 Task: Find connections with filter location Bareilly with filter topic #technologywith filter profile language Potuguese with filter current company Celonis with filter school Uttar pradesh jobs and careers with filter industry Dentists with filter service category AssistanceAdvertising with filter keywords title Chief Information Officer (CIO)
Action: Mouse moved to (583, 82)
Screenshot: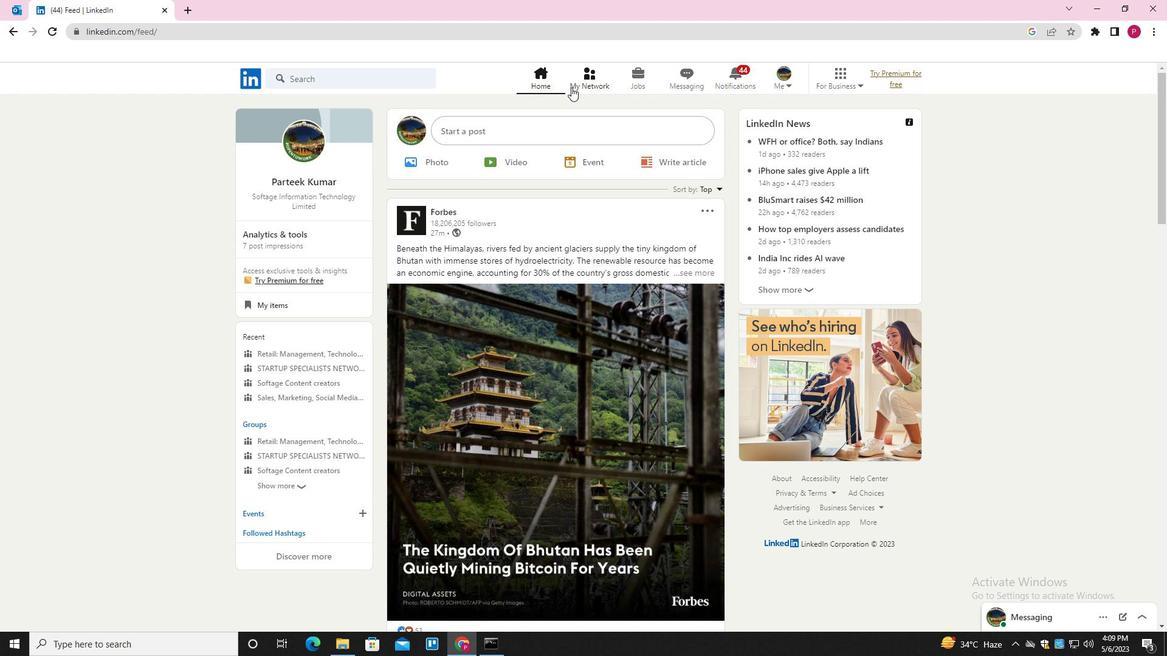 
Action: Mouse pressed left at (583, 82)
Screenshot: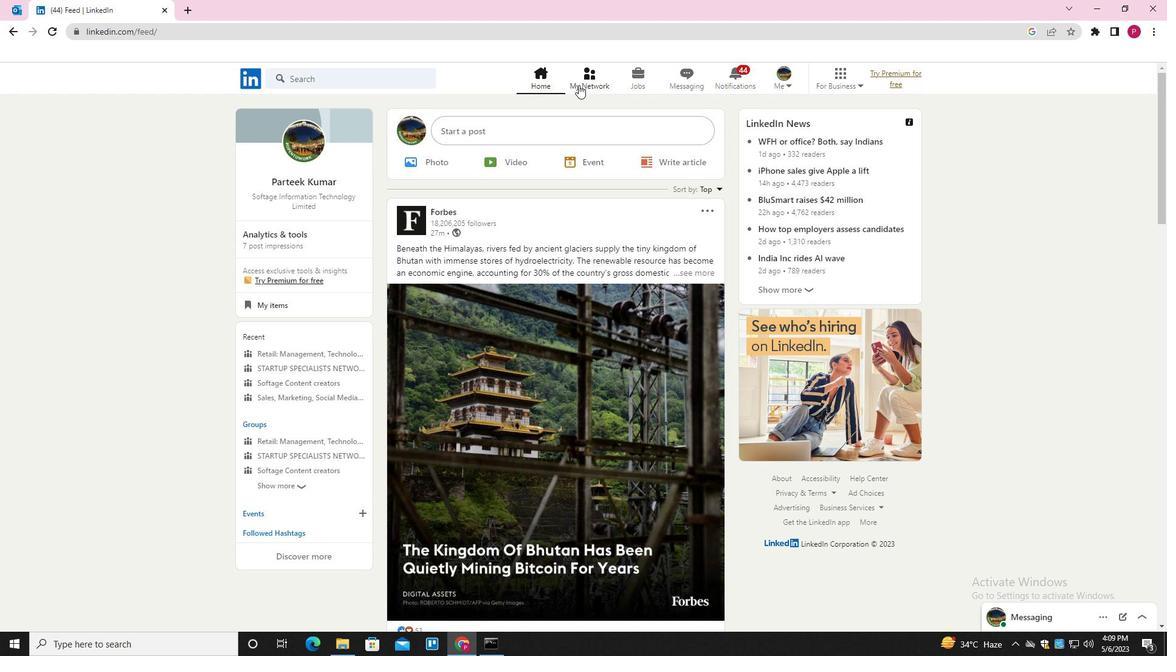 
Action: Mouse moved to (370, 145)
Screenshot: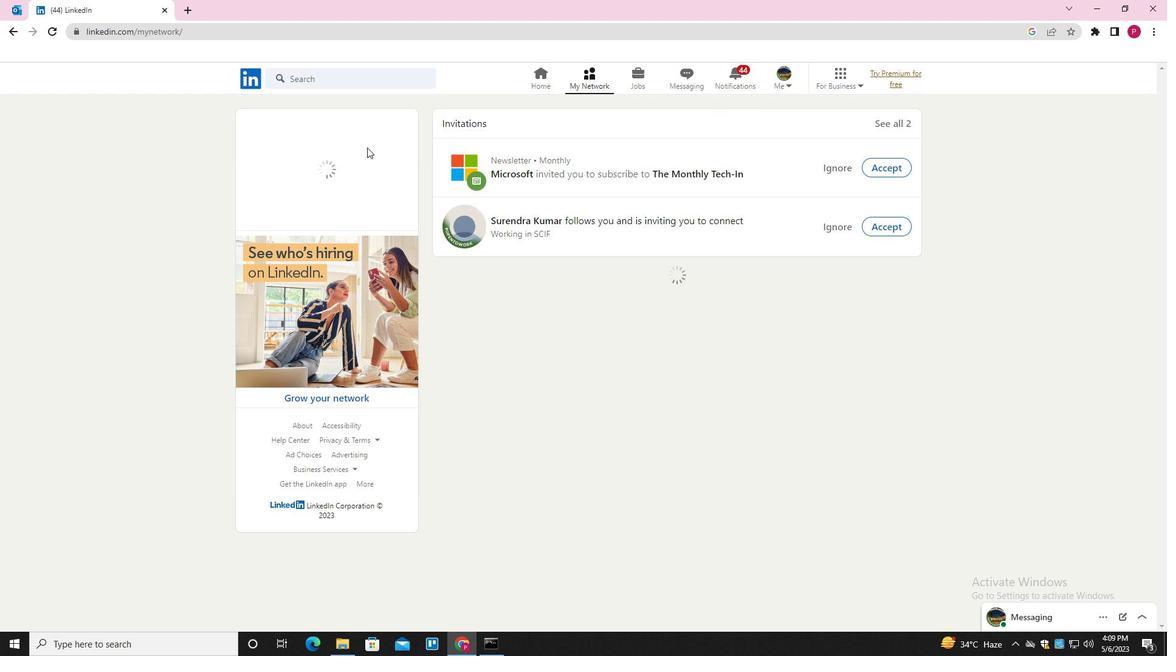 
Action: Mouse pressed left at (370, 145)
Screenshot: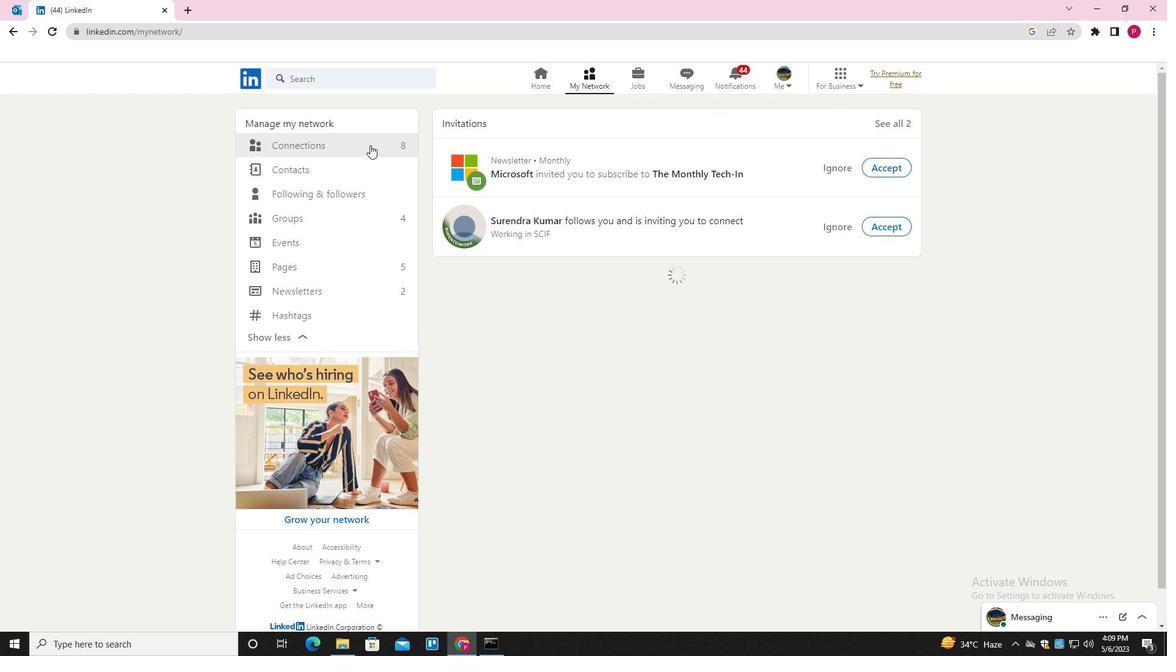
Action: Mouse moved to (667, 144)
Screenshot: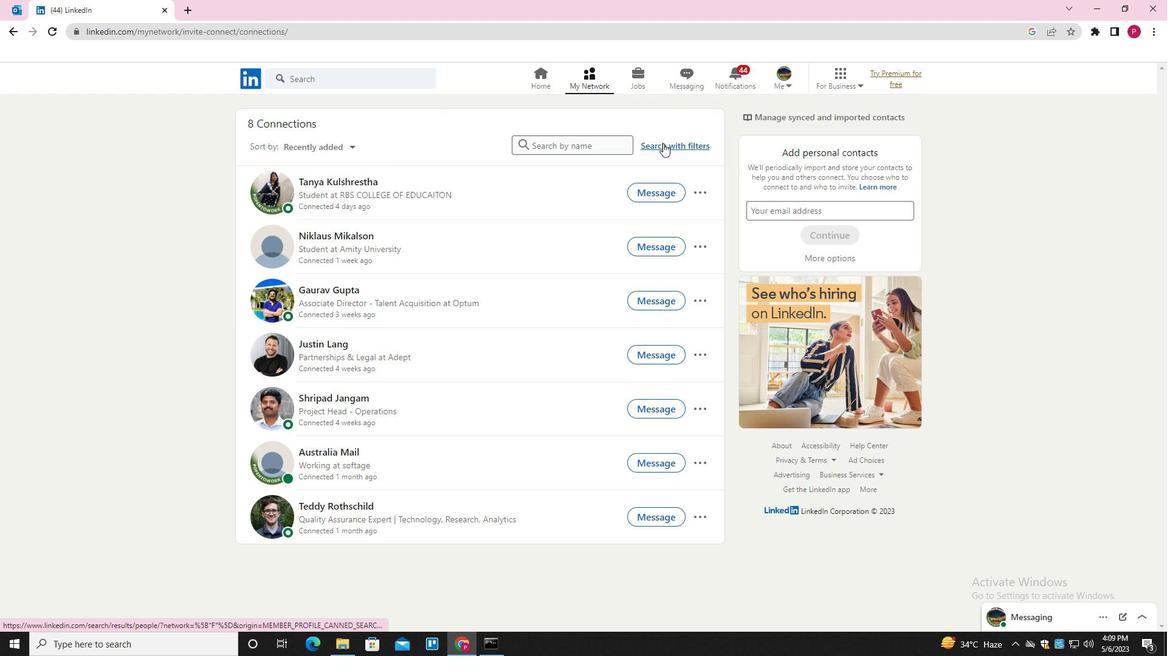 
Action: Mouse pressed left at (667, 144)
Screenshot: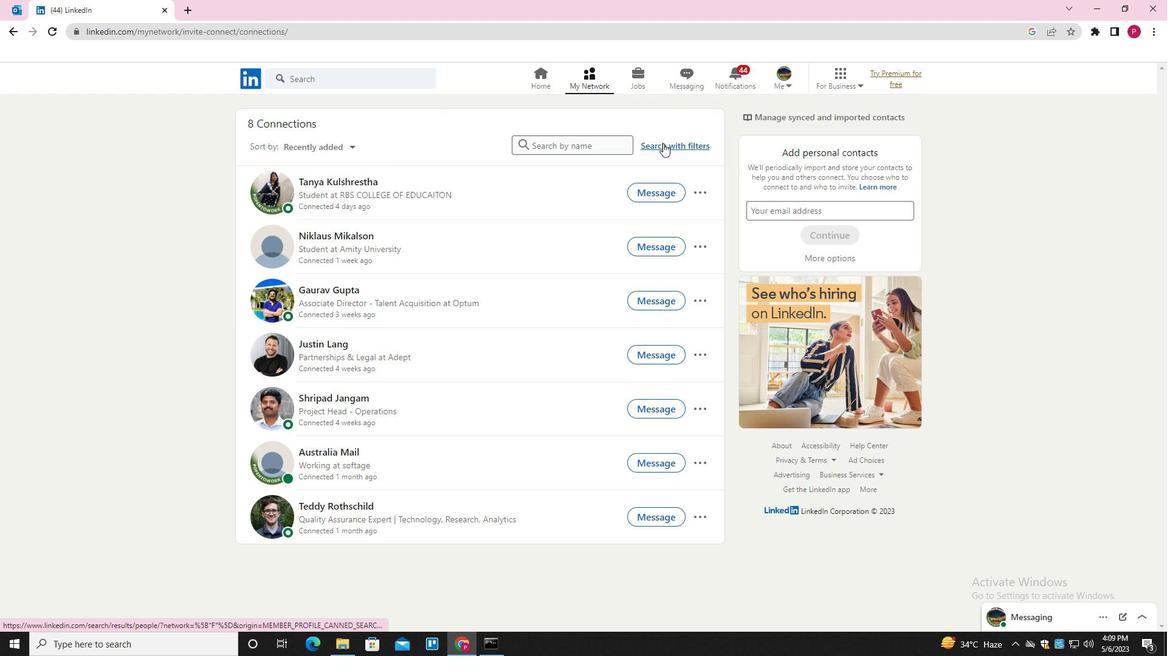 
Action: Mouse moved to (625, 109)
Screenshot: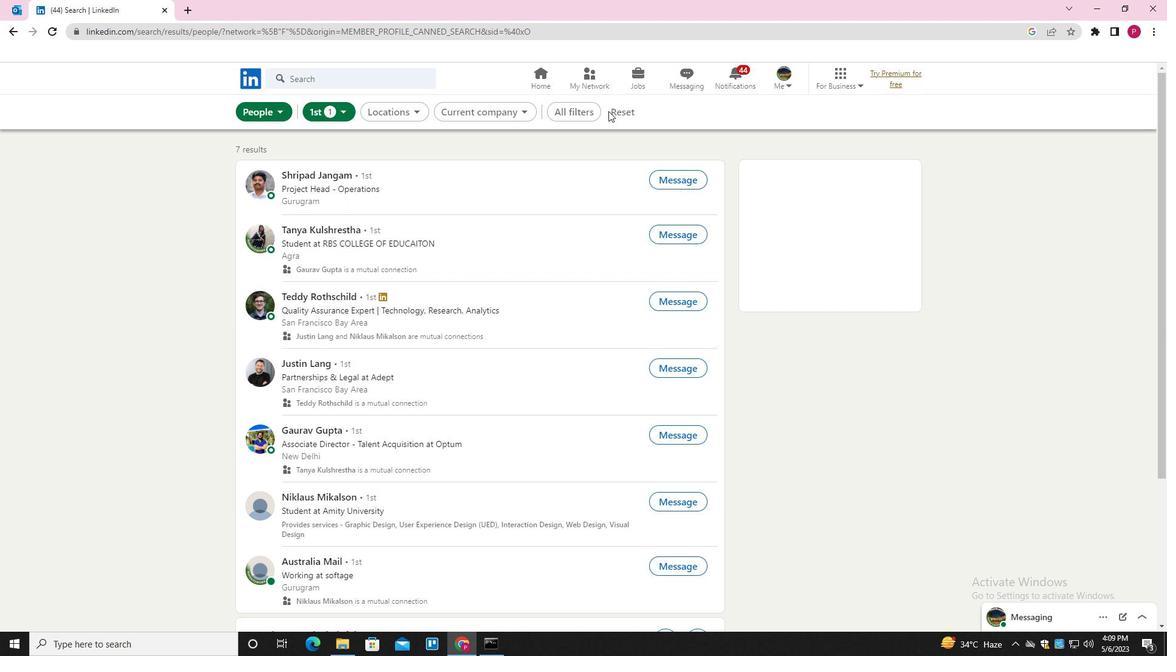 
Action: Mouse pressed left at (625, 109)
Screenshot: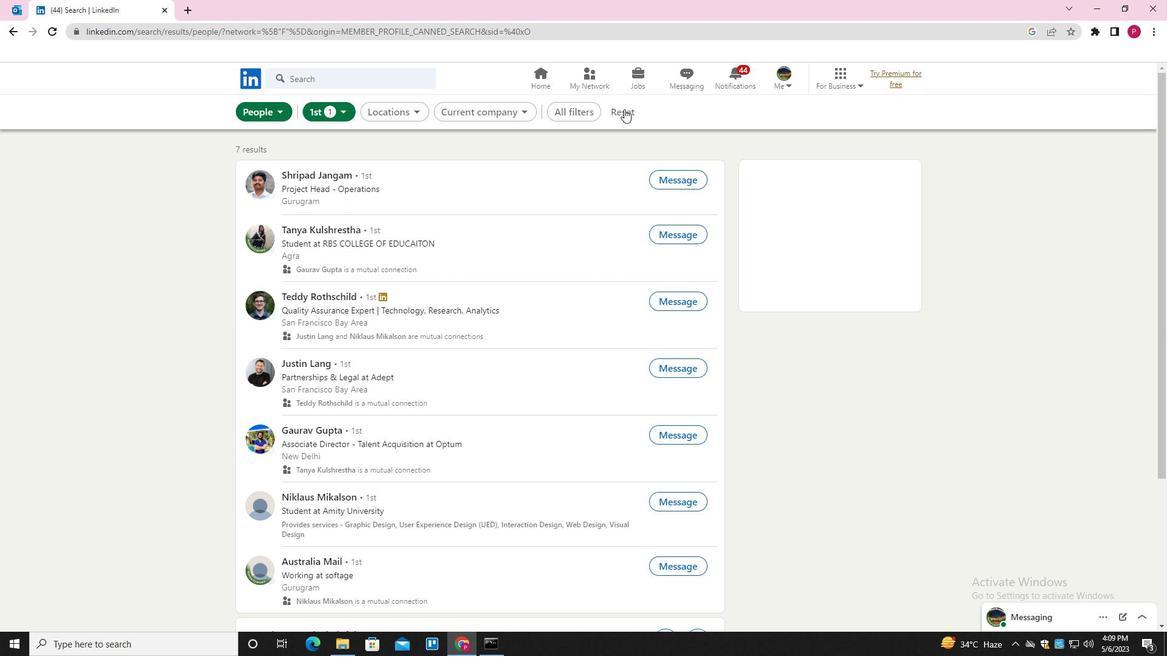
Action: Mouse moved to (593, 111)
Screenshot: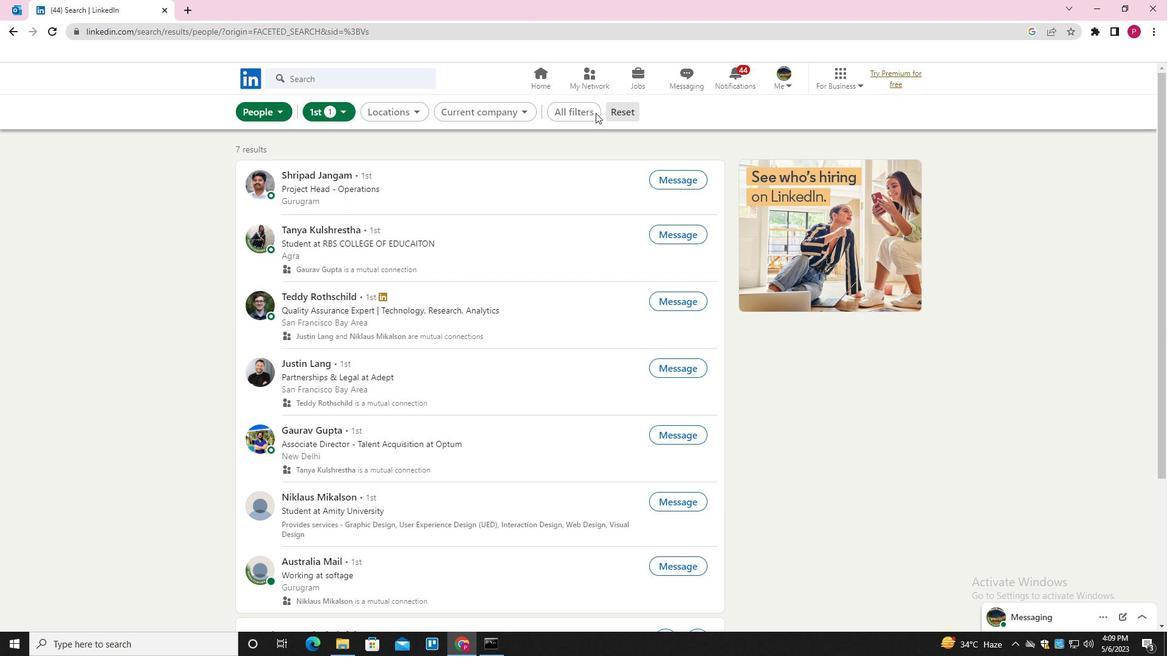 
Action: Mouse pressed left at (593, 111)
Screenshot: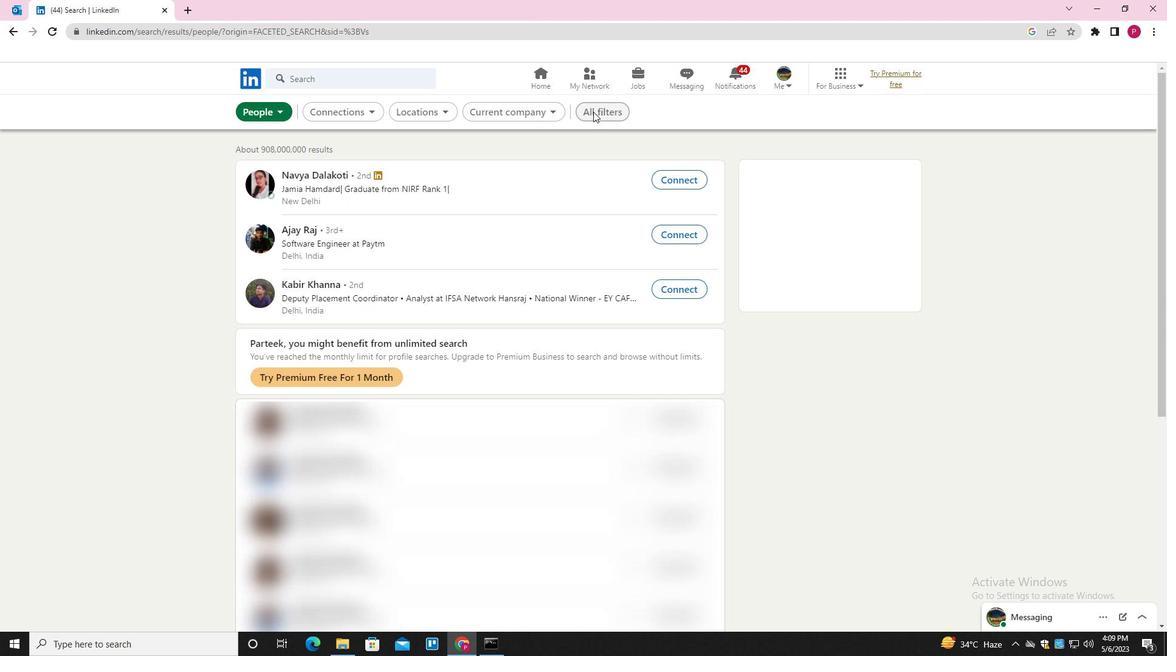 
Action: Mouse moved to (962, 308)
Screenshot: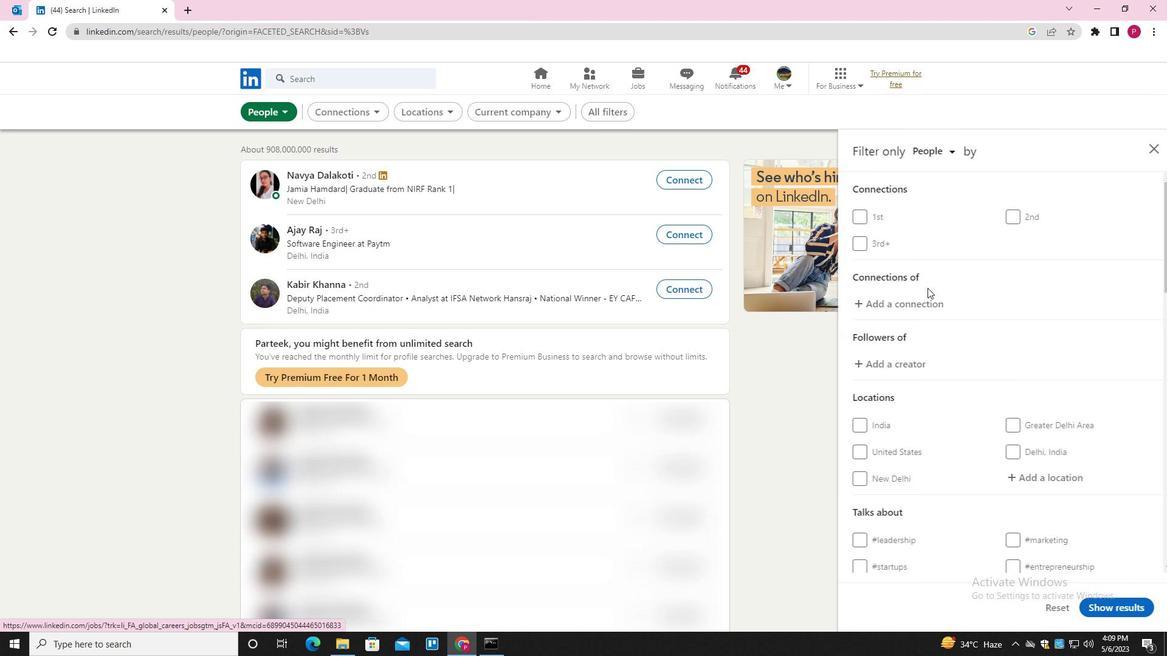 
Action: Mouse scrolled (962, 307) with delta (0, 0)
Screenshot: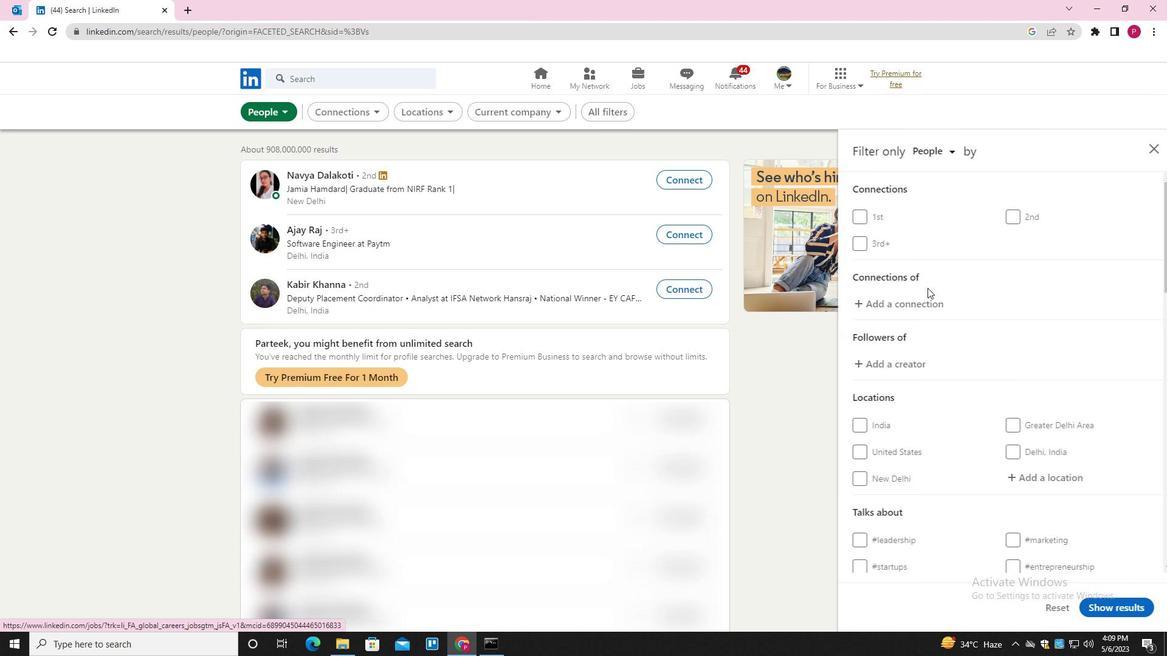 
Action: Mouse moved to (965, 311)
Screenshot: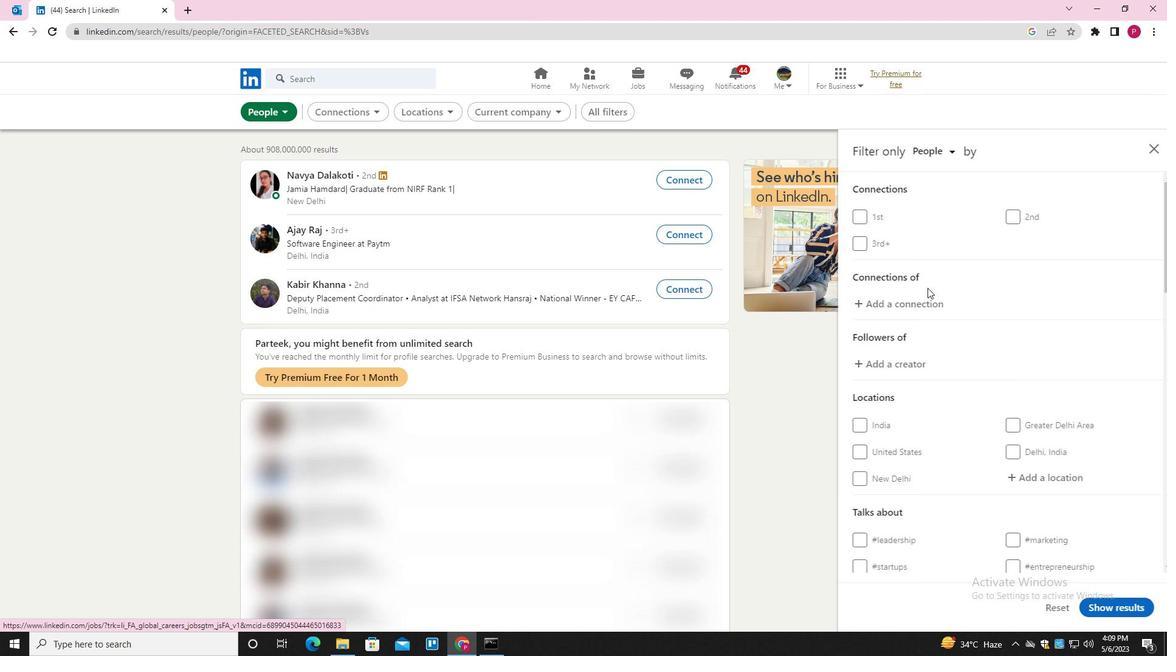 
Action: Mouse scrolled (965, 310) with delta (0, 0)
Screenshot: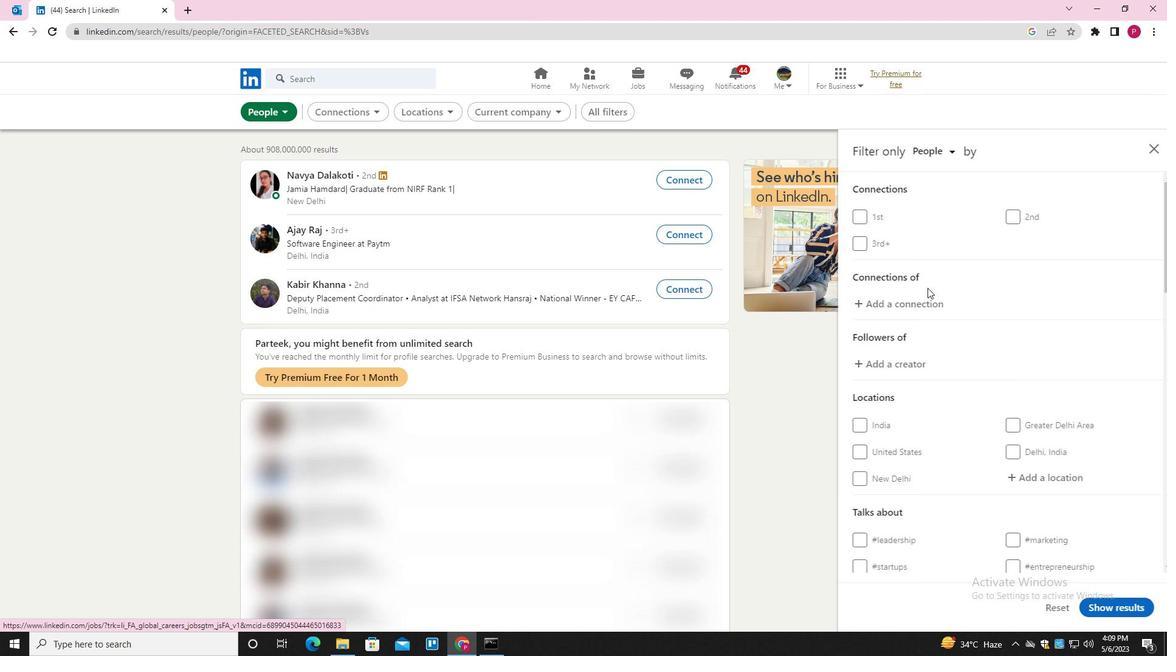 
Action: Mouse moved to (1049, 358)
Screenshot: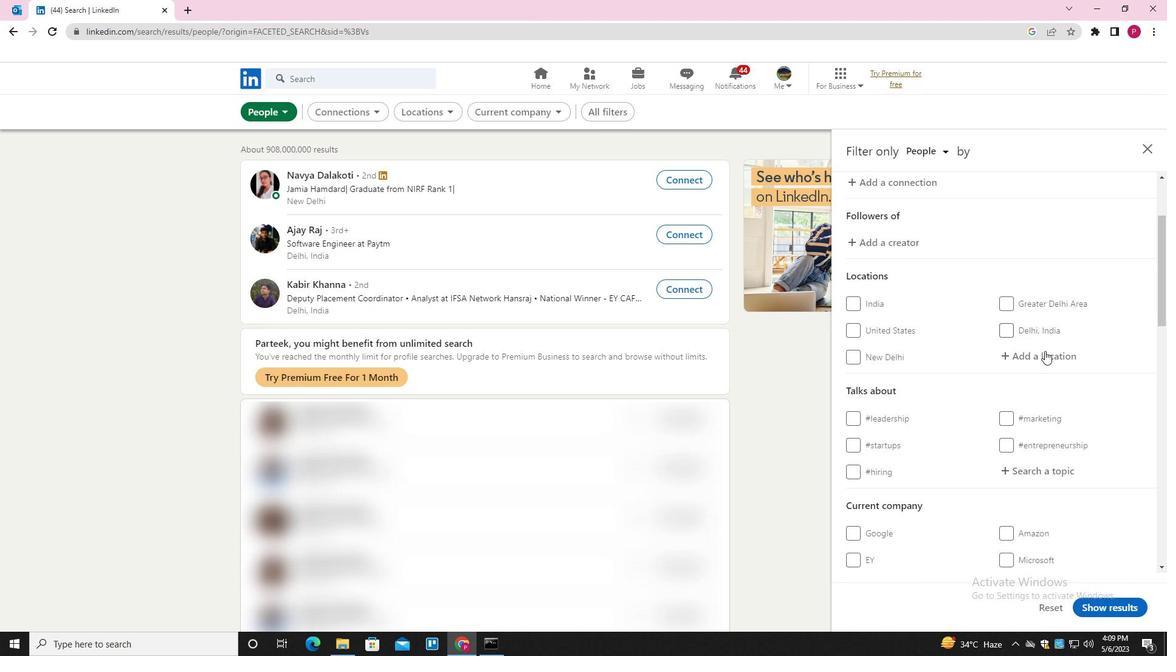 
Action: Mouse pressed left at (1049, 358)
Screenshot: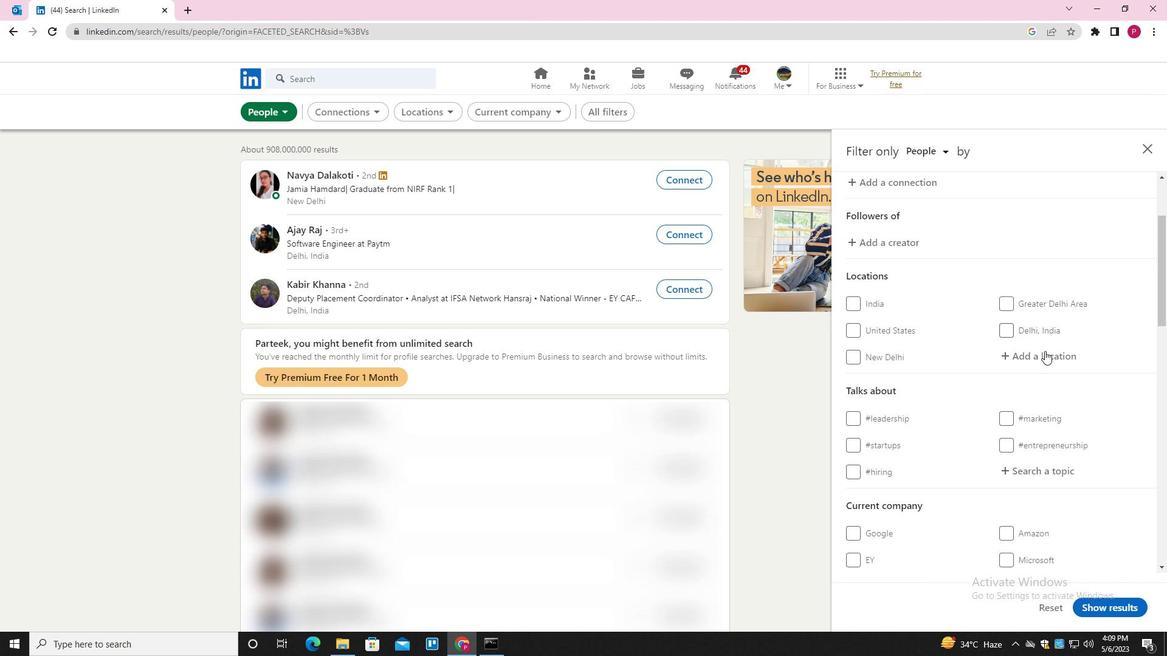 
Action: Mouse moved to (1047, 355)
Screenshot: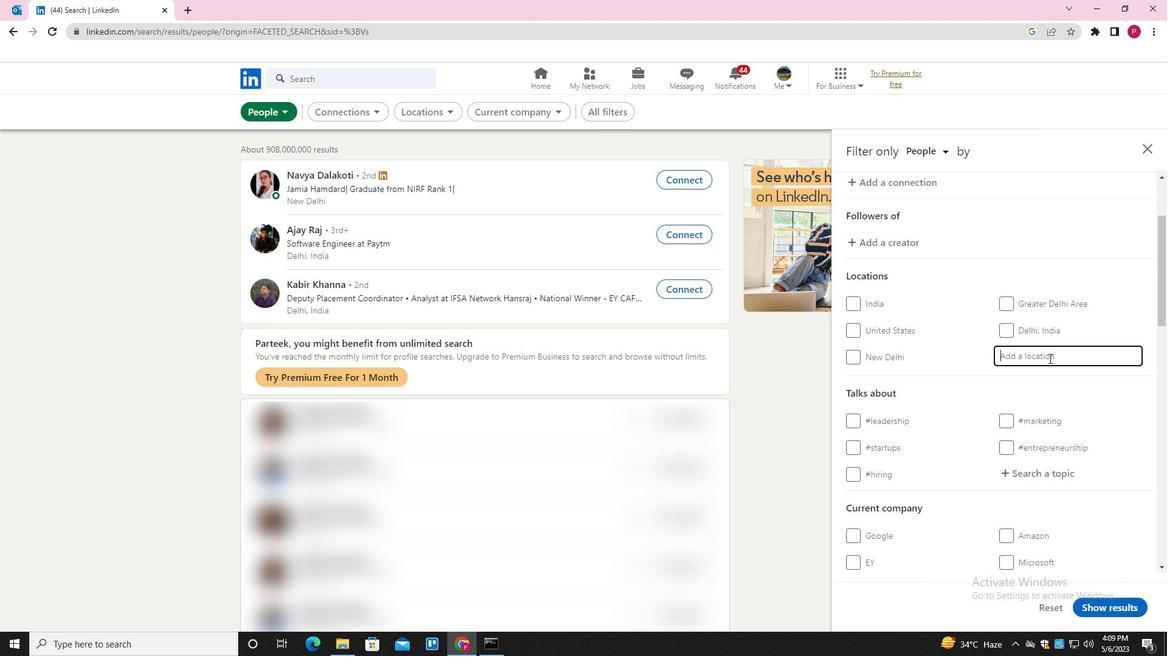 
Action: Key pressed <Key.shift>BARELLIY<Key.backspace><Key.backspace><Key.backspace><Key.backspace>ILLY<Key.down><Key.enter>
Screenshot: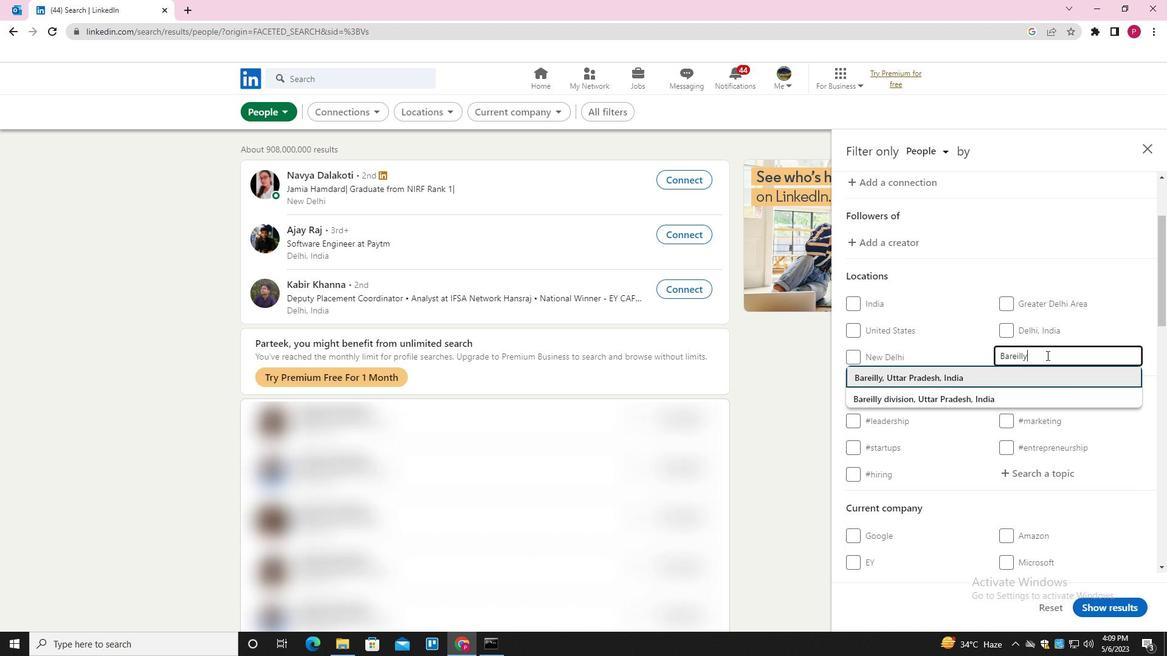 
Action: Mouse moved to (1037, 360)
Screenshot: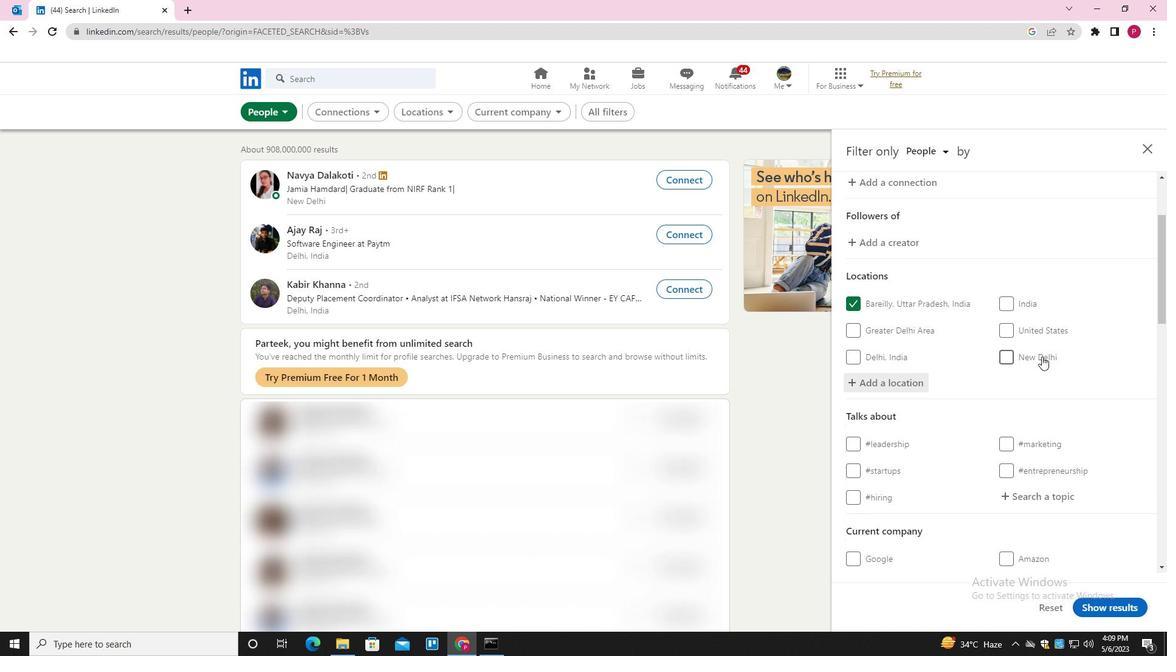 
Action: Mouse scrolled (1037, 360) with delta (0, 0)
Screenshot: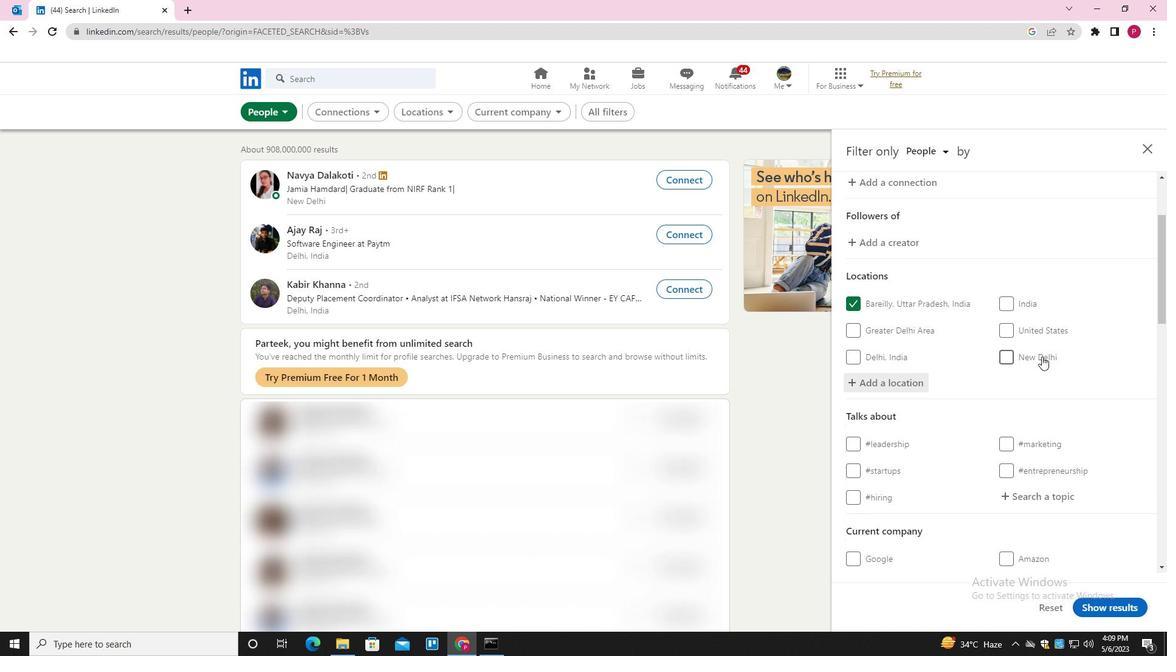 
Action: Mouse moved to (1035, 360)
Screenshot: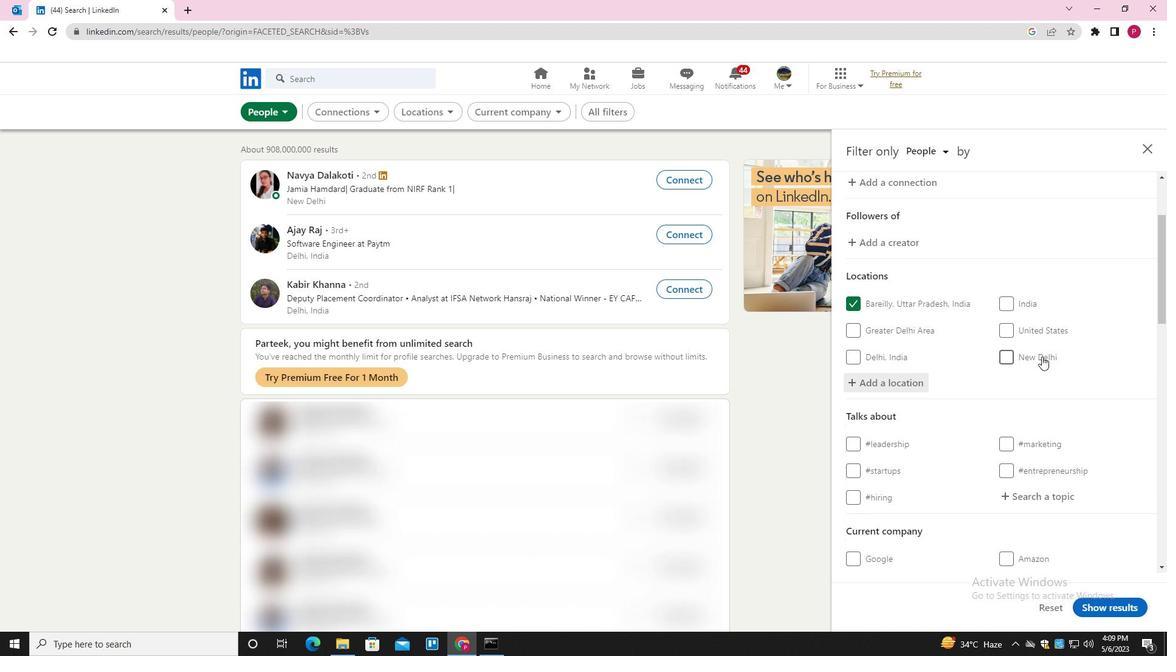 
Action: Mouse scrolled (1035, 360) with delta (0, 0)
Screenshot: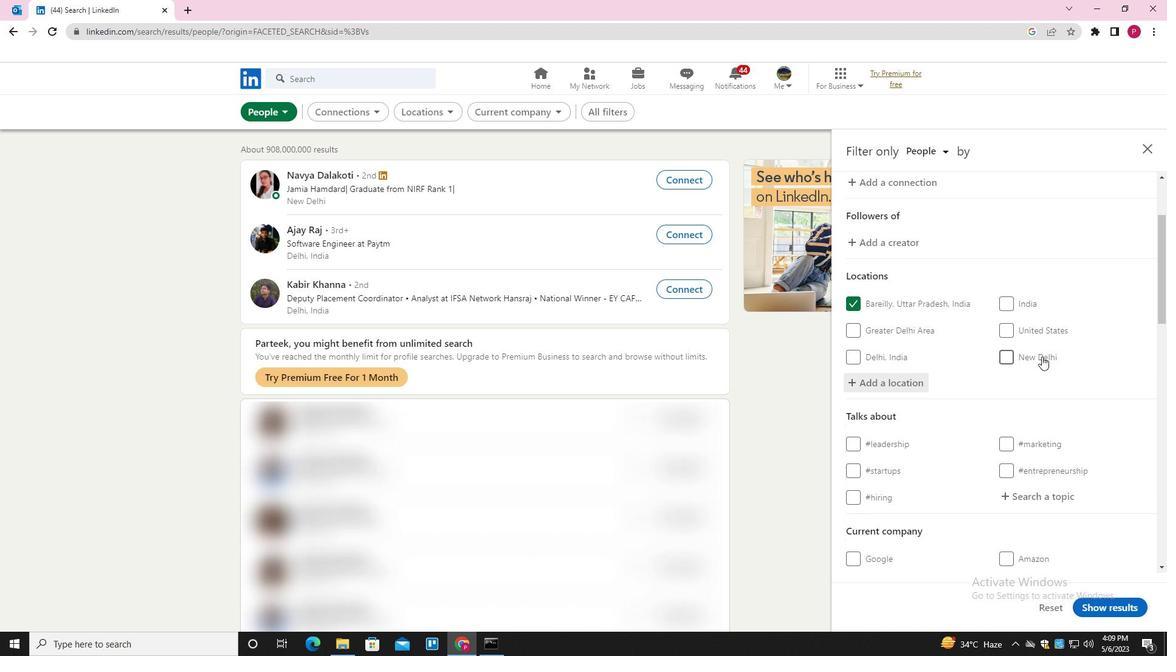 
Action: Mouse moved to (1035, 360)
Screenshot: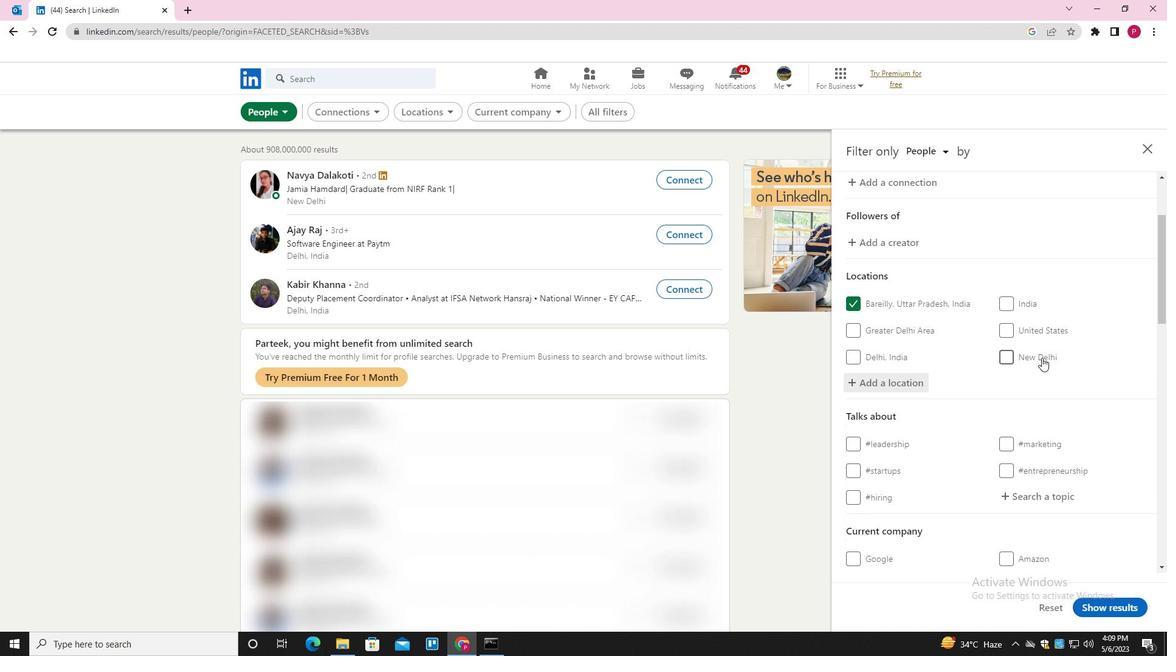 
Action: Mouse scrolled (1035, 360) with delta (0, 0)
Screenshot: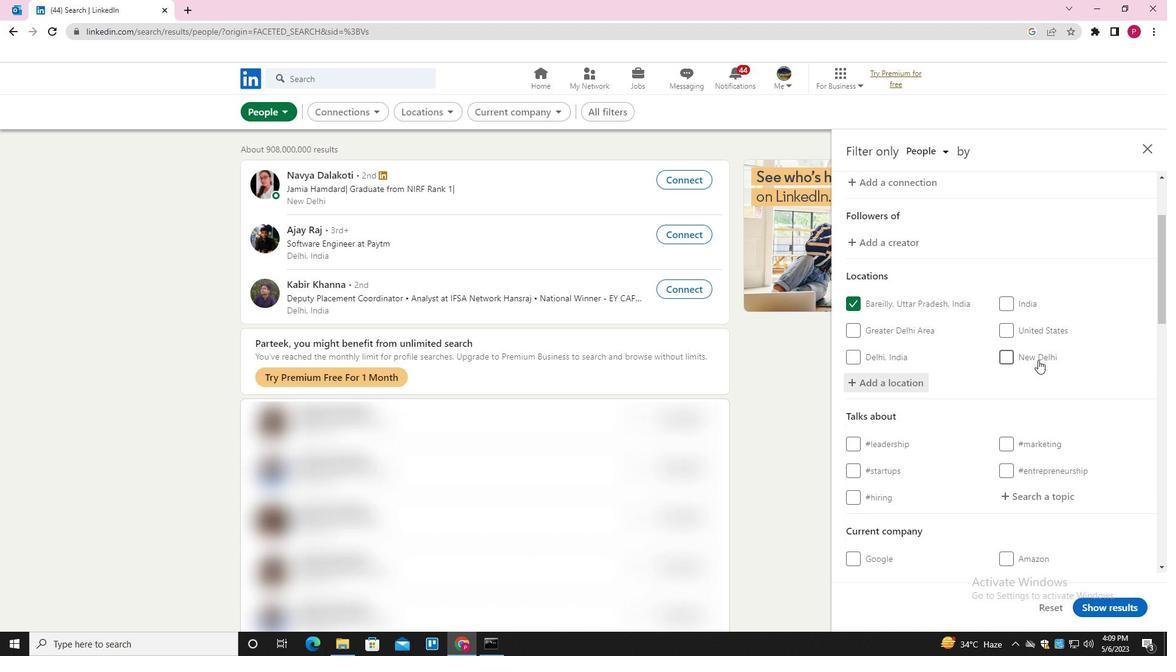 
Action: Mouse moved to (1028, 318)
Screenshot: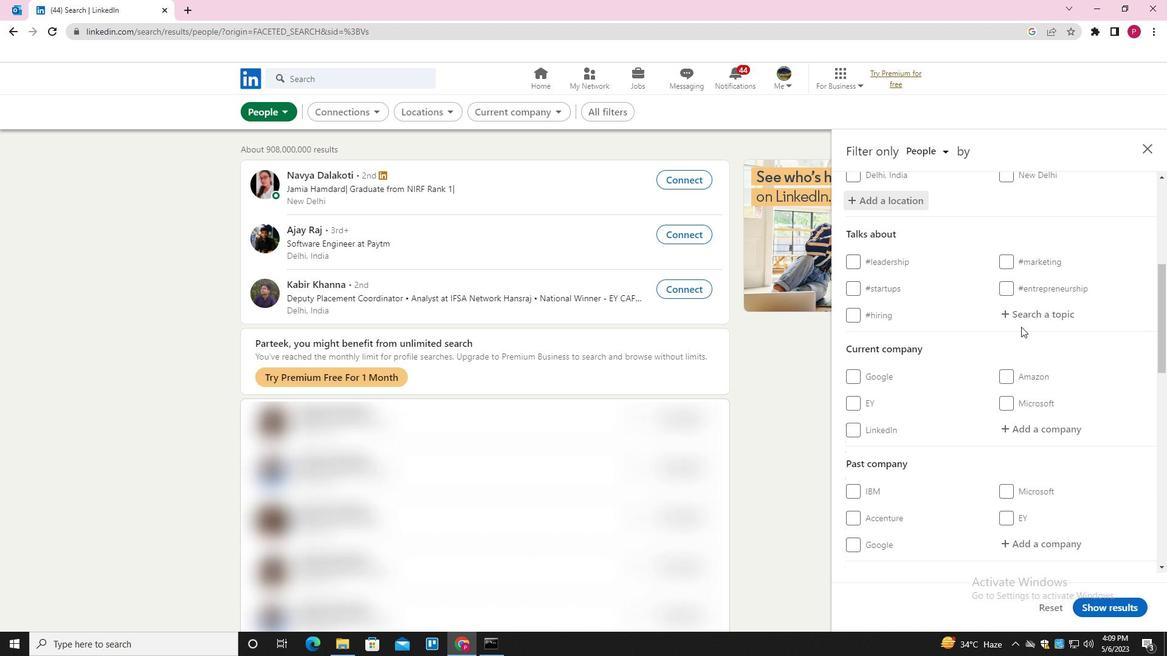 
Action: Mouse pressed left at (1028, 318)
Screenshot: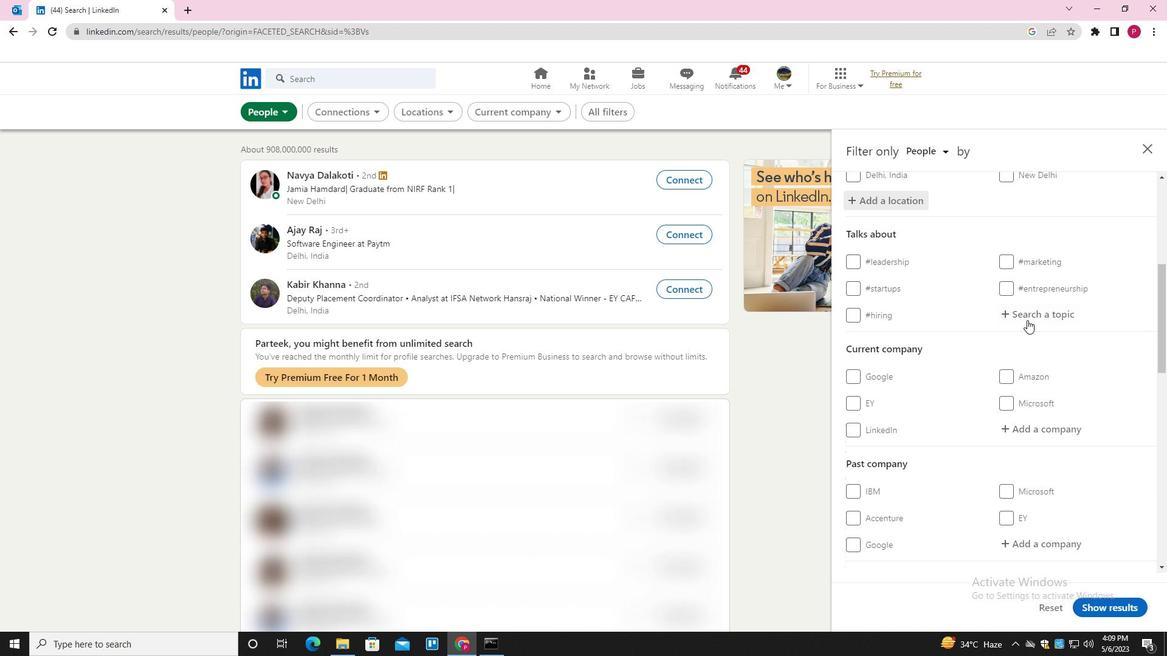 
Action: Key pressed TECHNOLOGY<Key.down><Key.enter>
Screenshot: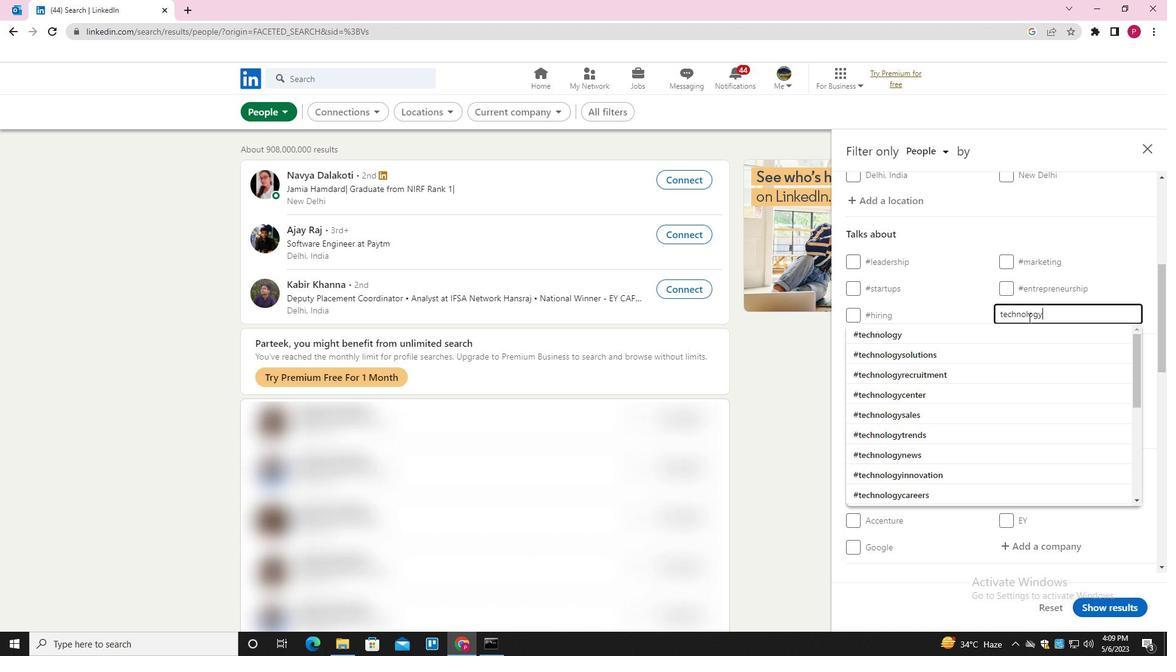 
Action: Mouse moved to (1018, 318)
Screenshot: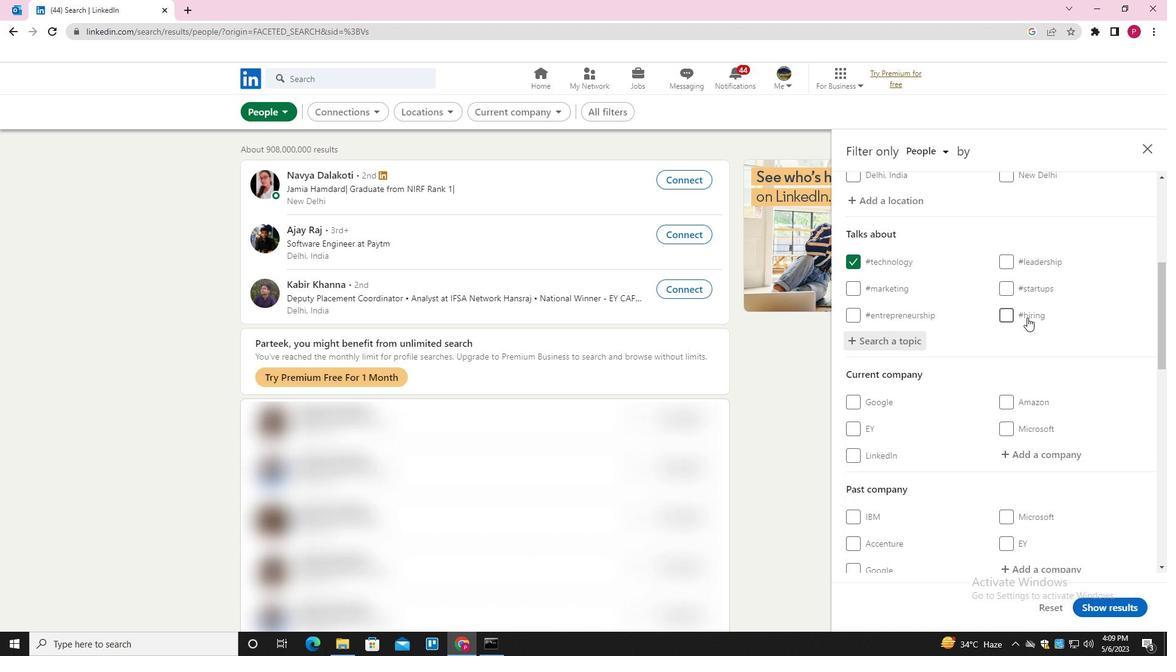 
Action: Mouse scrolled (1018, 318) with delta (0, 0)
Screenshot: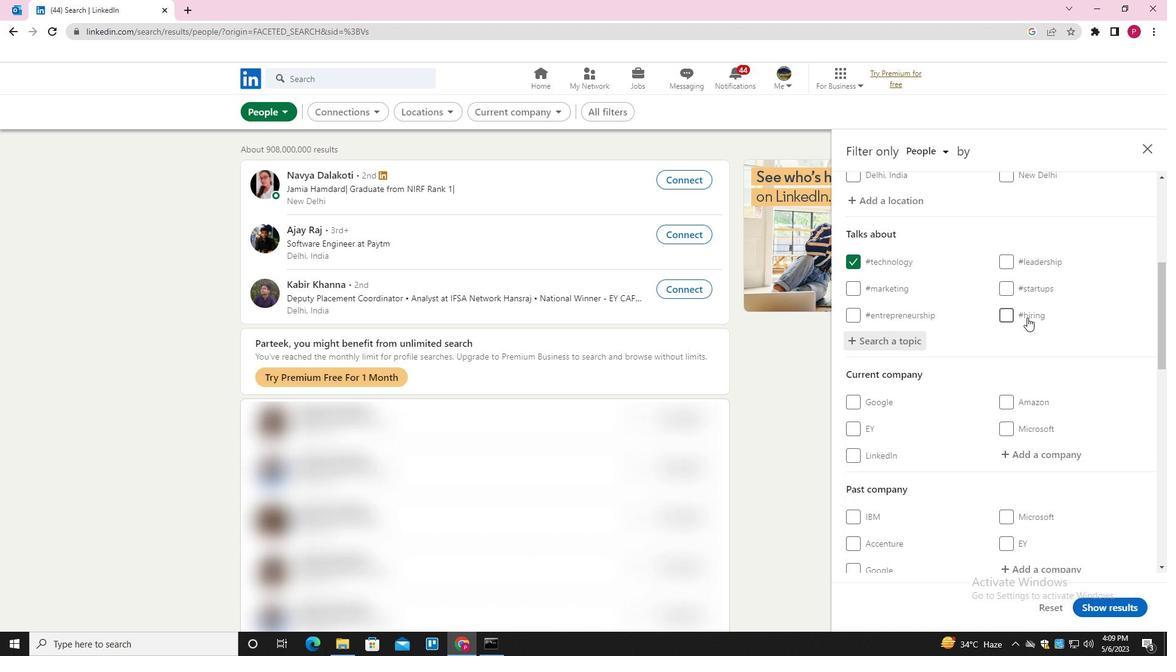 
Action: Mouse moved to (1016, 319)
Screenshot: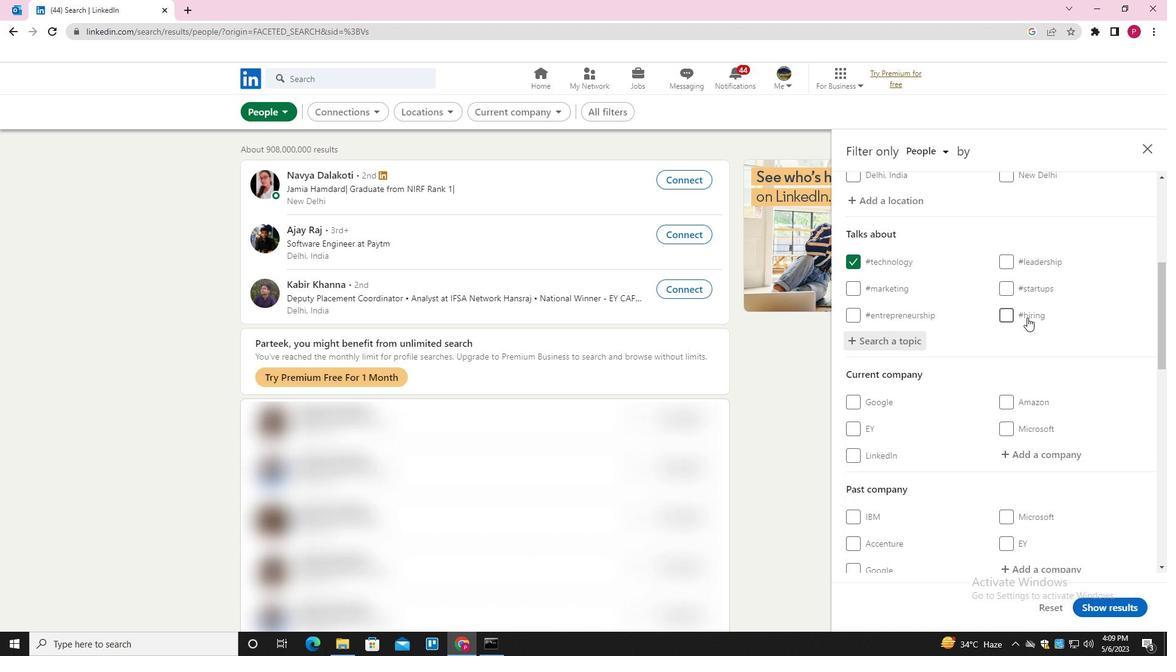 
Action: Mouse scrolled (1016, 318) with delta (0, 0)
Screenshot: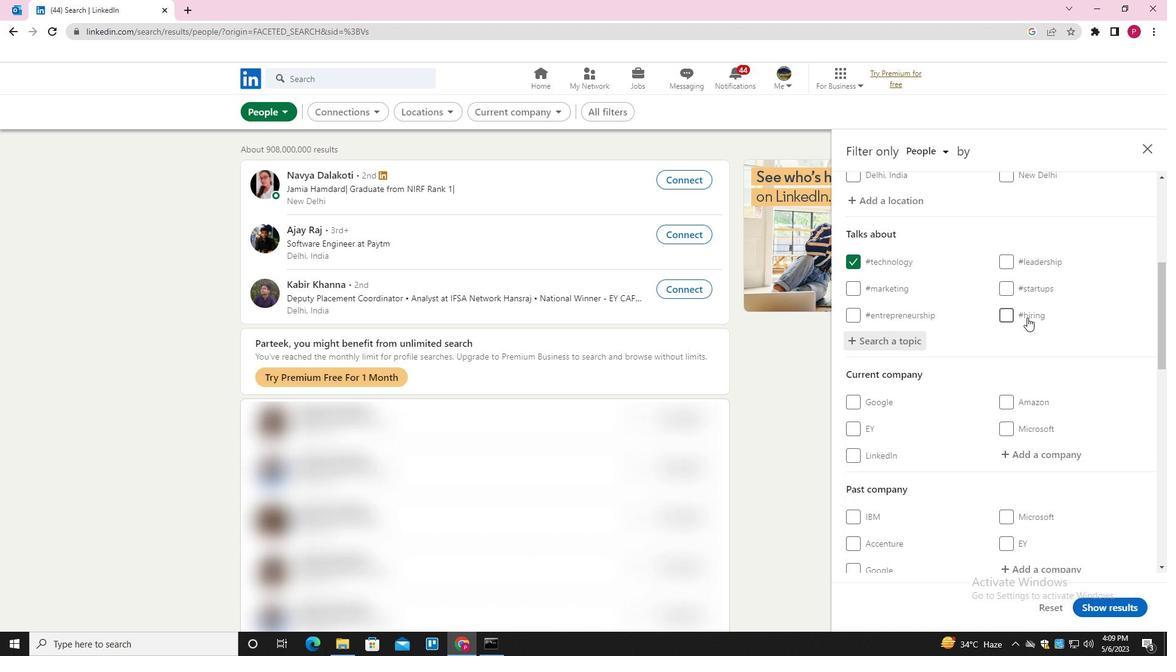 
Action: Mouse moved to (1013, 323)
Screenshot: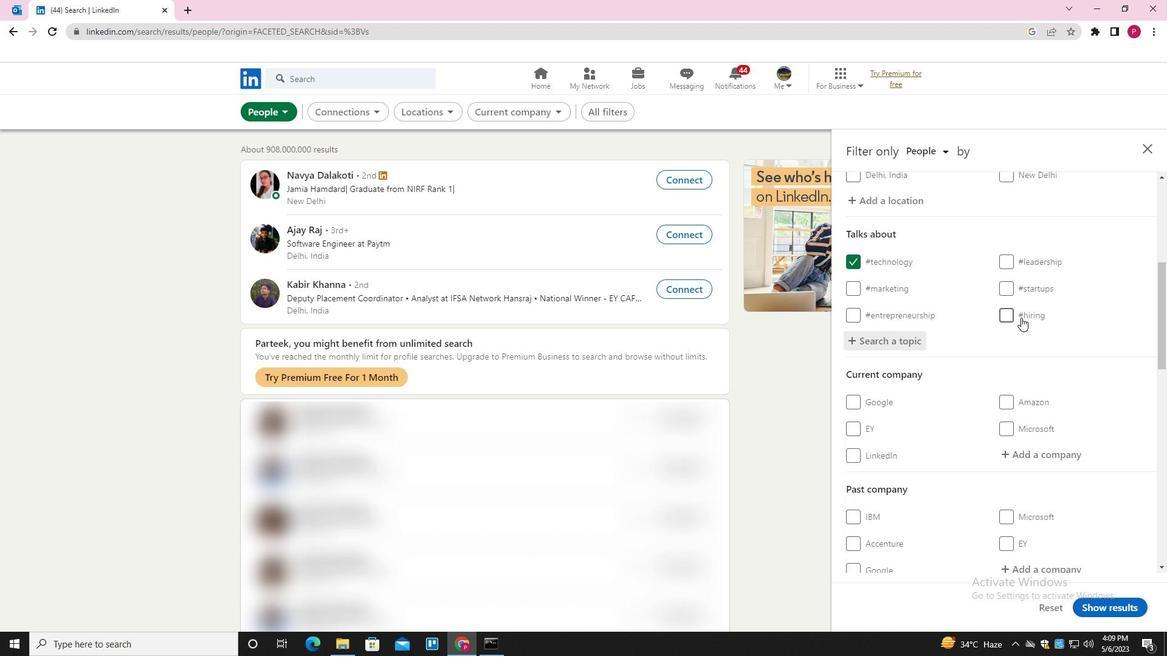 
Action: Mouse scrolled (1013, 322) with delta (0, 0)
Screenshot: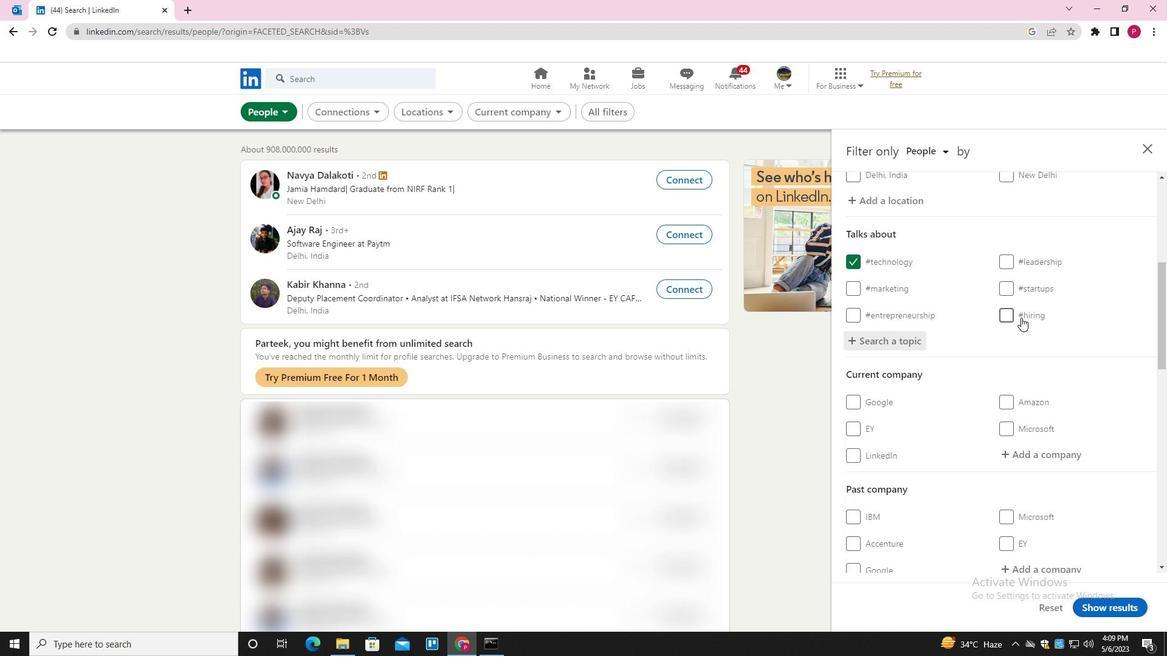 
Action: Mouse moved to (1010, 325)
Screenshot: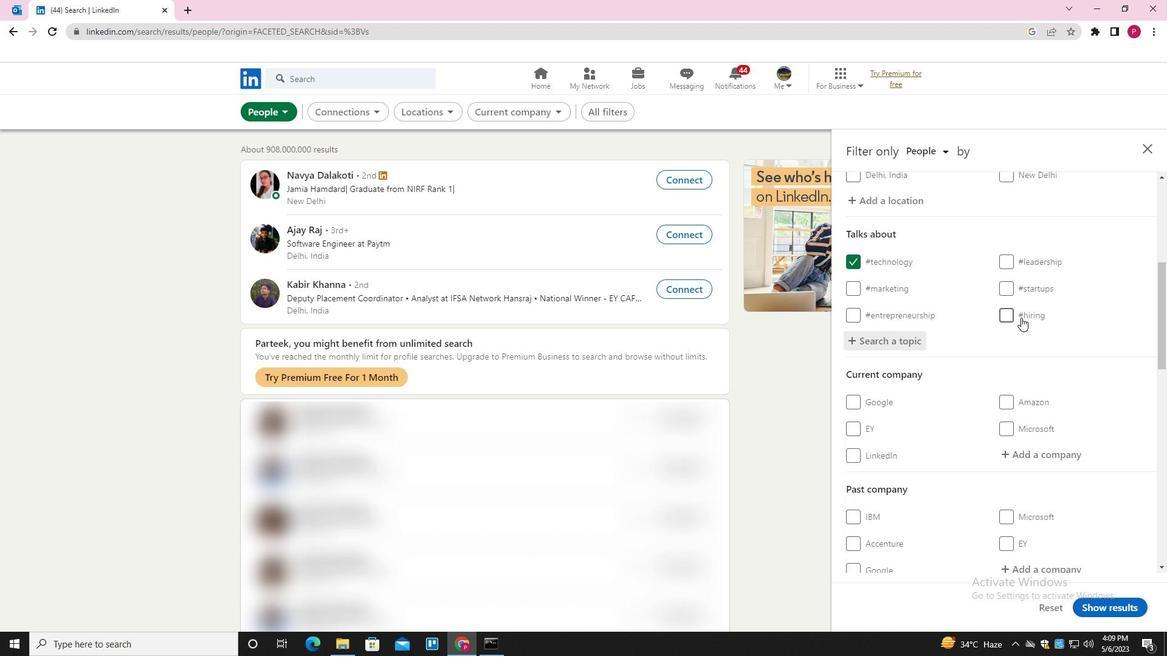 
Action: Mouse scrolled (1010, 324) with delta (0, 0)
Screenshot: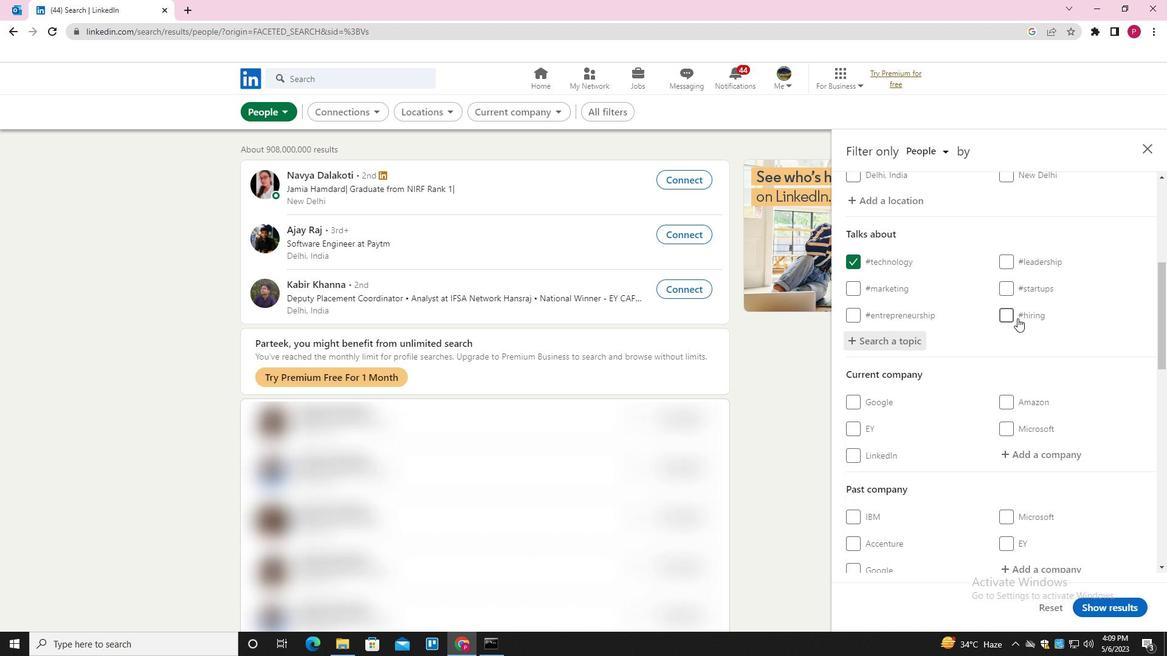 
Action: Mouse moved to (1010, 325)
Screenshot: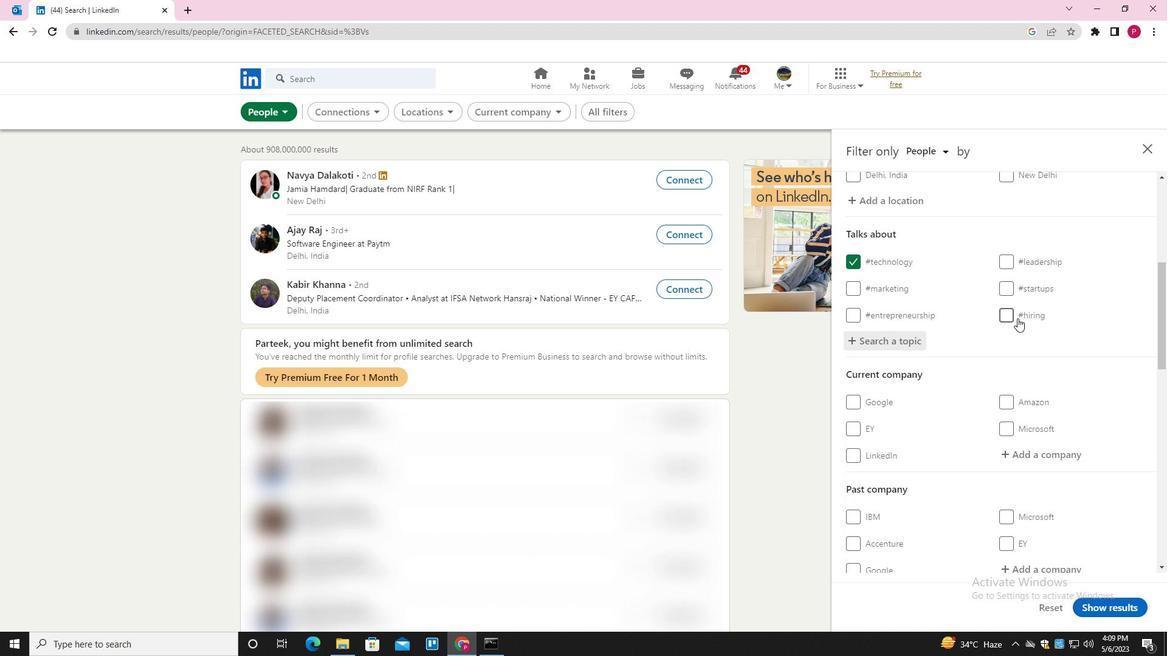 
Action: Mouse scrolled (1010, 325) with delta (0, 0)
Screenshot: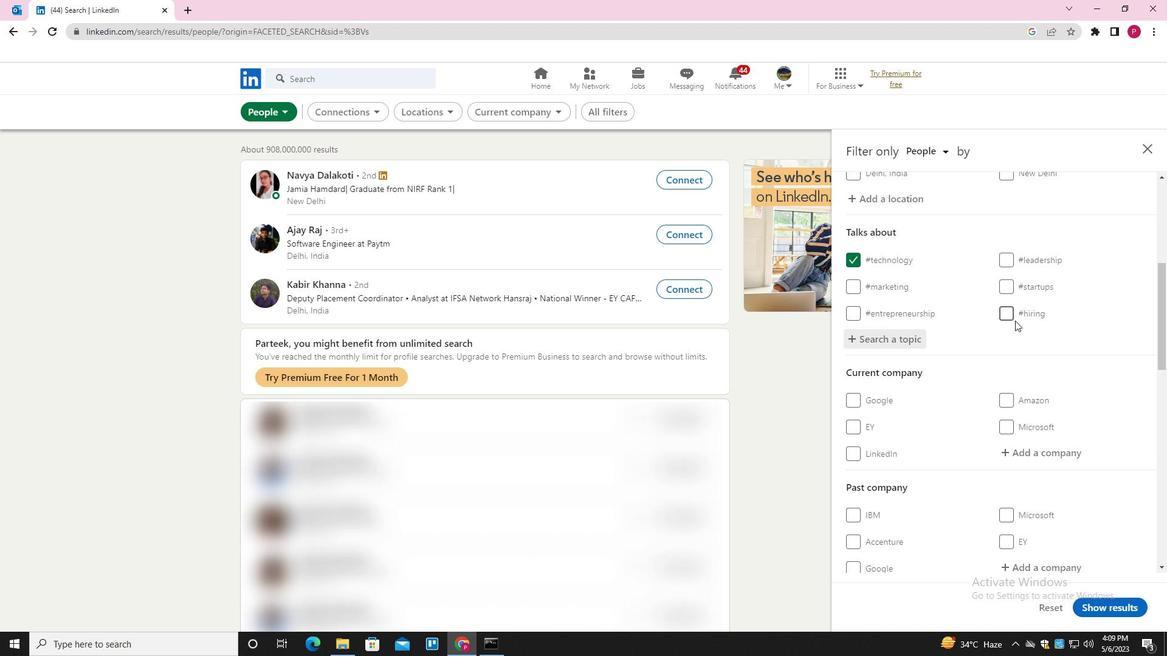 
Action: Mouse moved to (981, 337)
Screenshot: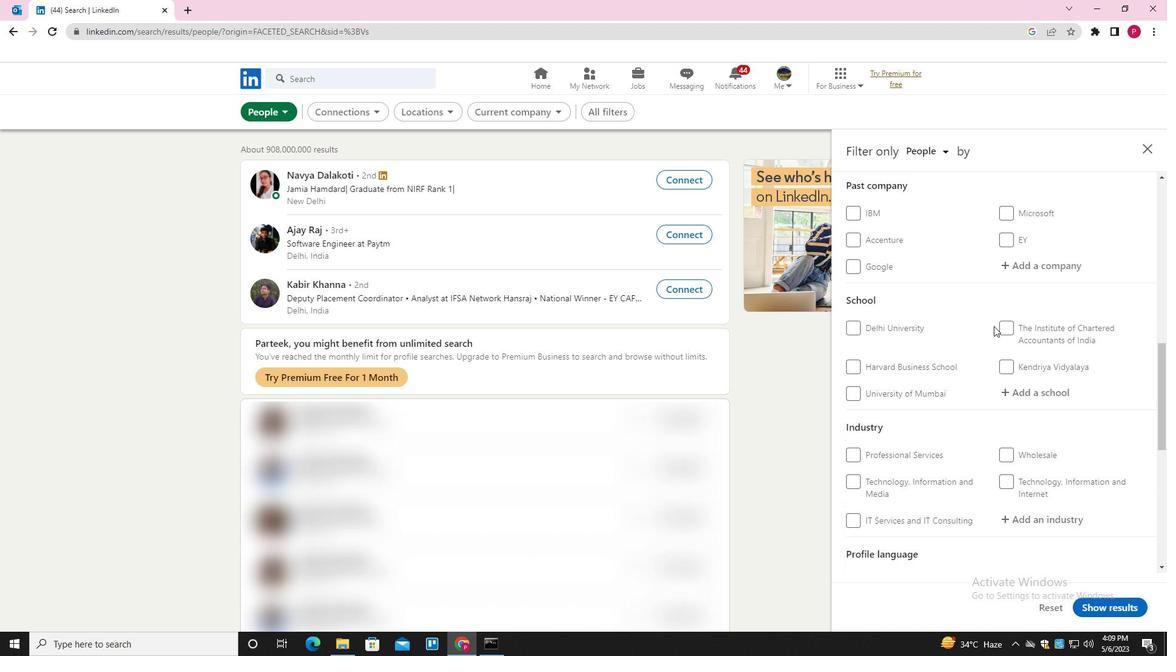 
Action: Mouse scrolled (981, 336) with delta (0, 0)
Screenshot: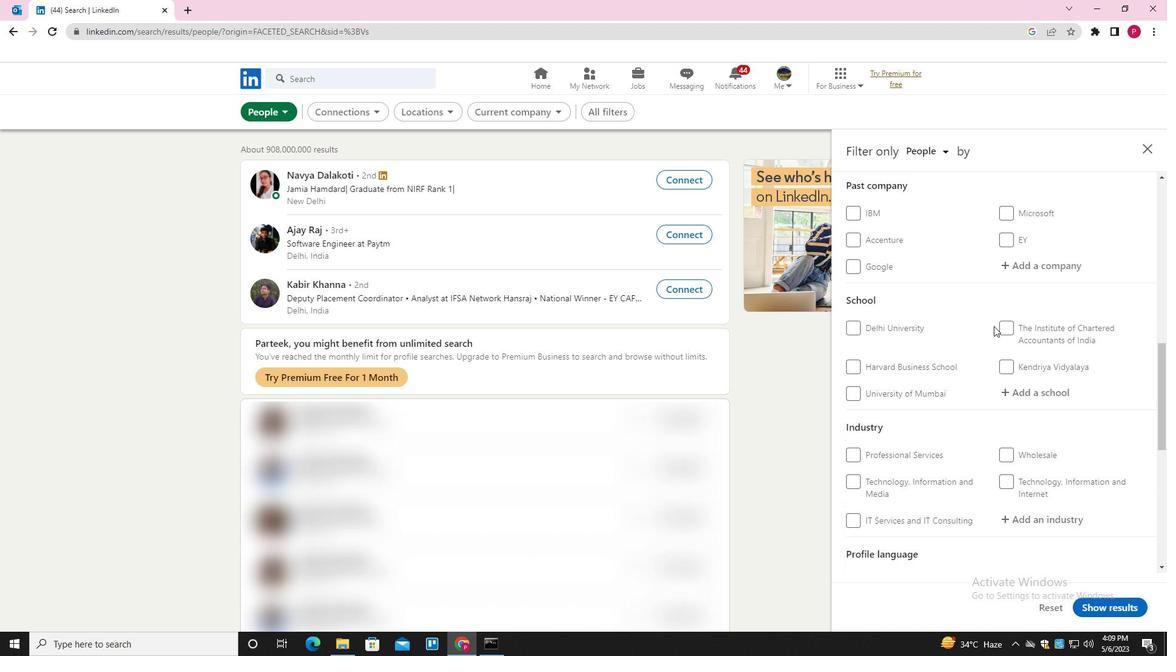 
Action: Mouse moved to (979, 341)
Screenshot: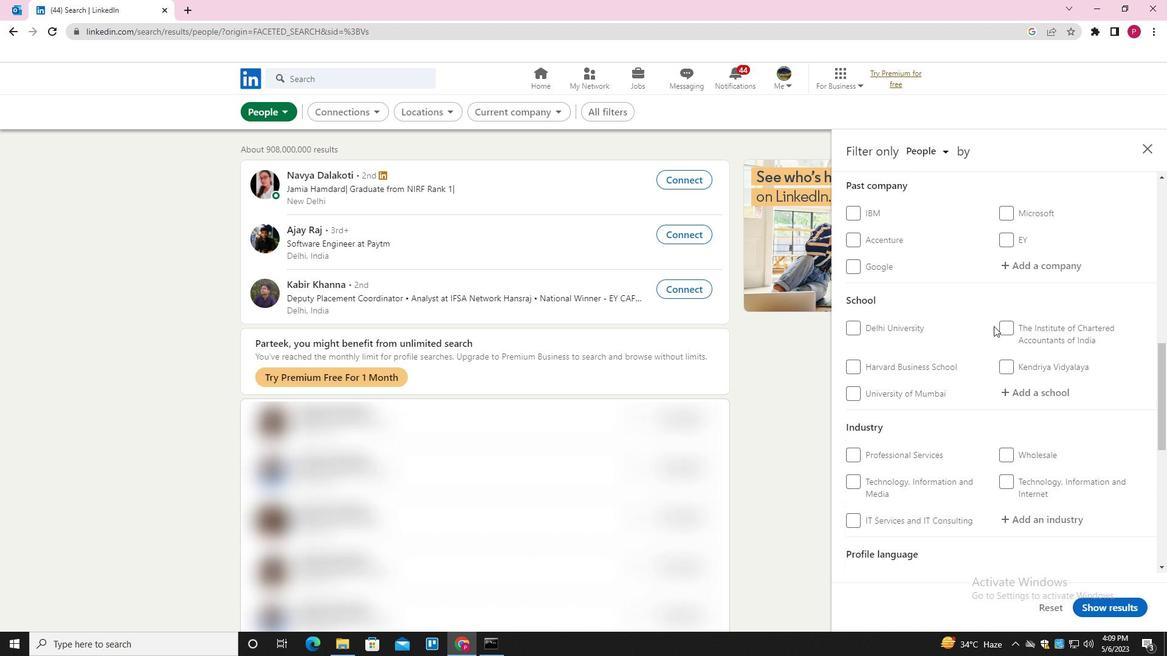 
Action: Mouse scrolled (979, 340) with delta (0, 0)
Screenshot: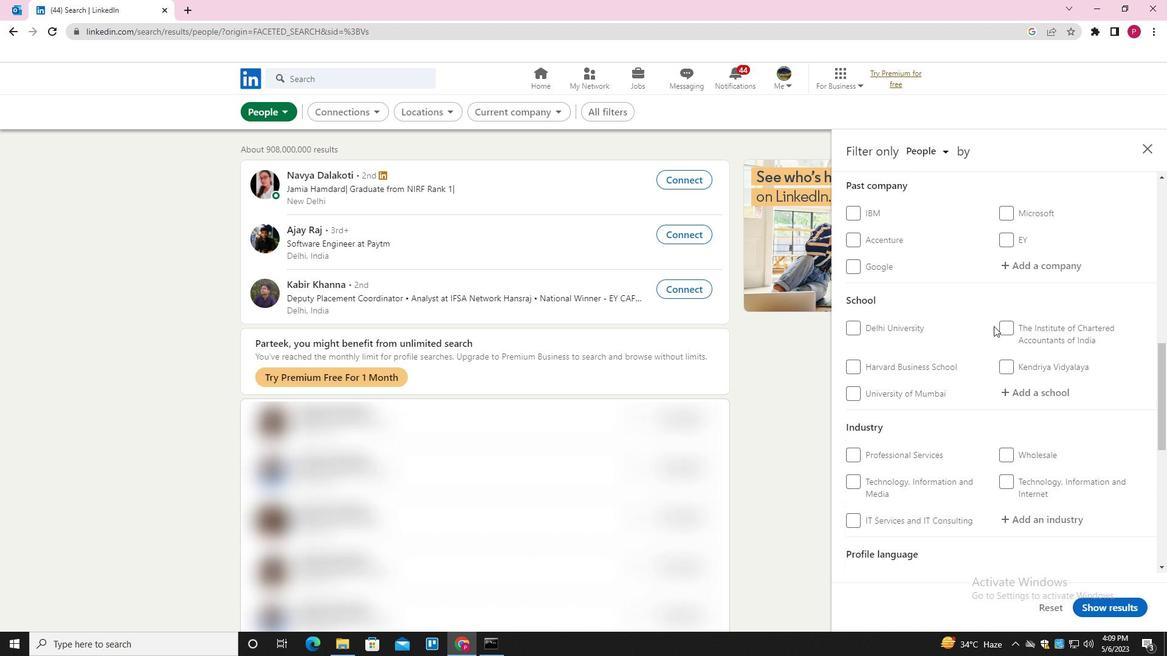 
Action: Mouse moved to (975, 346)
Screenshot: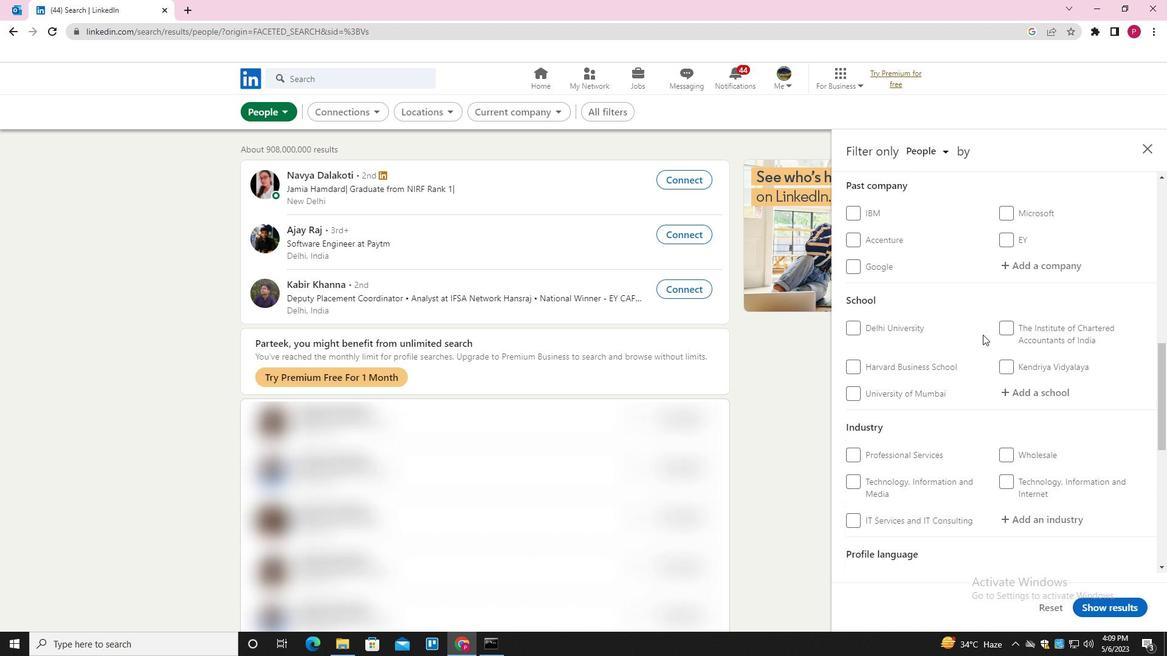 
Action: Mouse scrolled (975, 345) with delta (0, 0)
Screenshot: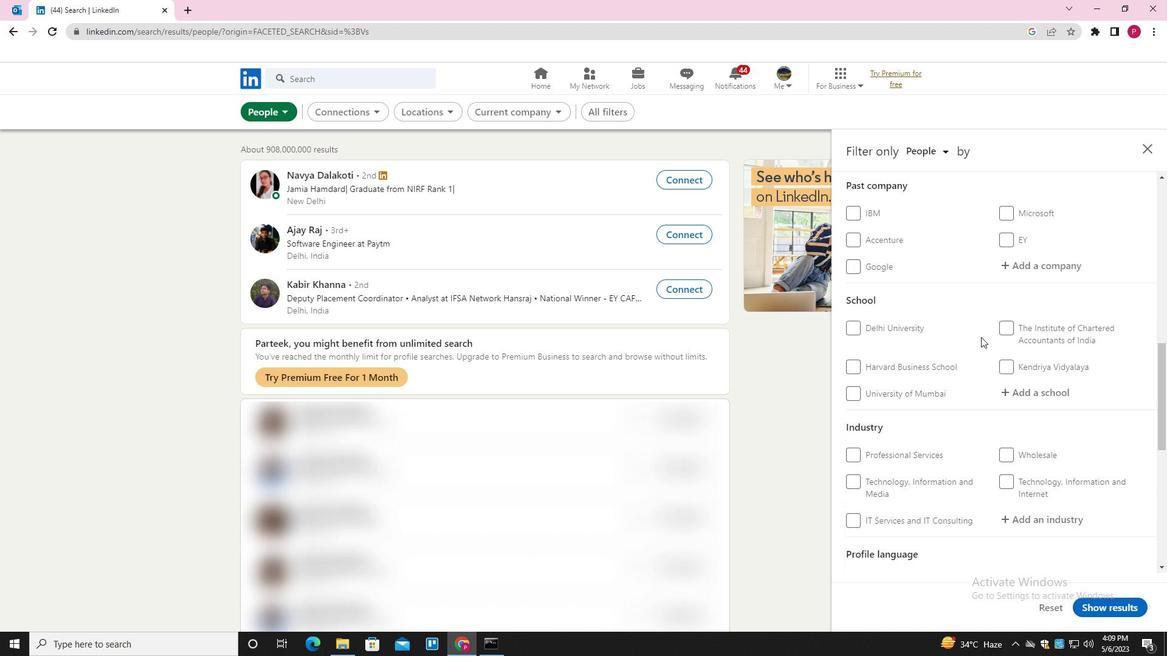 
Action: Mouse moved to (974, 347)
Screenshot: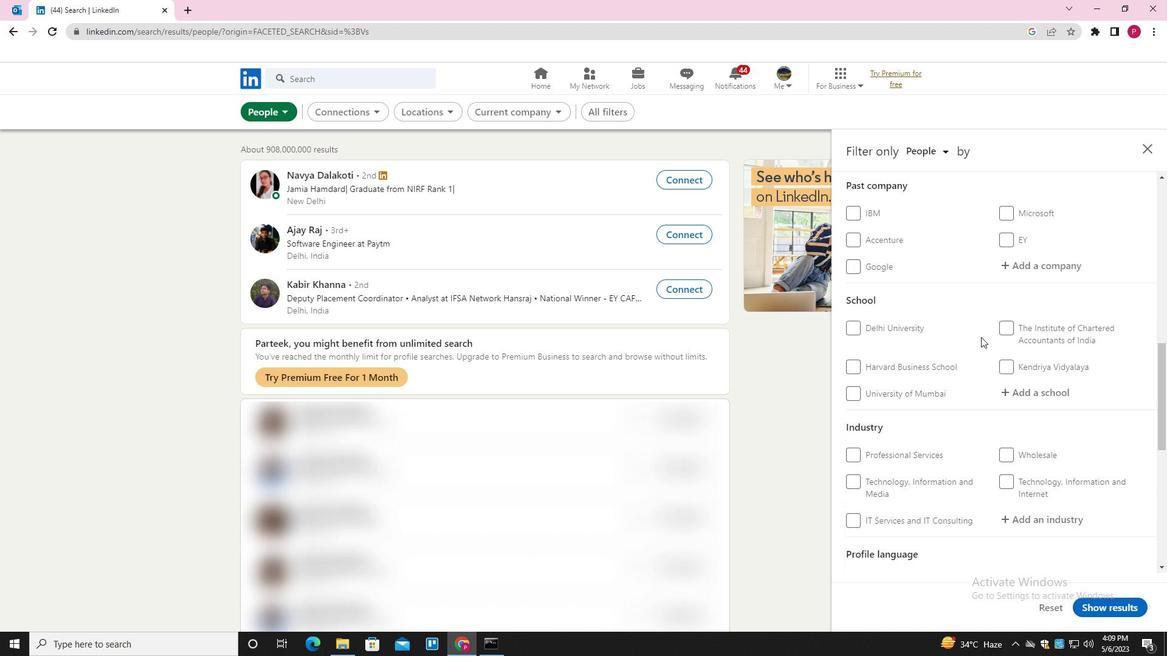 
Action: Mouse scrolled (974, 346) with delta (0, 0)
Screenshot: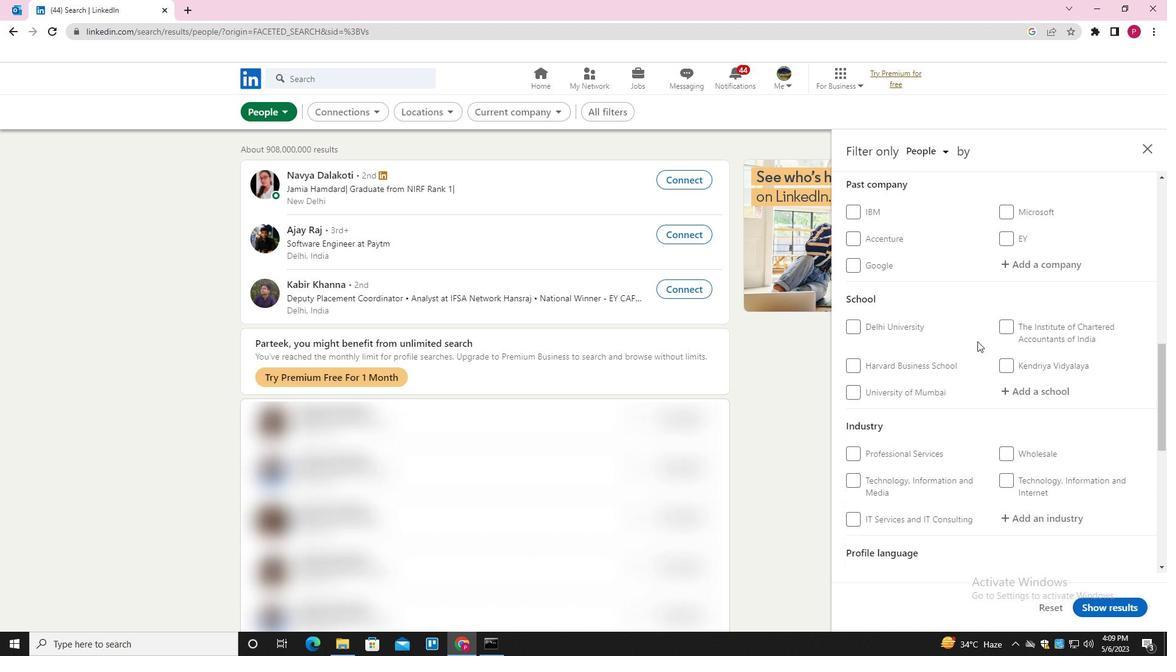 
Action: Mouse moved to (1011, 365)
Screenshot: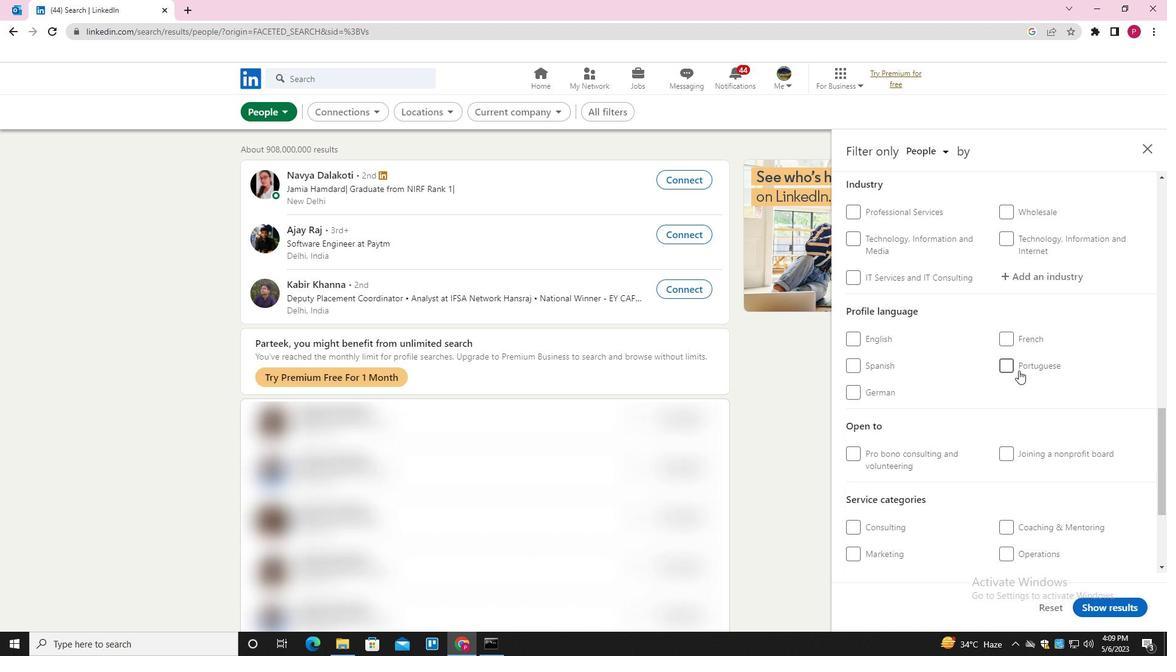 
Action: Mouse pressed left at (1011, 365)
Screenshot: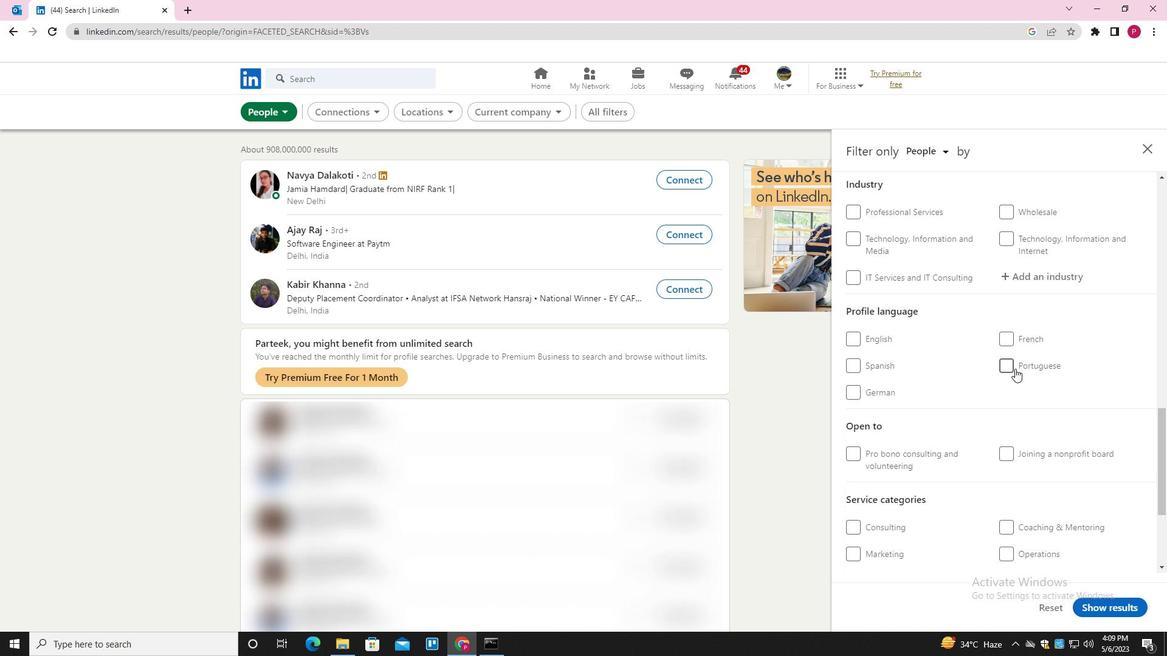 
Action: Mouse moved to (943, 377)
Screenshot: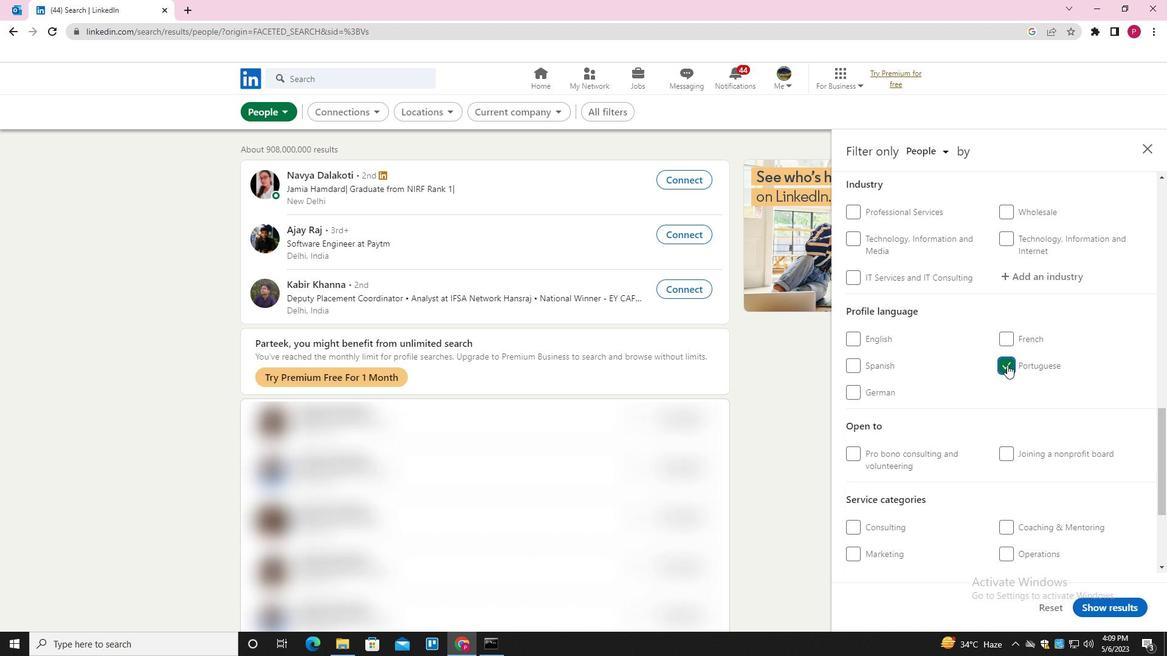 
Action: Mouse scrolled (943, 377) with delta (0, 0)
Screenshot: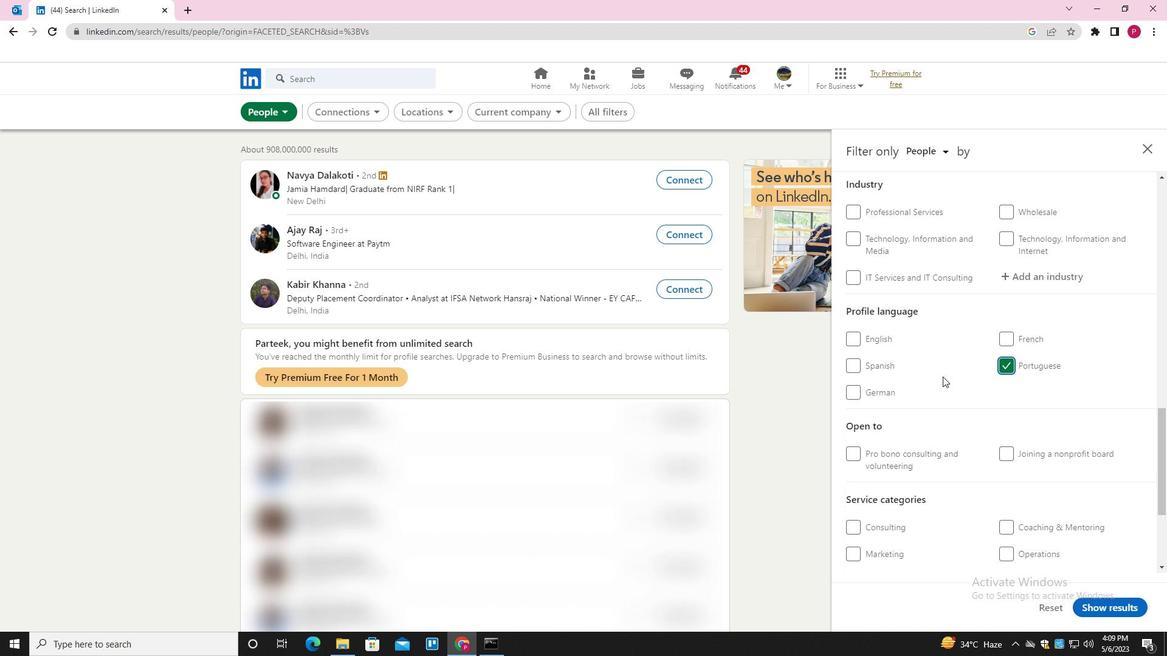 
Action: Mouse scrolled (943, 377) with delta (0, 0)
Screenshot: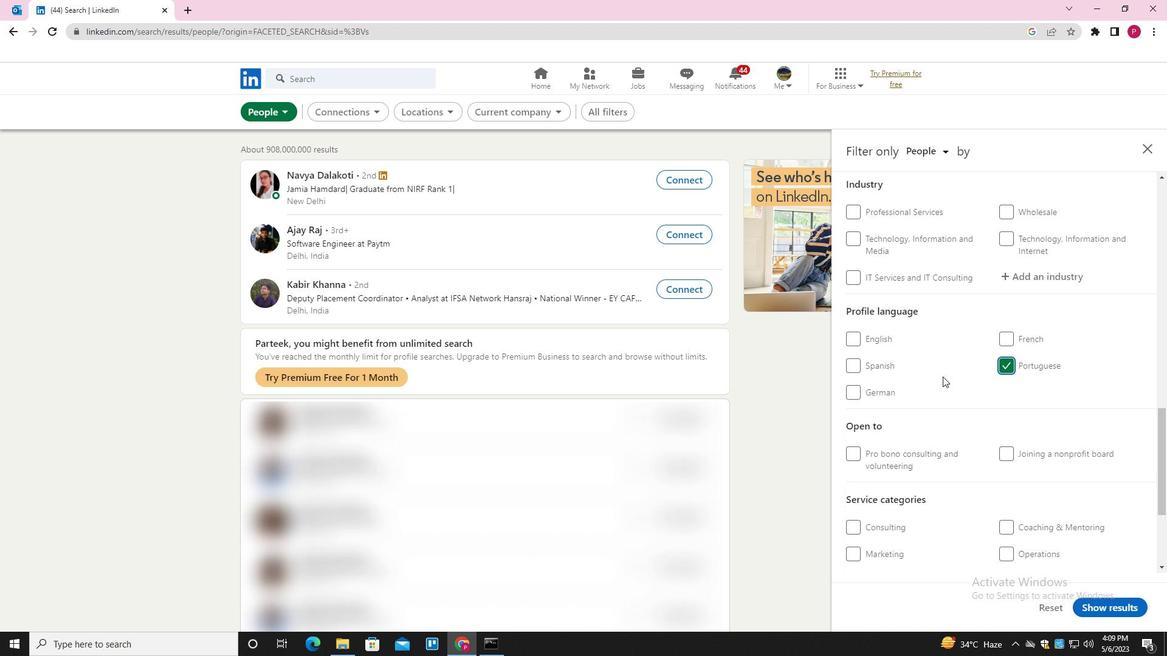 
Action: Mouse scrolled (943, 377) with delta (0, 0)
Screenshot: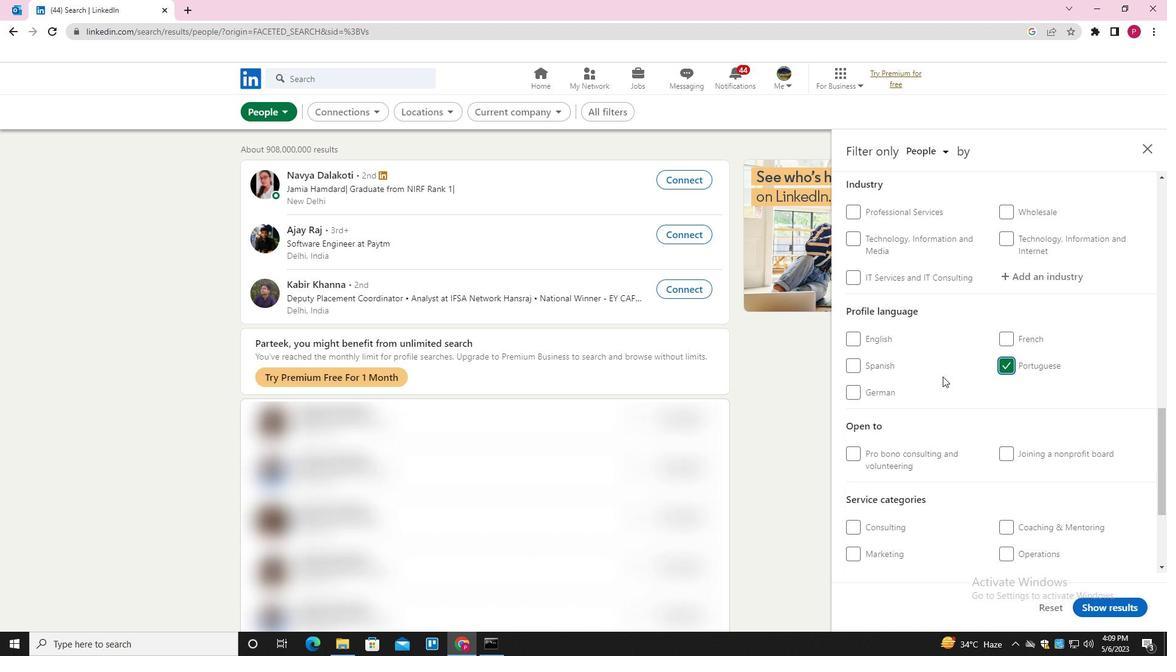 
Action: Mouse scrolled (943, 377) with delta (0, 0)
Screenshot: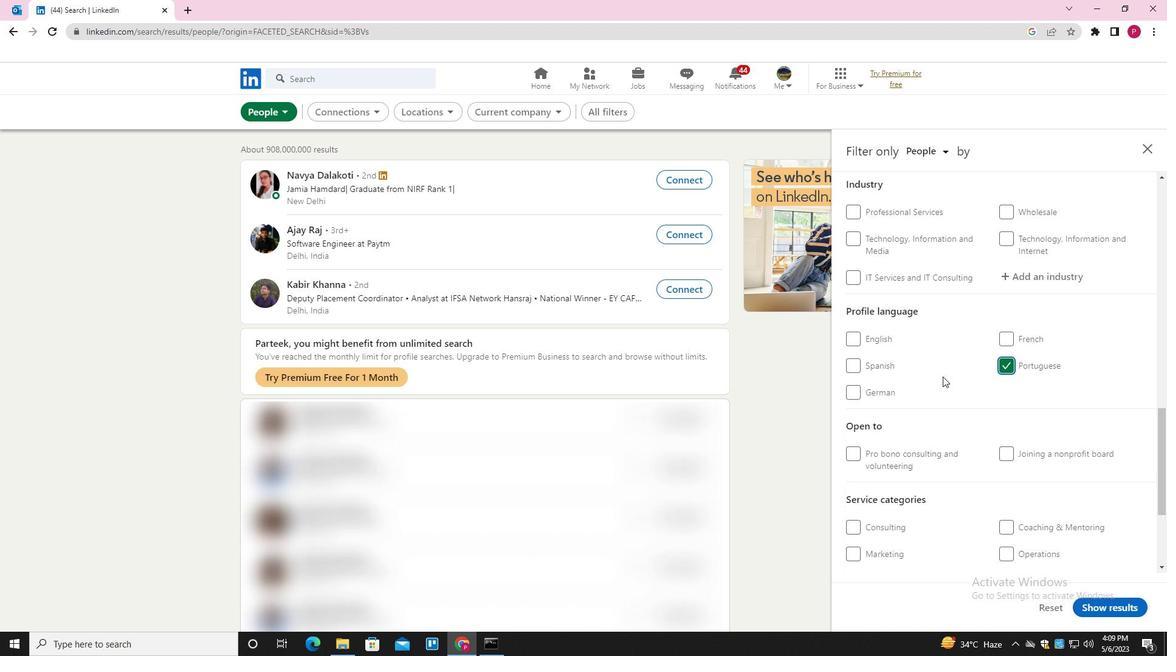 
Action: Mouse scrolled (943, 377) with delta (0, 0)
Screenshot: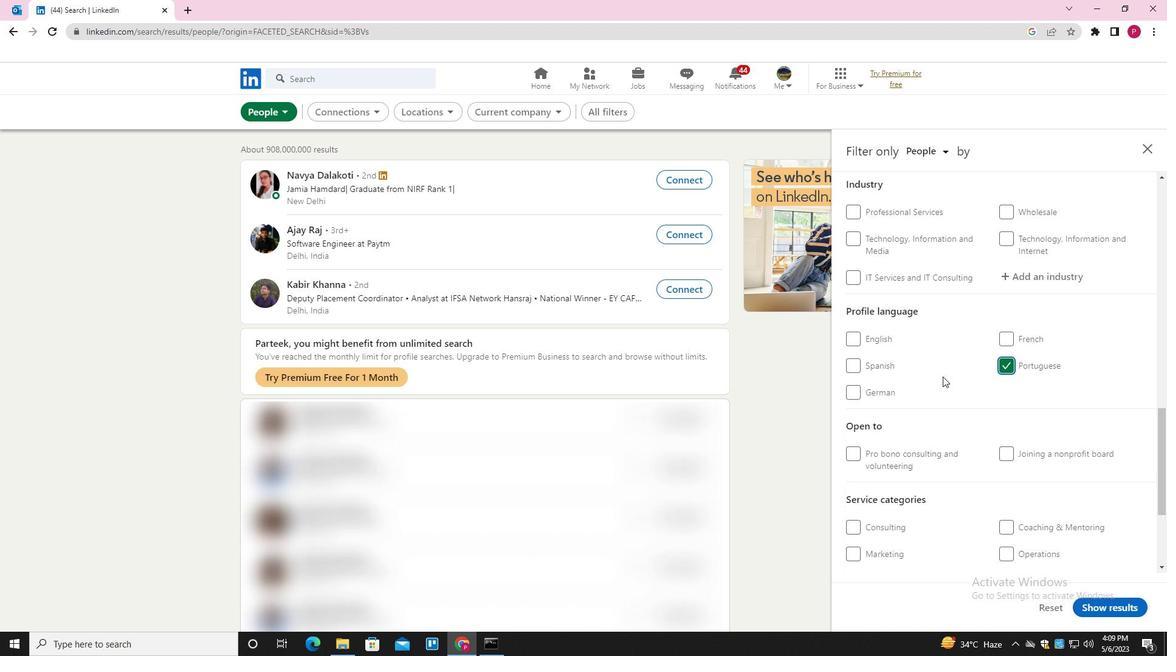
Action: Mouse scrolled (943, 377) with delta (0, 0)
Screenshot: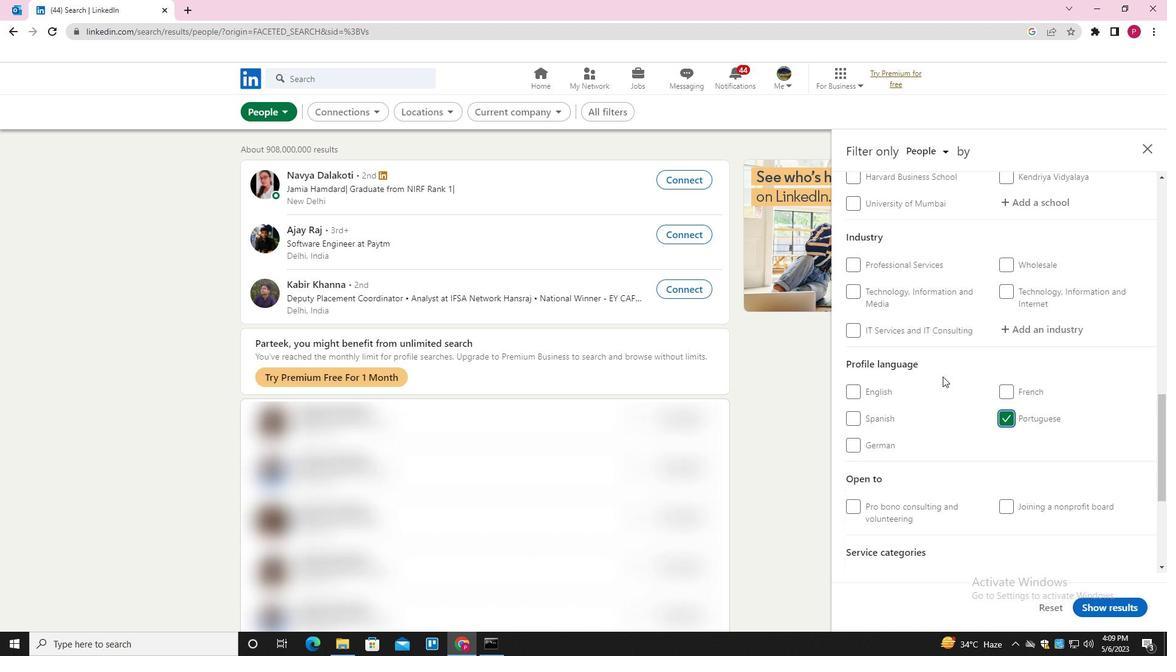 
Action: Mouse scrolled (943, 377) with delta (0, 0)
Screenshot: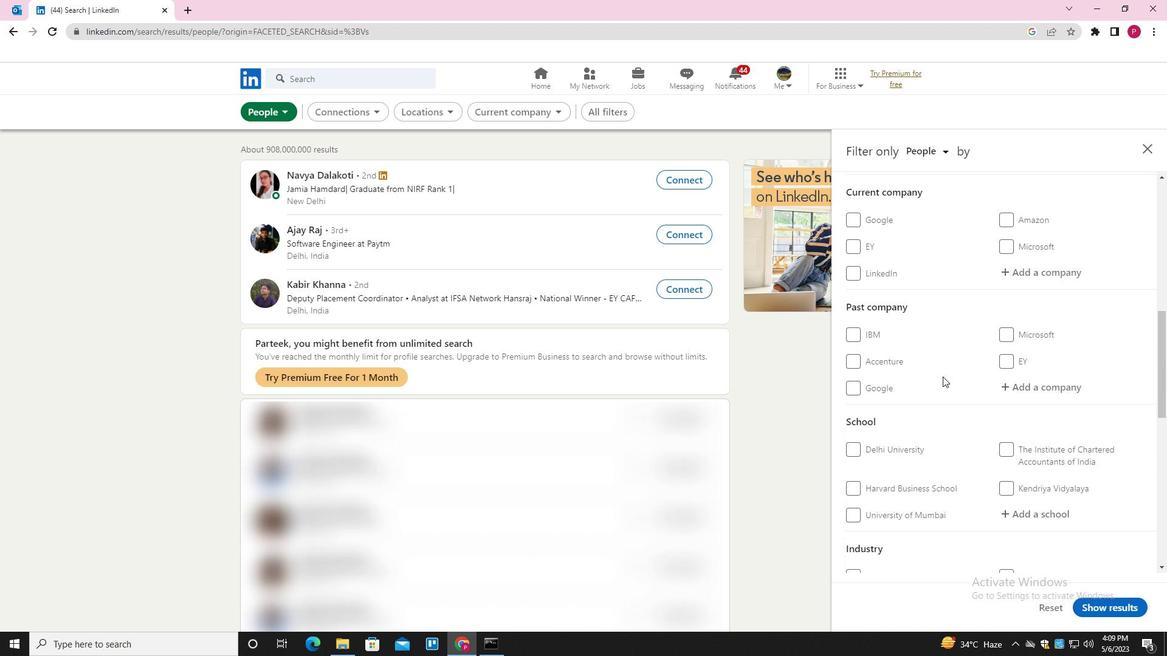
Action: Mouse moved to (1042, 334)
Screenshot: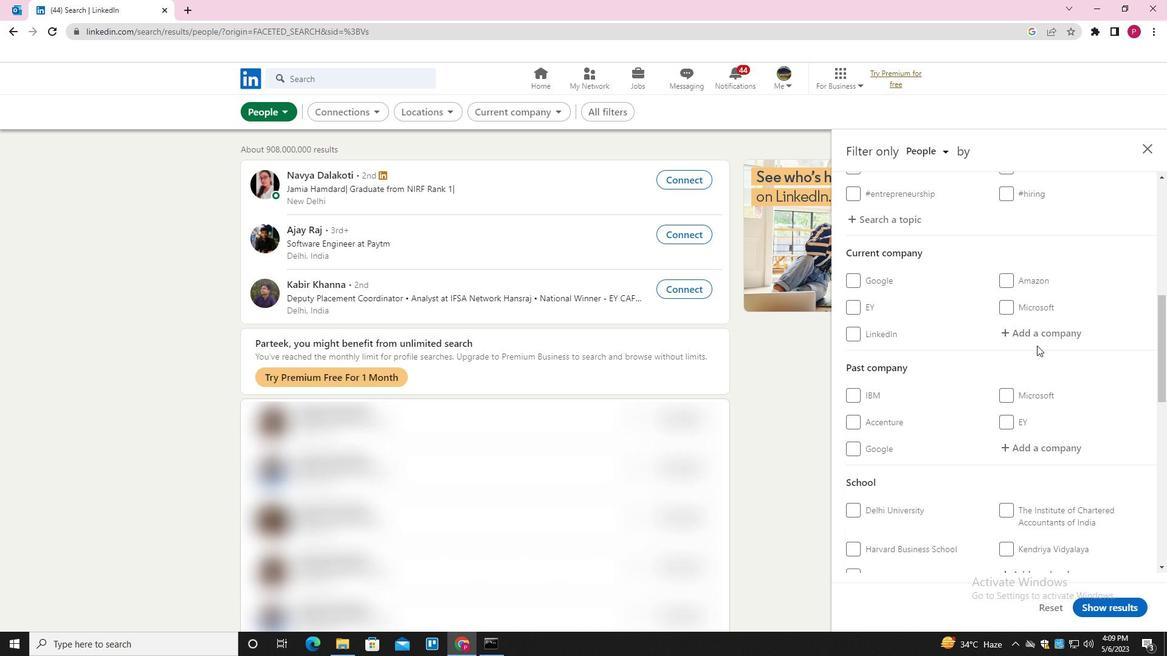 
Action: Mouse pressed left at (1042, 334)
Screenshot: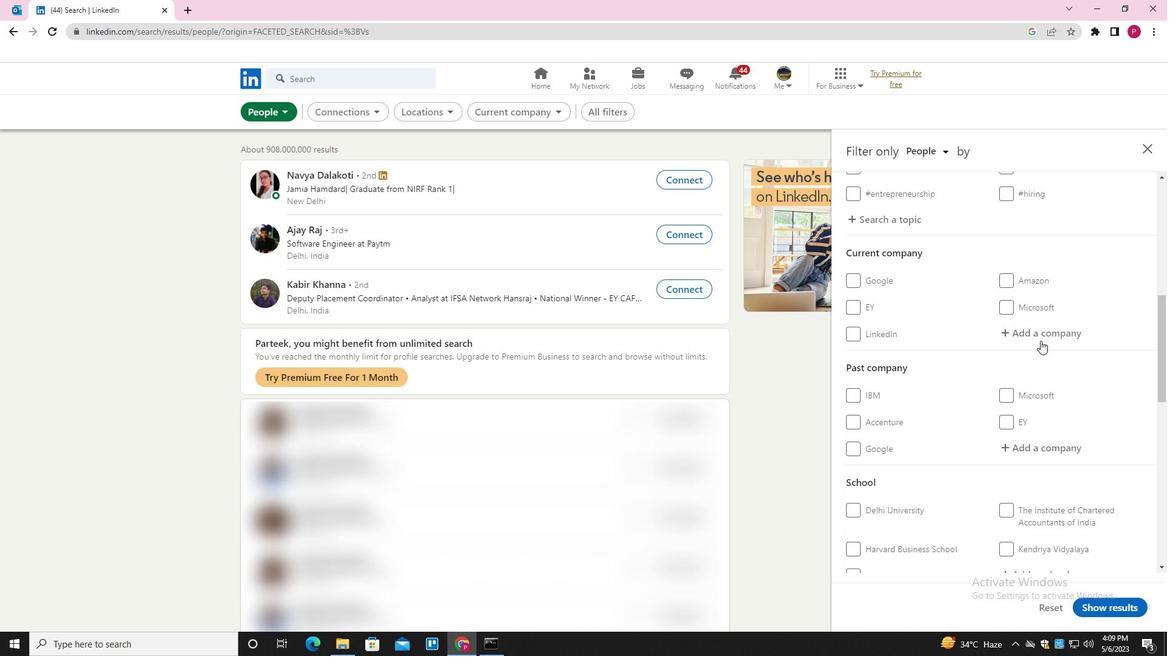
Action: Key pressed <Key.shift>CELONIS<Key.down><Key.enter>
Screenshot: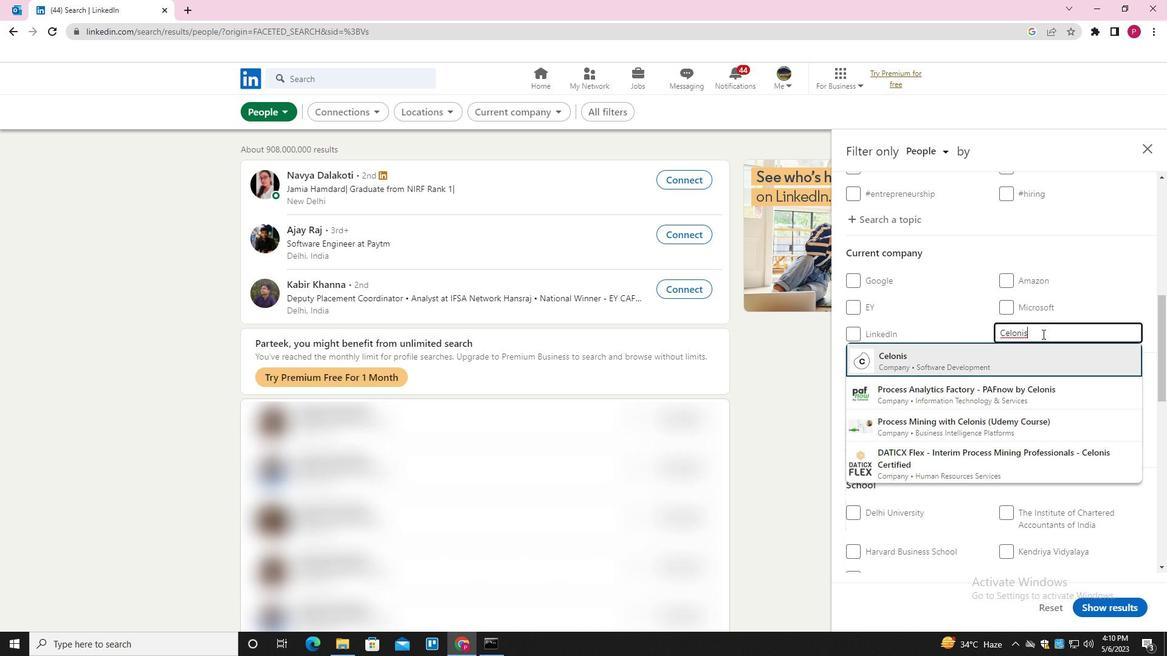 
Action: Mouse moved to (1005, 396)
Screenshot: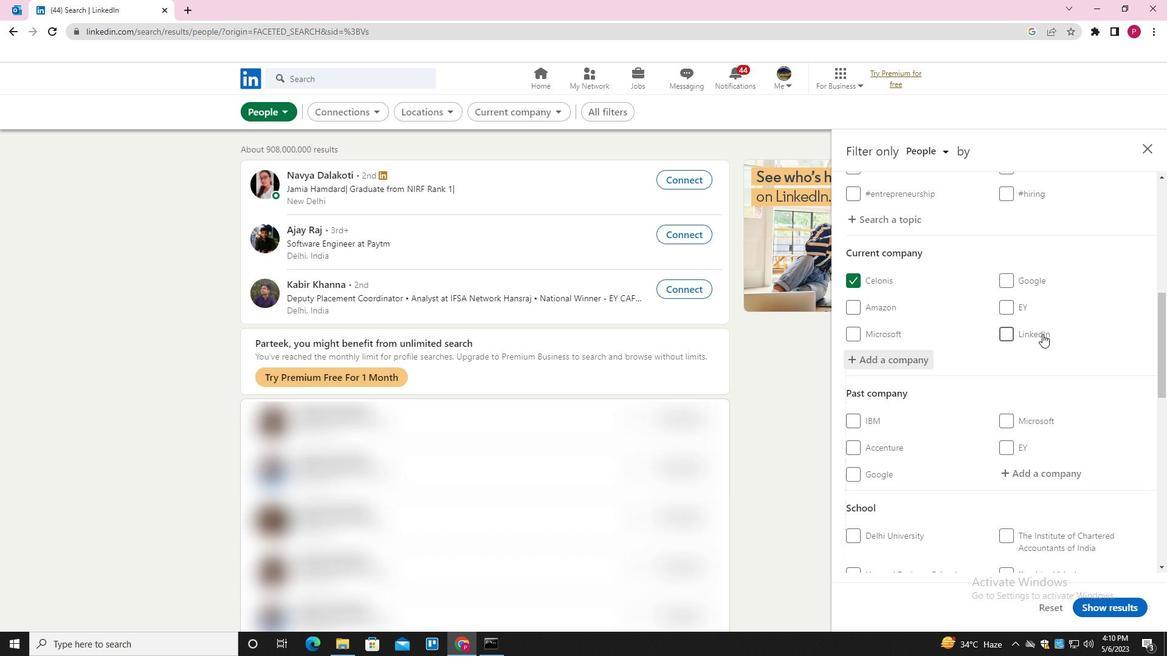 
Action: Mouse scrolled (1005, 395) with delta (0, 0)
Screenshot: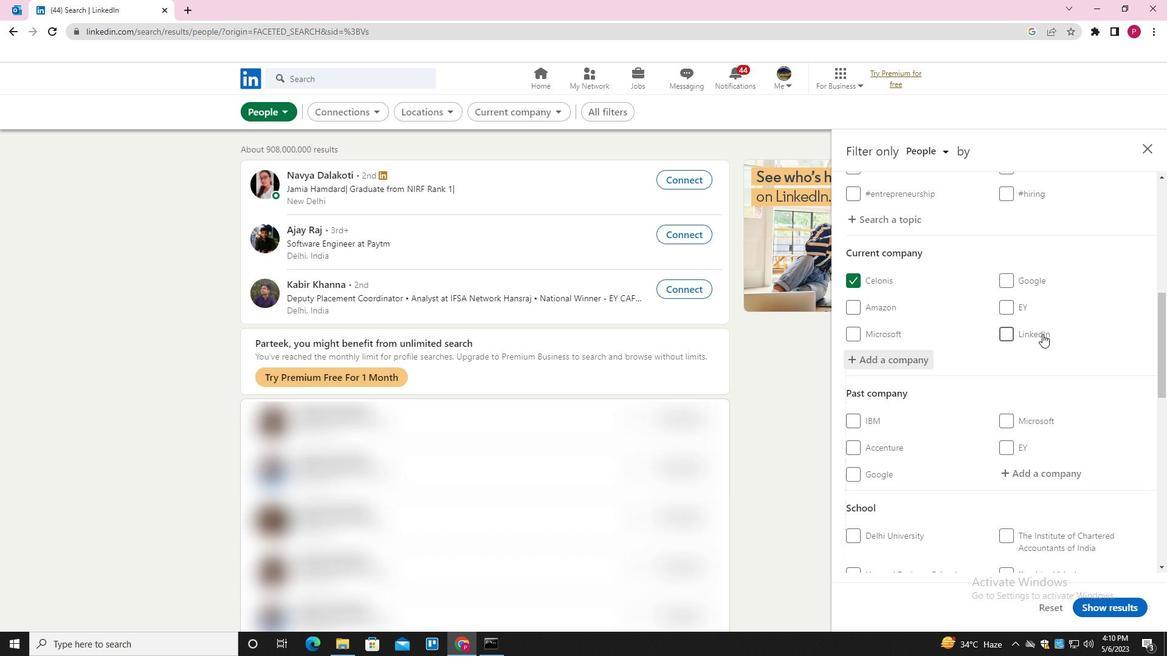 
Action: Mouse moved to (1002, 404)
Screenshot: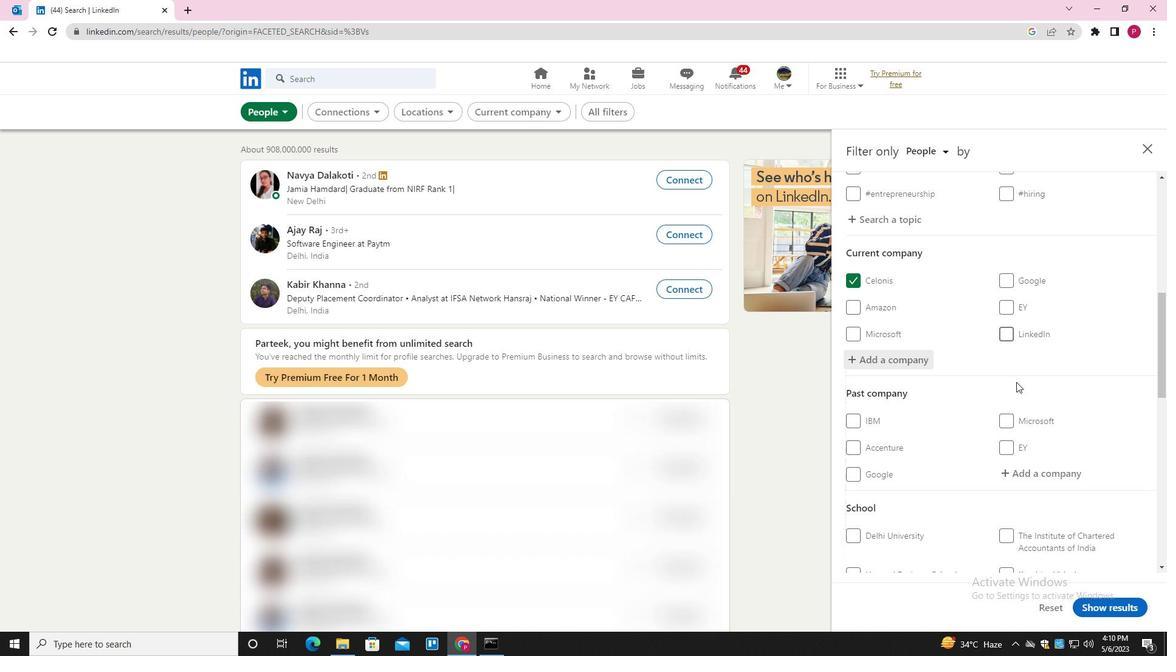 
Action: Mouse scrolled (1002, 403) with delta (0, 0)
Screenshot: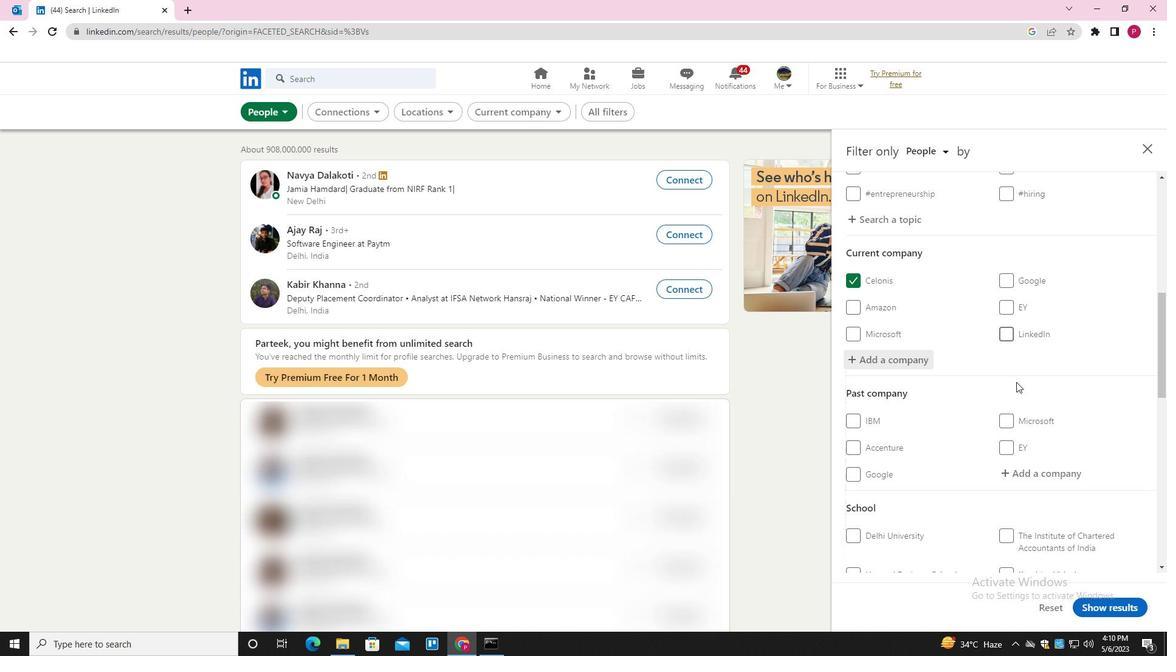 
Action: Mouse scrolled (1002, 403) with delta (0, 0)
Screenshot: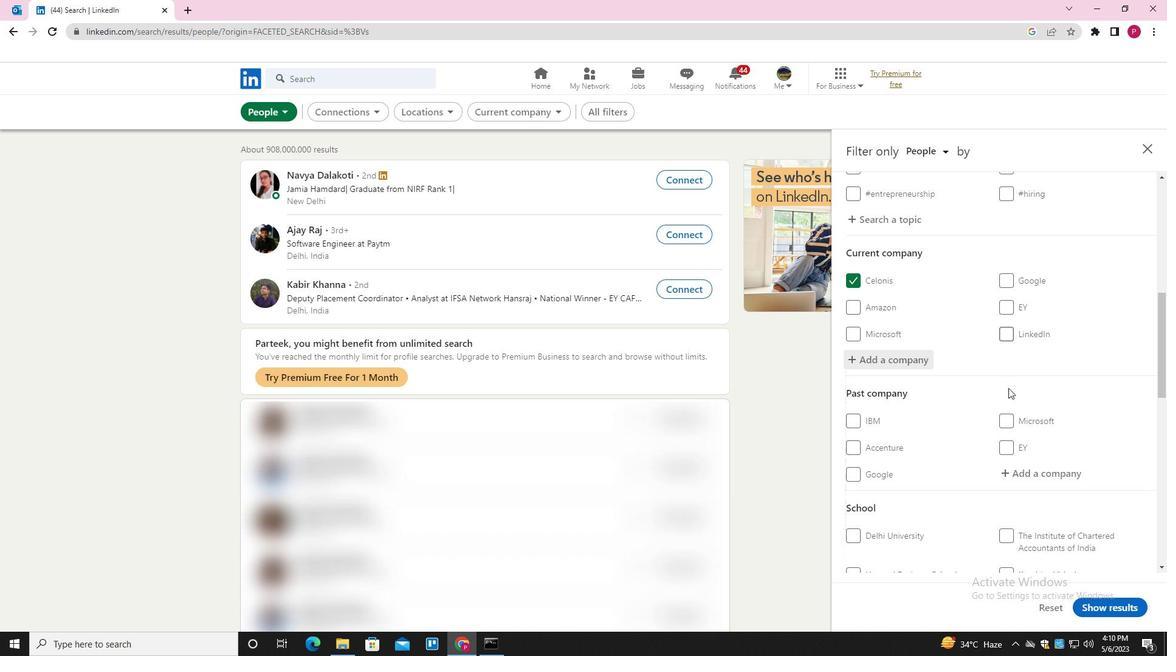 
Action: Mouse scrolled (1002, 403) with delta (0, 0)
Screenshot: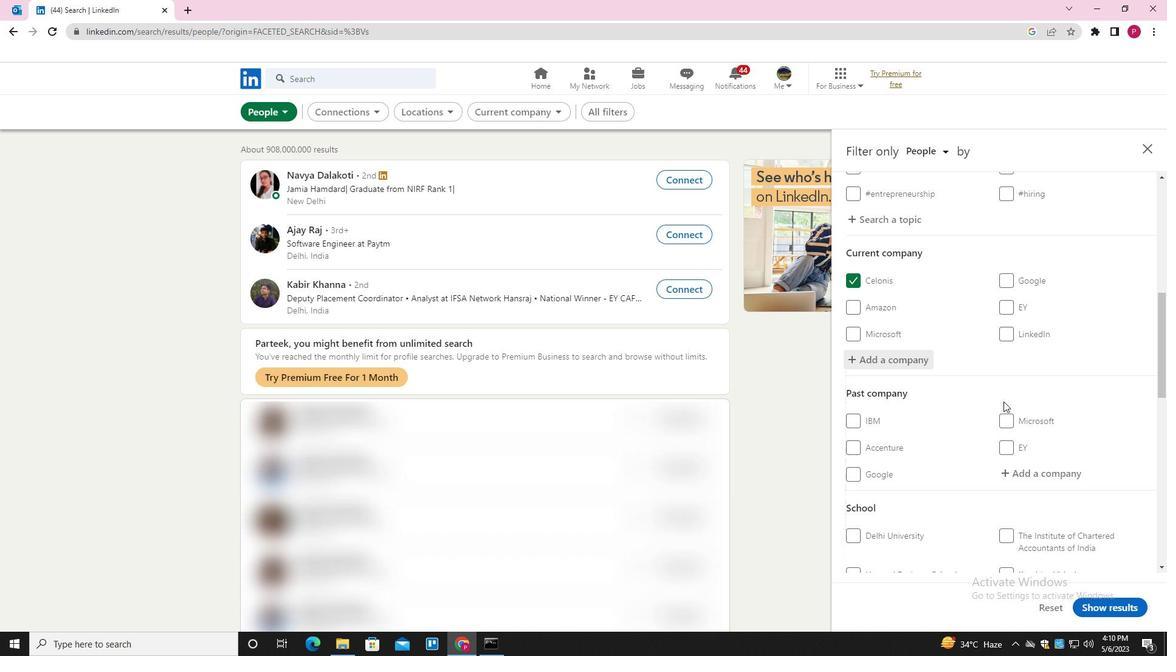 
Action: Mouse moved to (1041, 353)
Screenshot: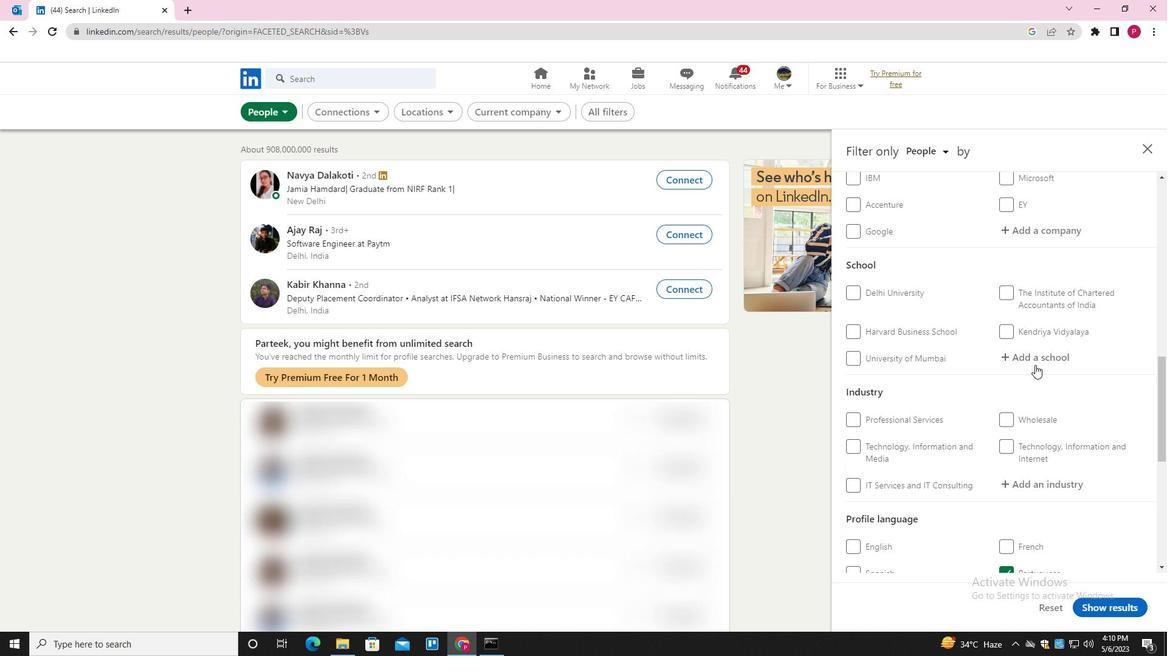 
Action: Mouse pressed left at (1041, 353)
Screenshot: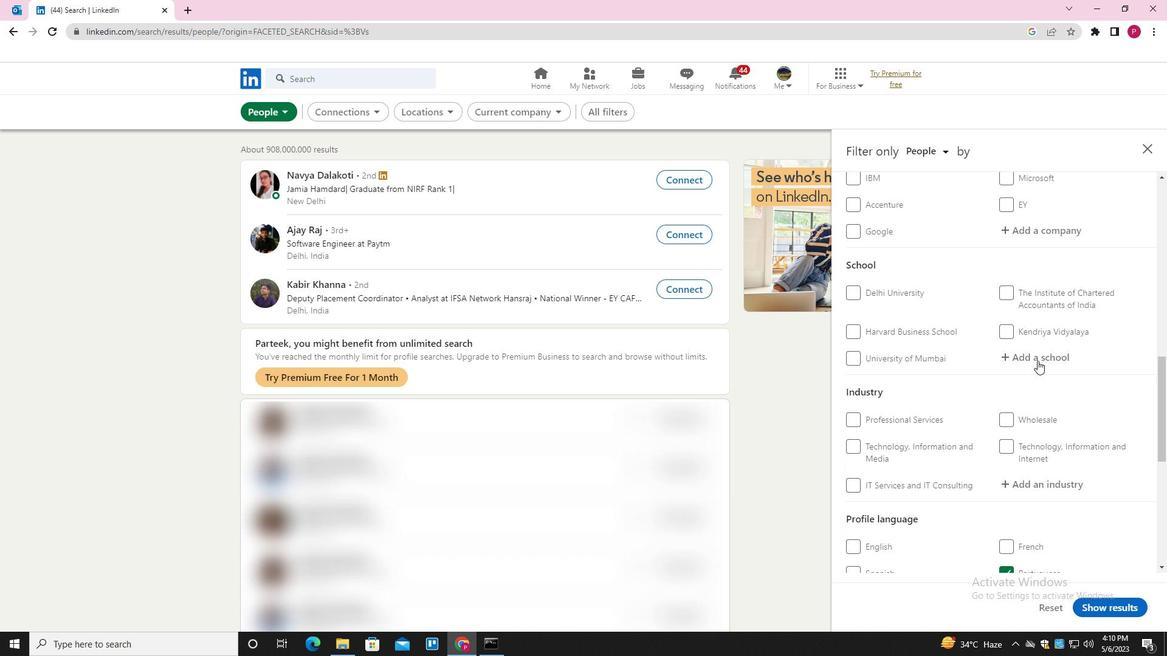 
Action: Key pressed <Key.shift><Key.shift><Key.shift><Key.shift><Key.shift><Key.shift><Key.shift><Key.shift><Key.shift><Key.shift><Key.shift><Key.shift><Key.shift><Key.shift><Key.shift><Key.shift><Key.shift><Key.shift><Key.shift>UTTAR<Key.space><Key.shift>PRADESH<Key.space><Key.shift><Key.shift><Key.shift><Key.shift>JOBS<Key.down><Key.enter>
Screenshot: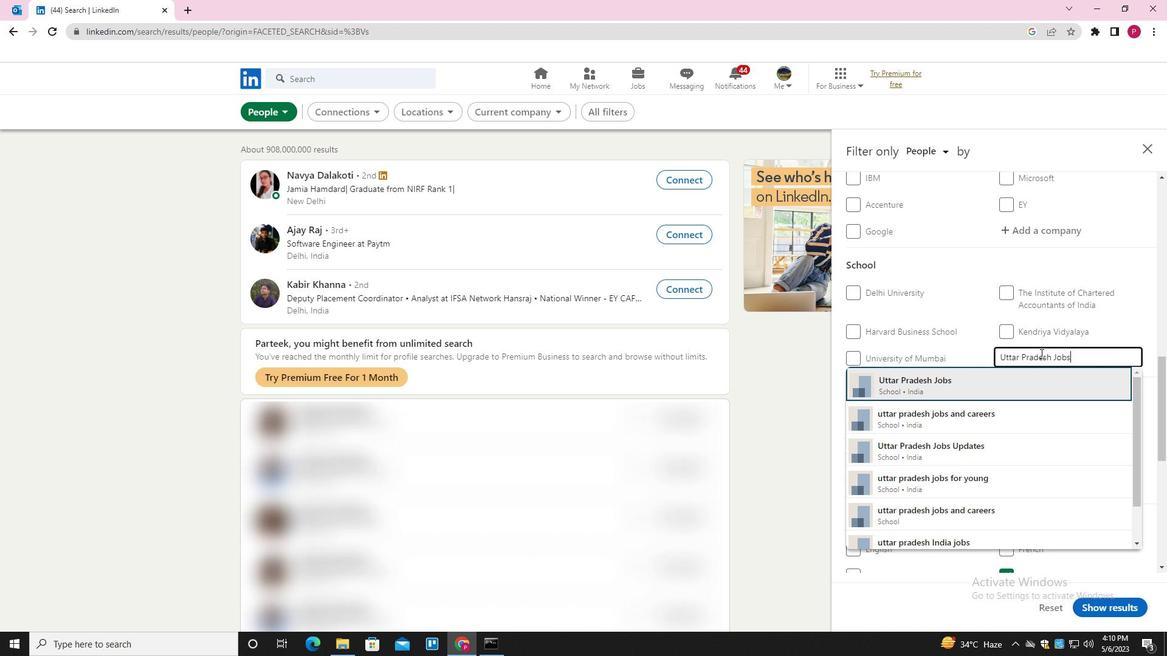 
Action: Mouse moved to (1031, 360)
Screenshot: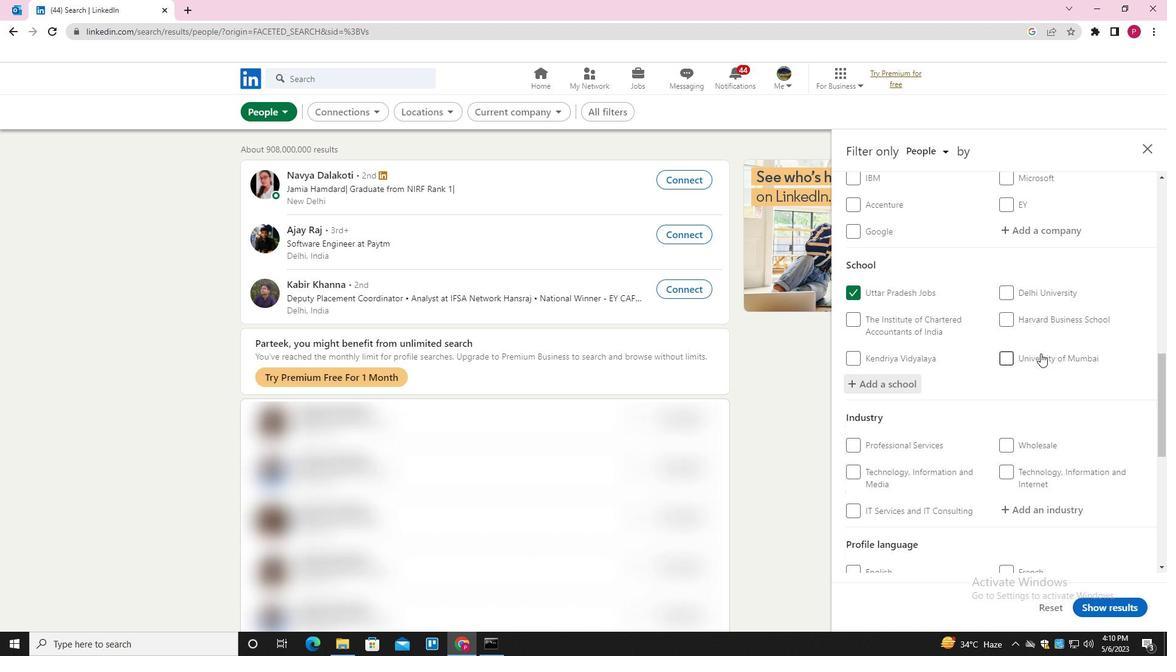 
Action: Mouse scrolled (1031, 359) with delta (0, 0)
Screenshot: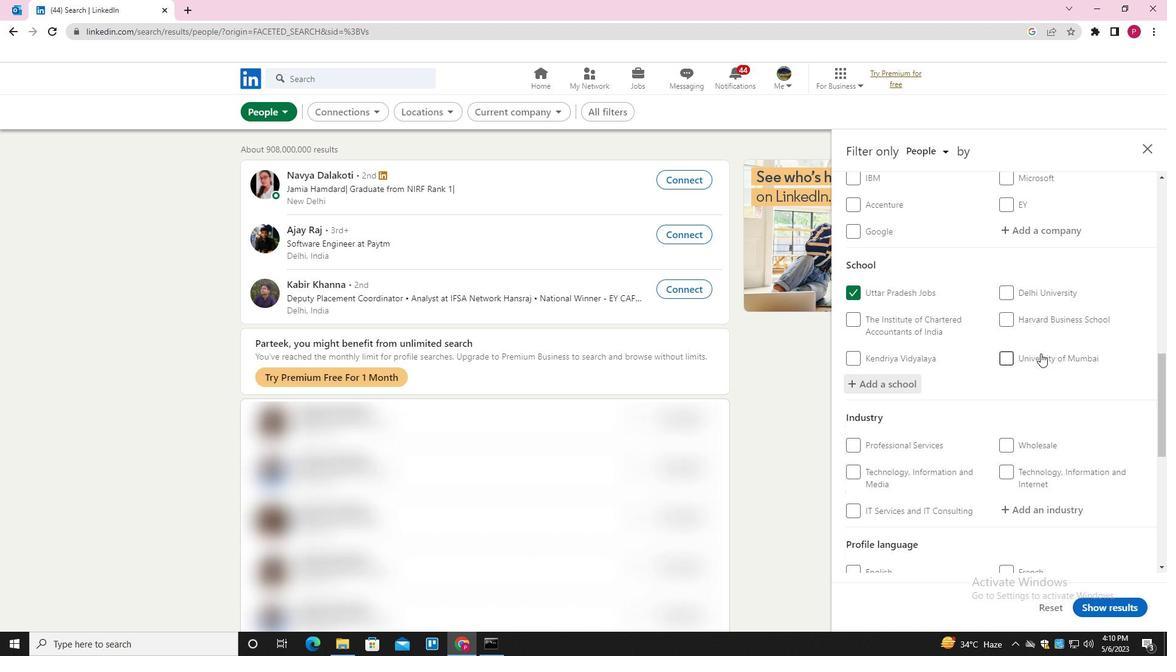 
Action: Mouse moved to (1024, 369)
Screenshot: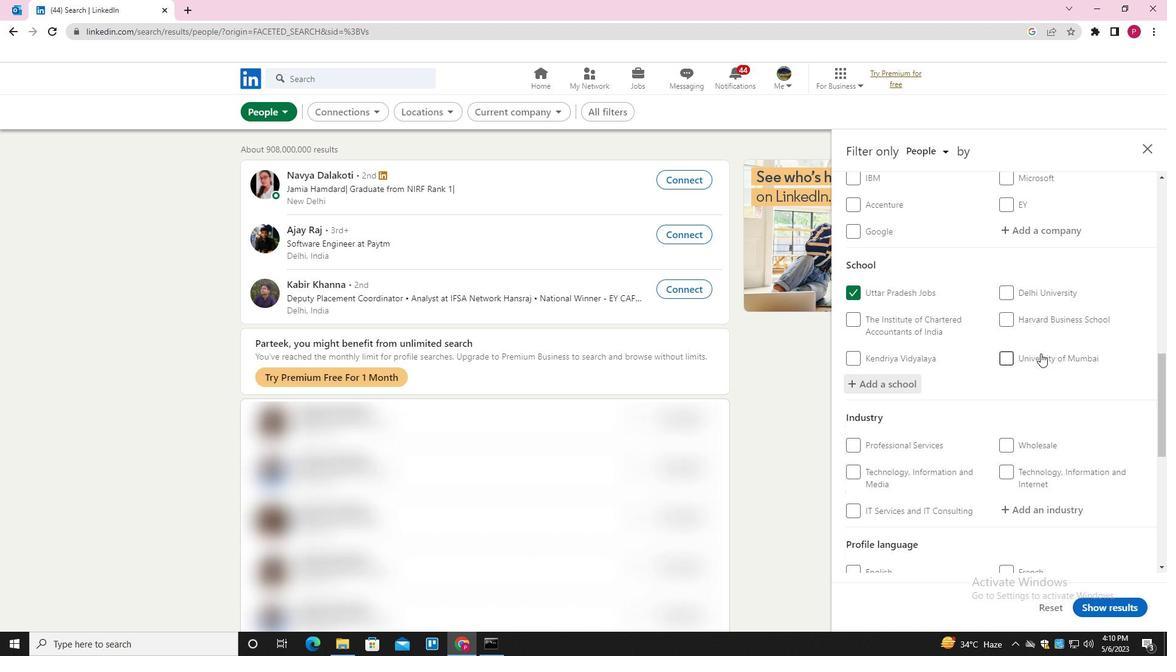 
Action: Mouse scrolled (1024, 369) with delta (0, 0)
Screenshot: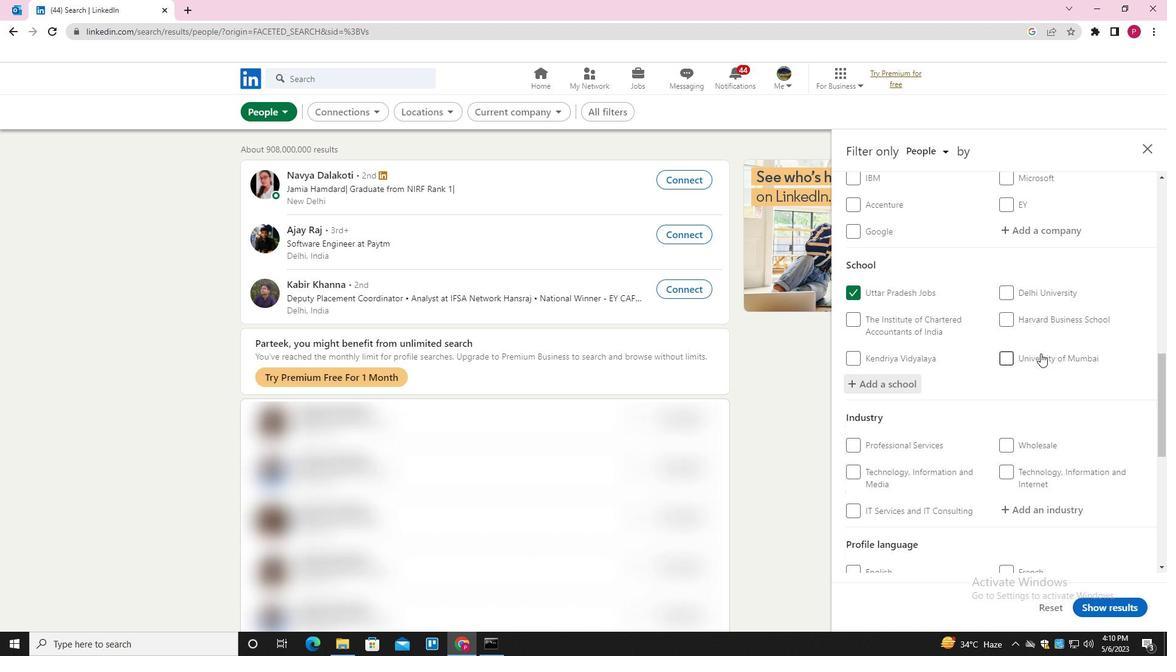 
Action: Mouse moved to (1032, 382)
Screenshot: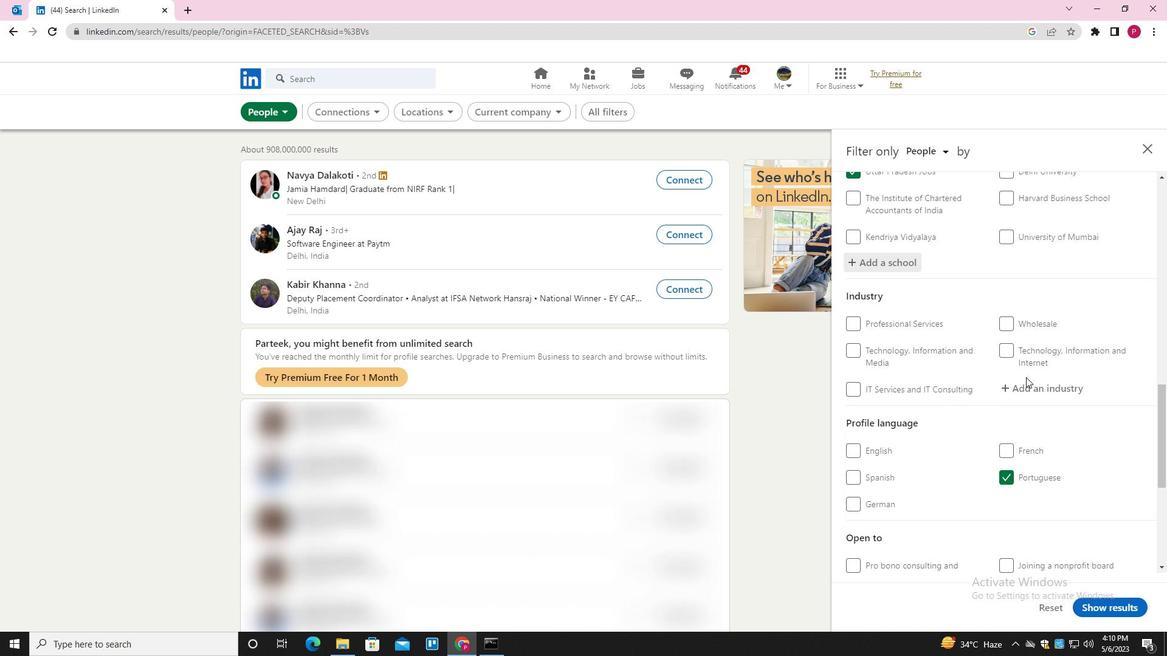 
Action: Mouse pressed left at (1032, 382)
Screenshot: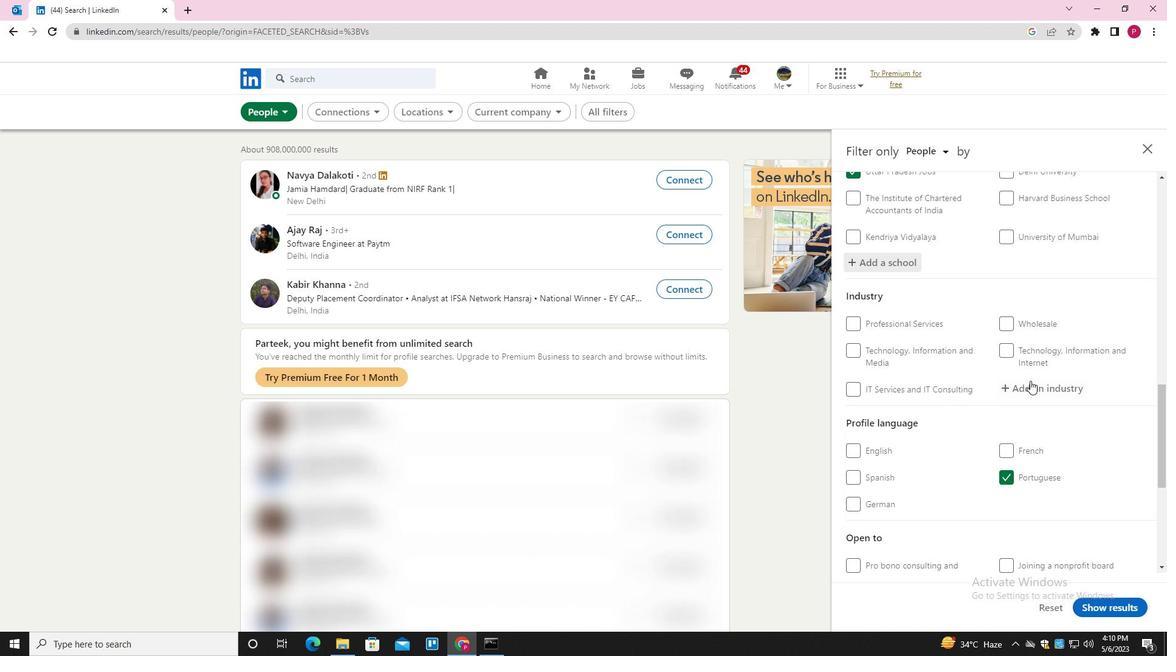 
Action: Key pressed <Key.shift><Key.shift><Key.shift><Key.shift><Key.shift><Key.shift><Key.shift><Key.shift>DENTISTS<Key.down><Key.enter>
Screenshot: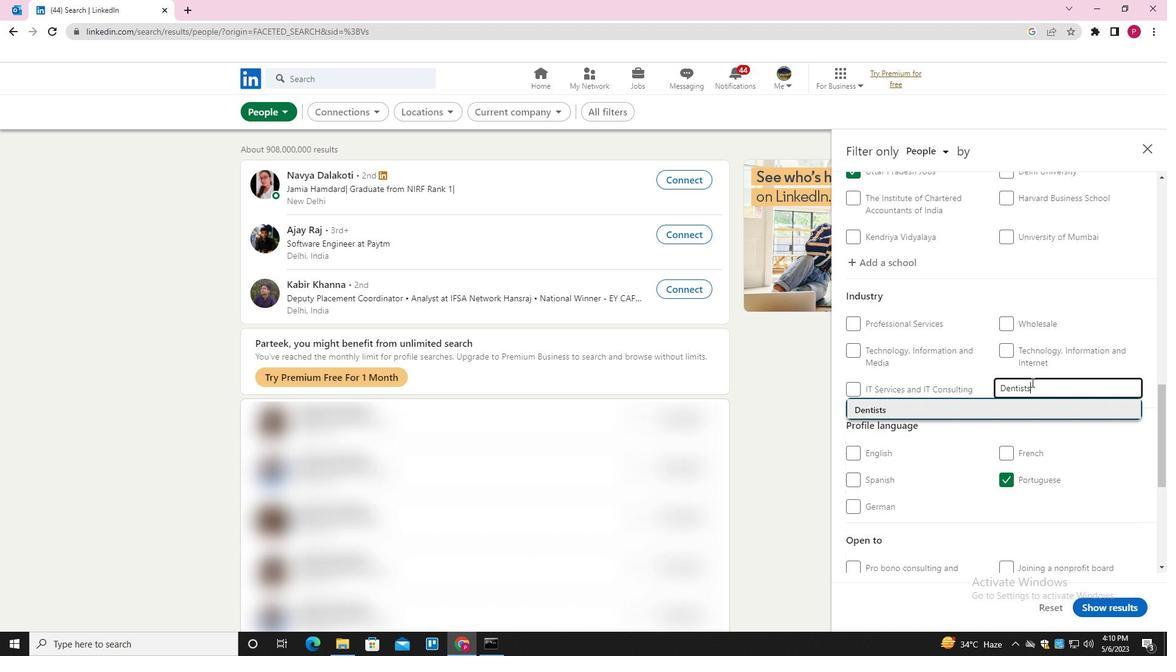
Action: Mouse moved to (1047, 445)
Screenshot: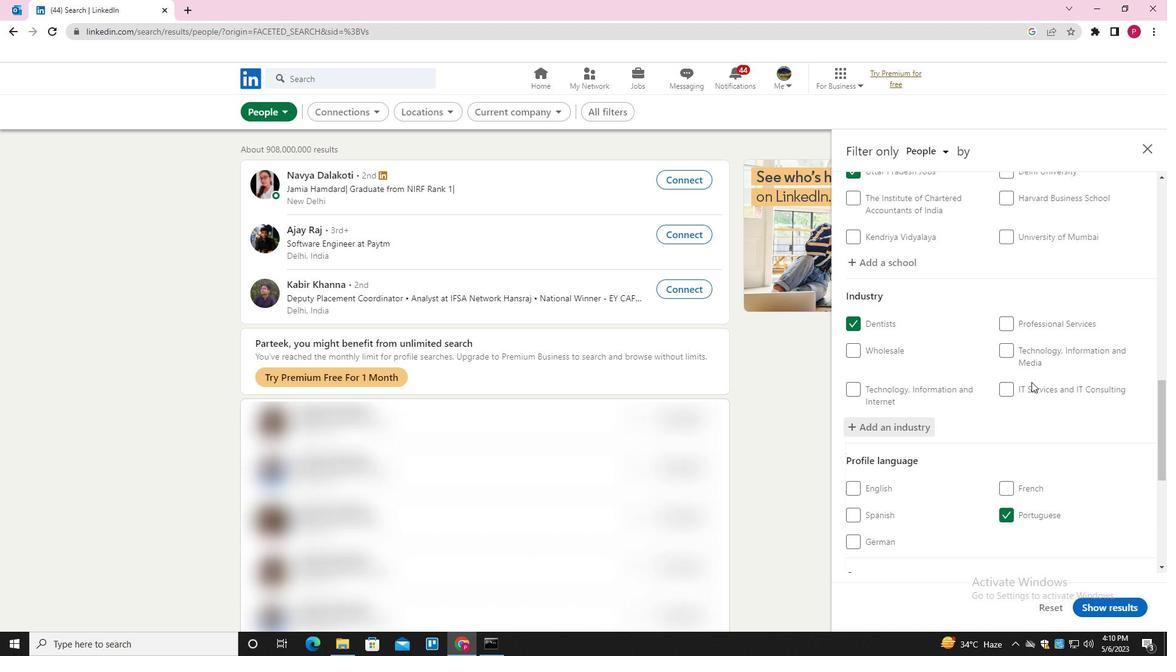 
Action: Mouse scrolled (1047, 444) with delta (0, 0)
Screenshot: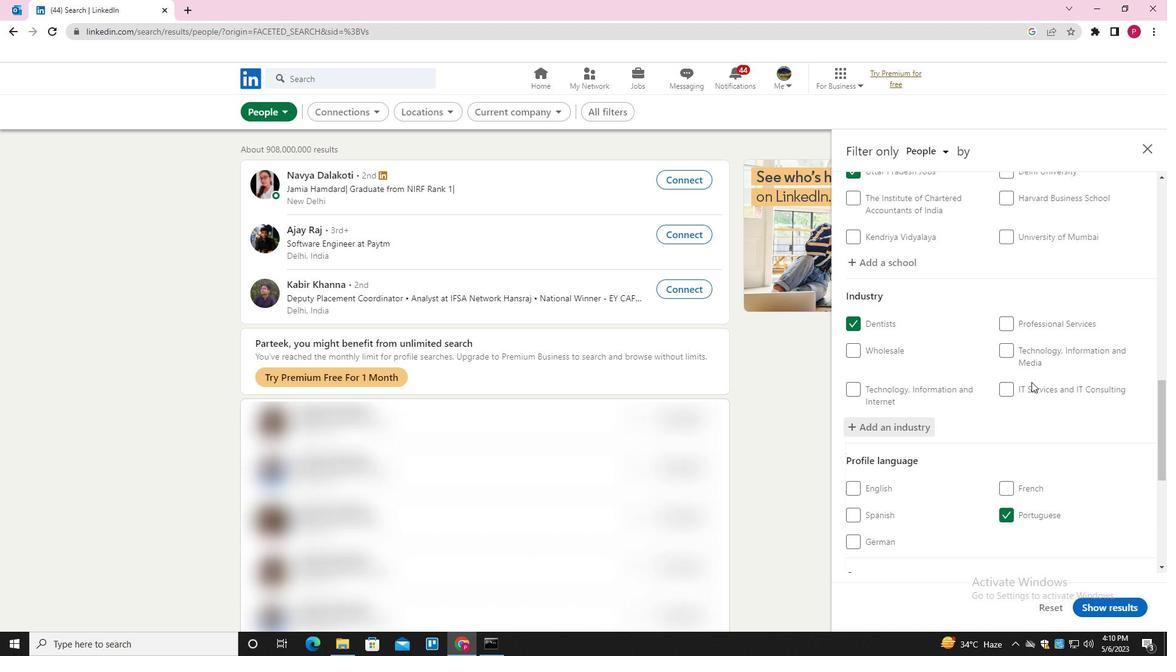 
Action: Mouse moved to (1047, 454)
Screenshot: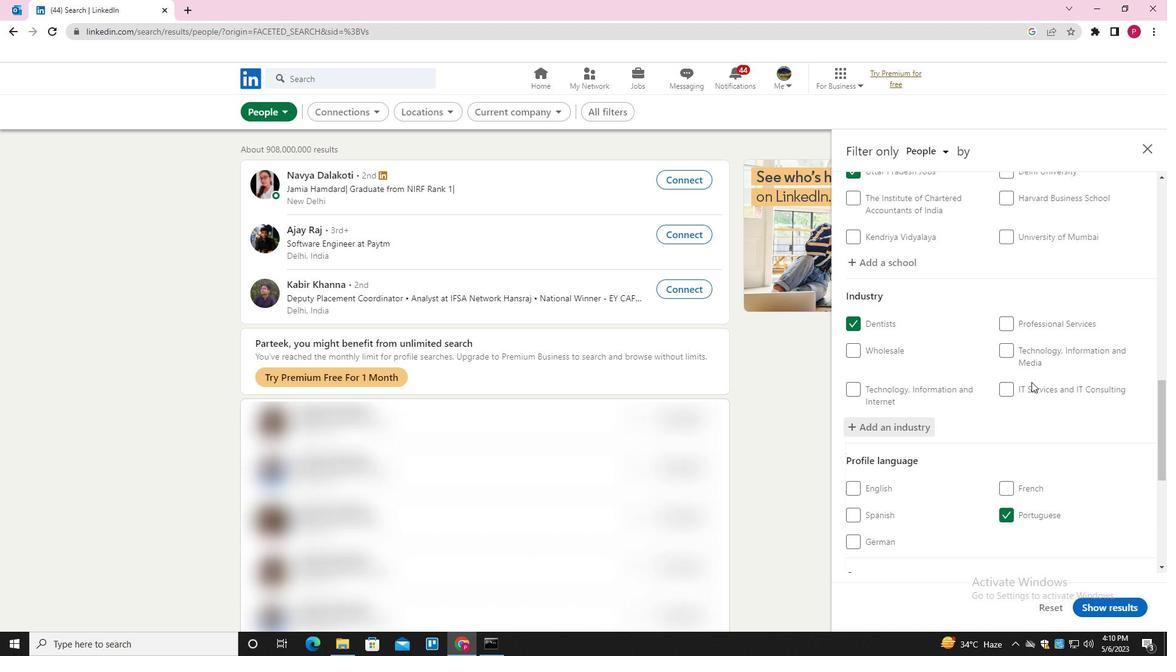 
Action: Mouse scrolled (1047, 454) with delta (0, 0)
Screenshot: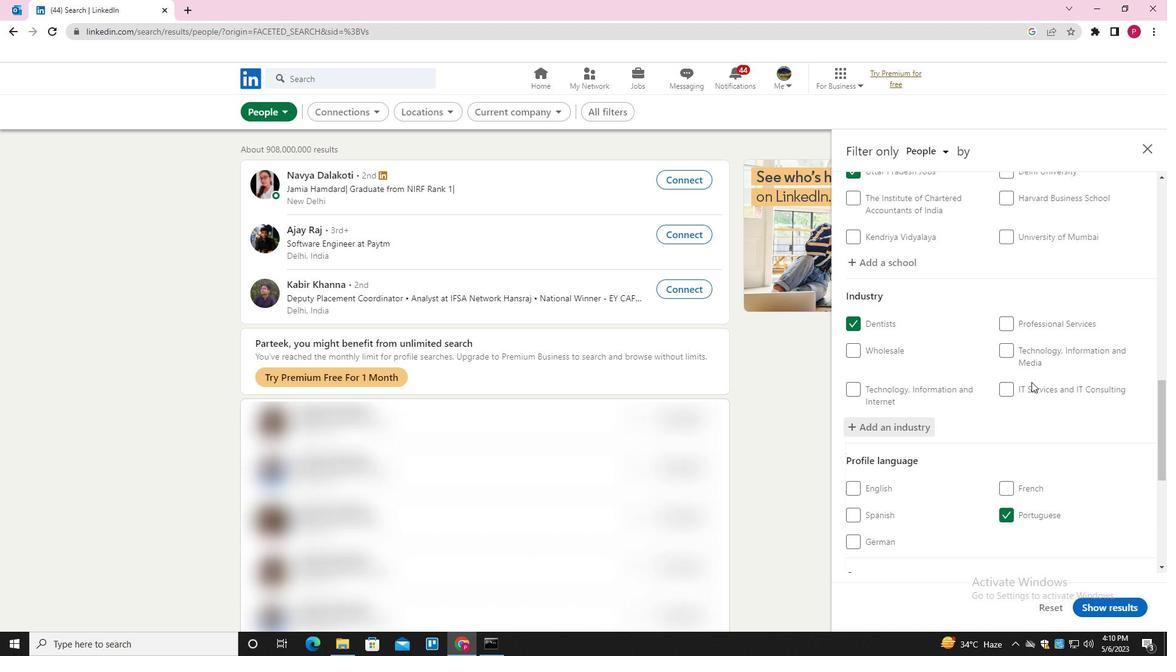 
Action: Mouse moved to (1048, 456)
Screenshot: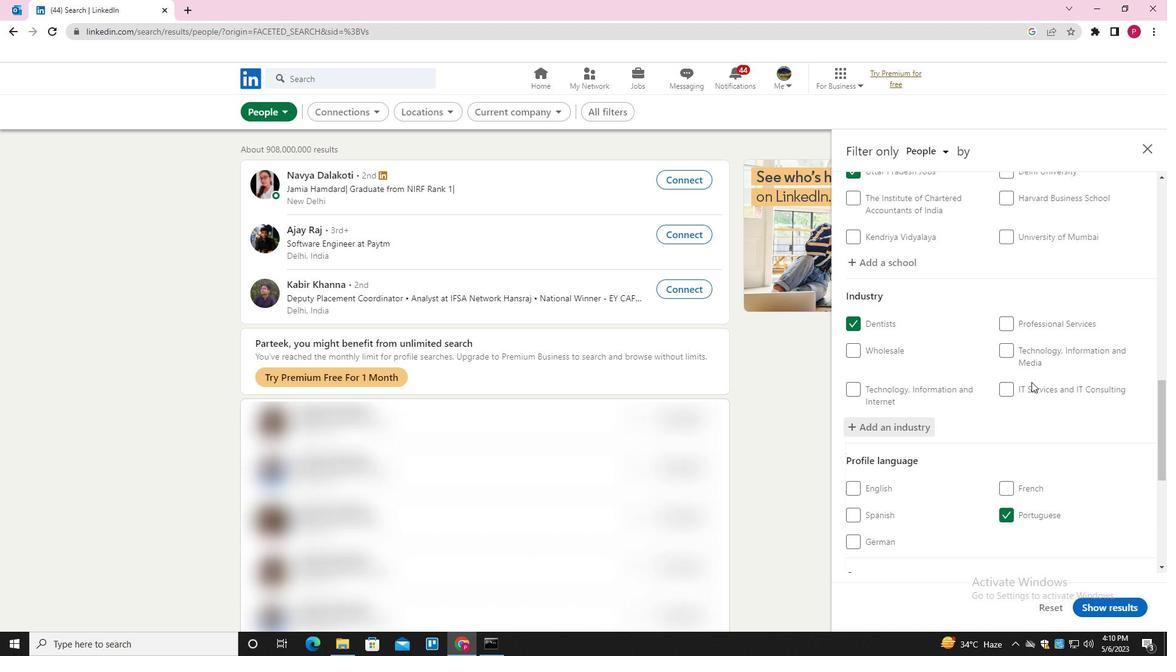 
Action: Mouse scrolled (1048, 456) with delta (0, 0)
Screenshot: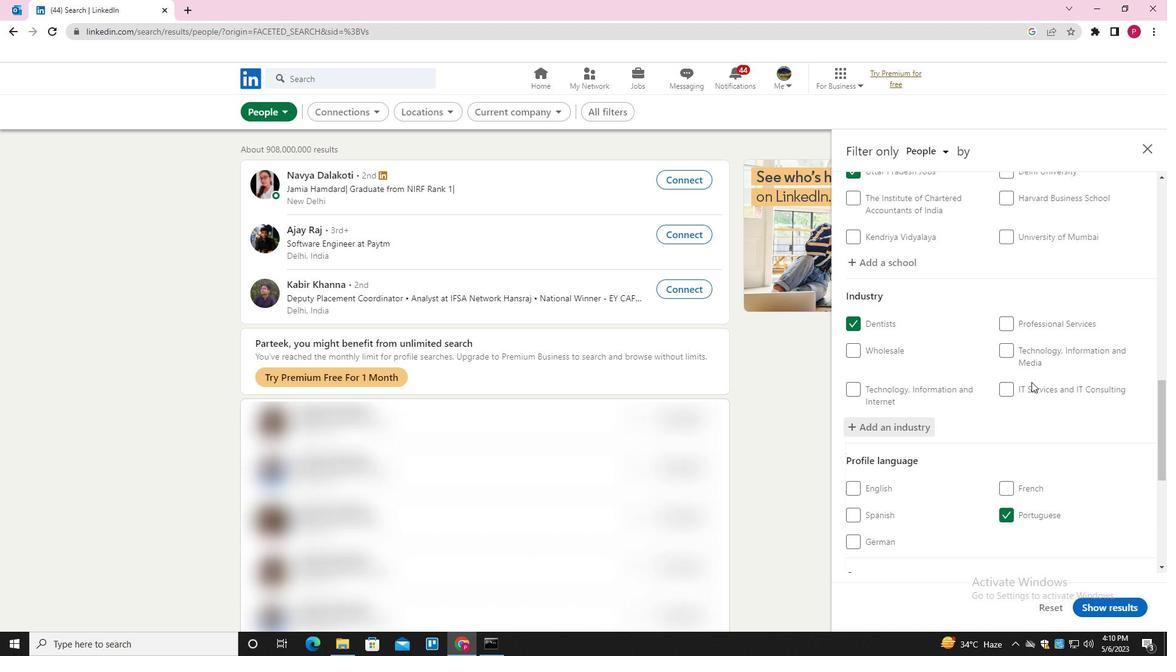 
Action: Mouse moved to (1048, 459)
Screenshot: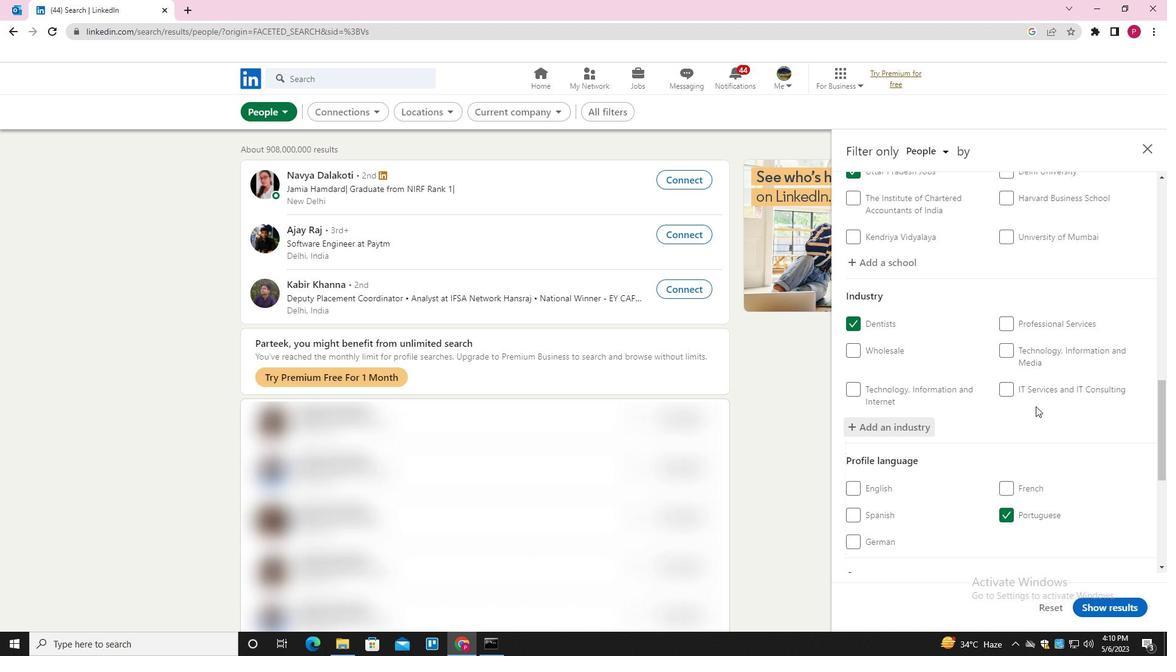 
Action: Mouse scrolled (1048, 459) with delta (0, 0)
Screenshot: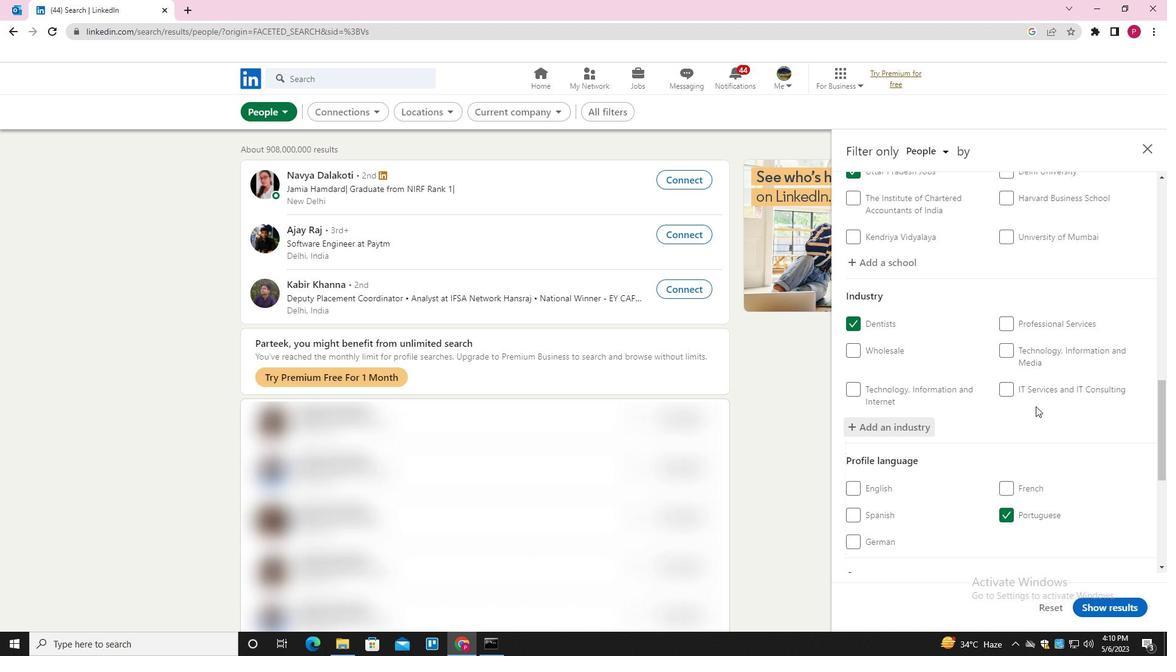 
Action: Mouse moved to (1048, 463)
Screenshot: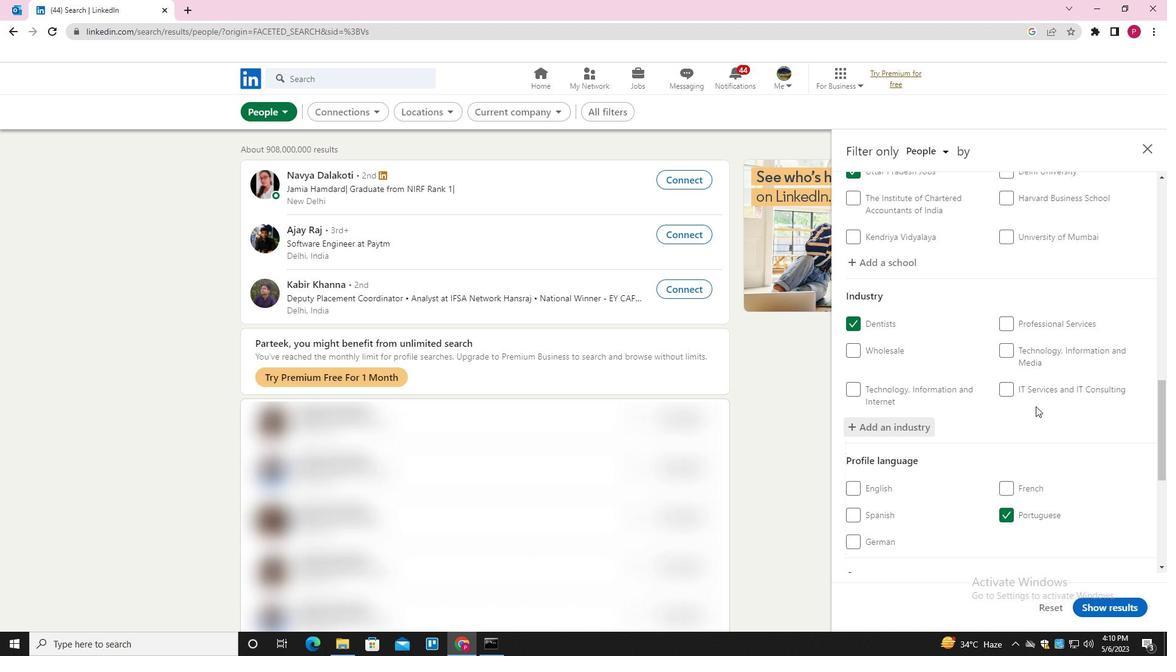 
Action: Mouse scrolled (1048, 462) with delta (0, 0)
Screenshot: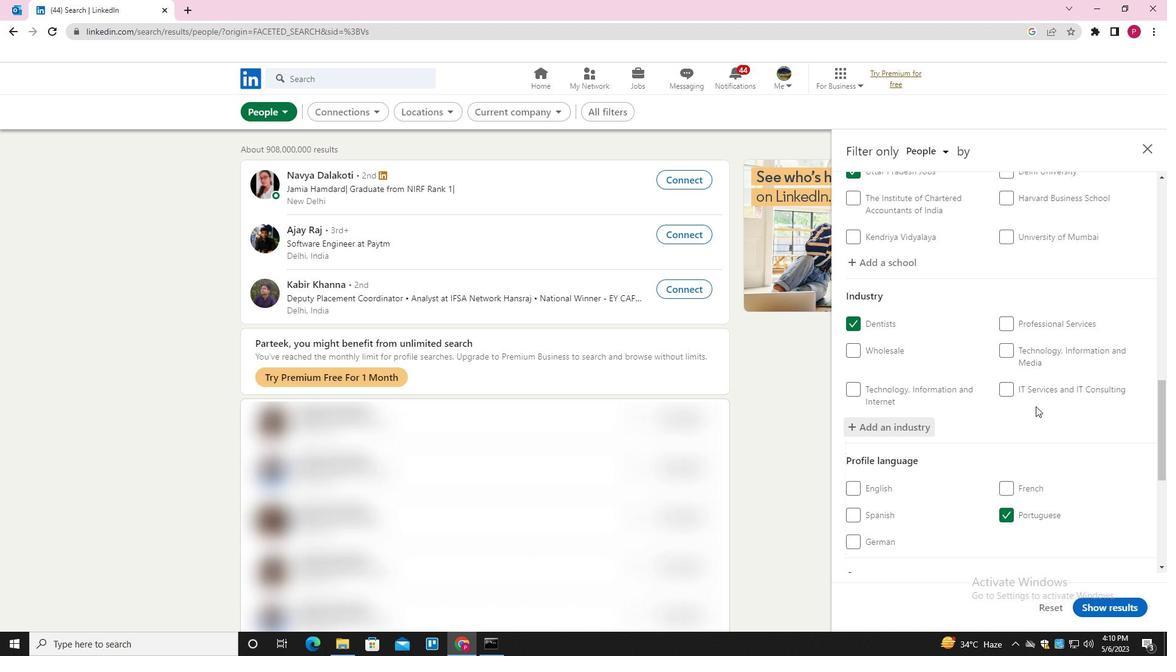 
Action: Mouse moved to (1036, 423)
Screenshot: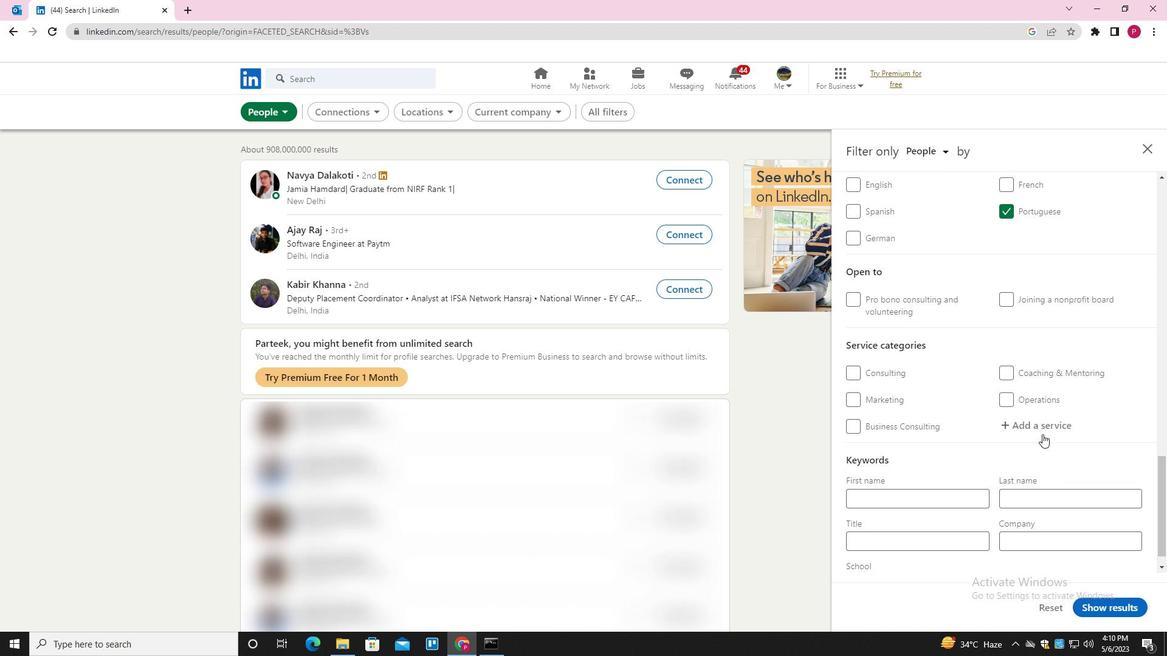 
Action: Mouse pressed left at (1036, 423)
Screenshot: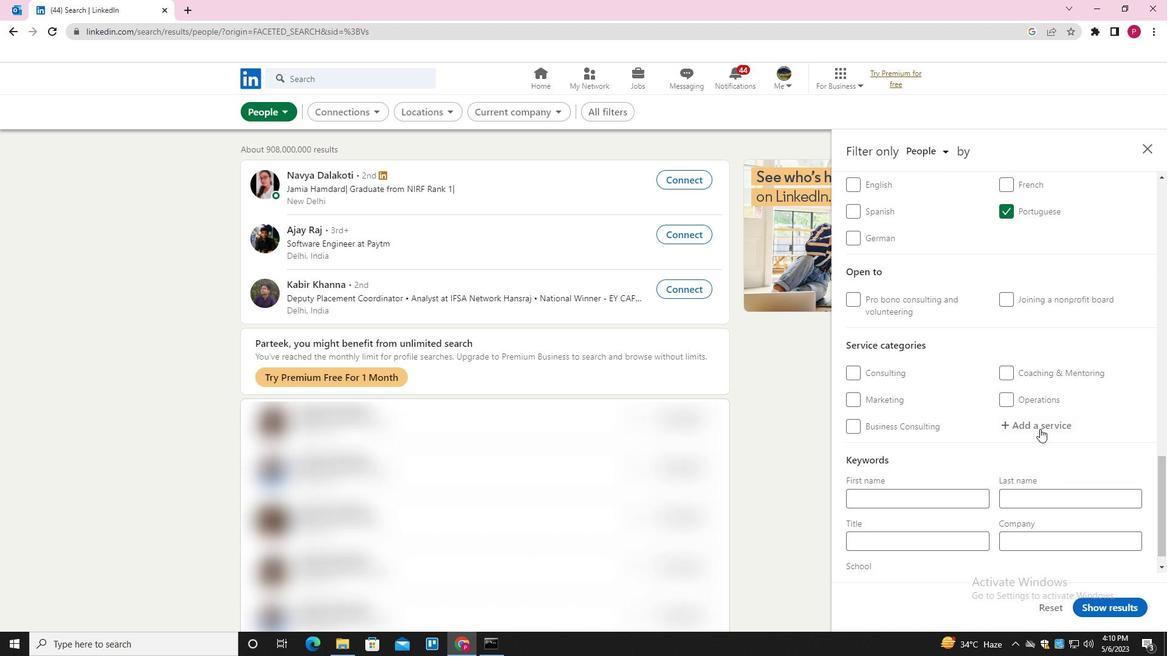 
Action: Key pressed <Key.shift>ADVERTISING<Key.space><Key.shift>ASSISTANCE<Key.enter>
Screenshot: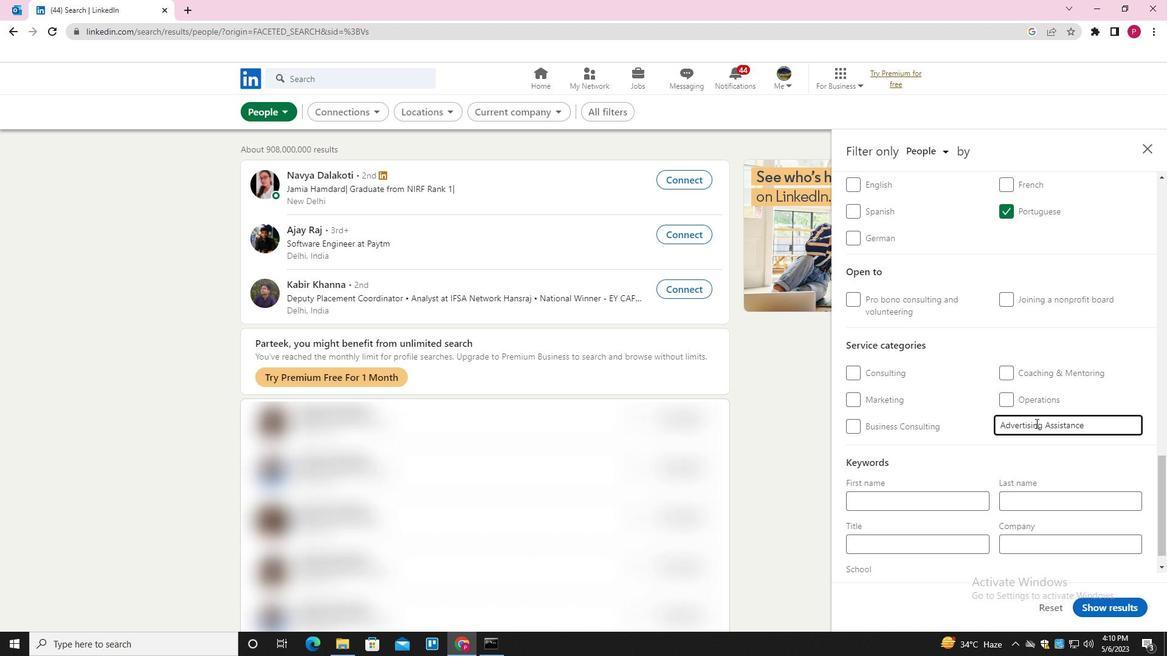 
Action: Mouse moved to (1033, 423)
Screenshot: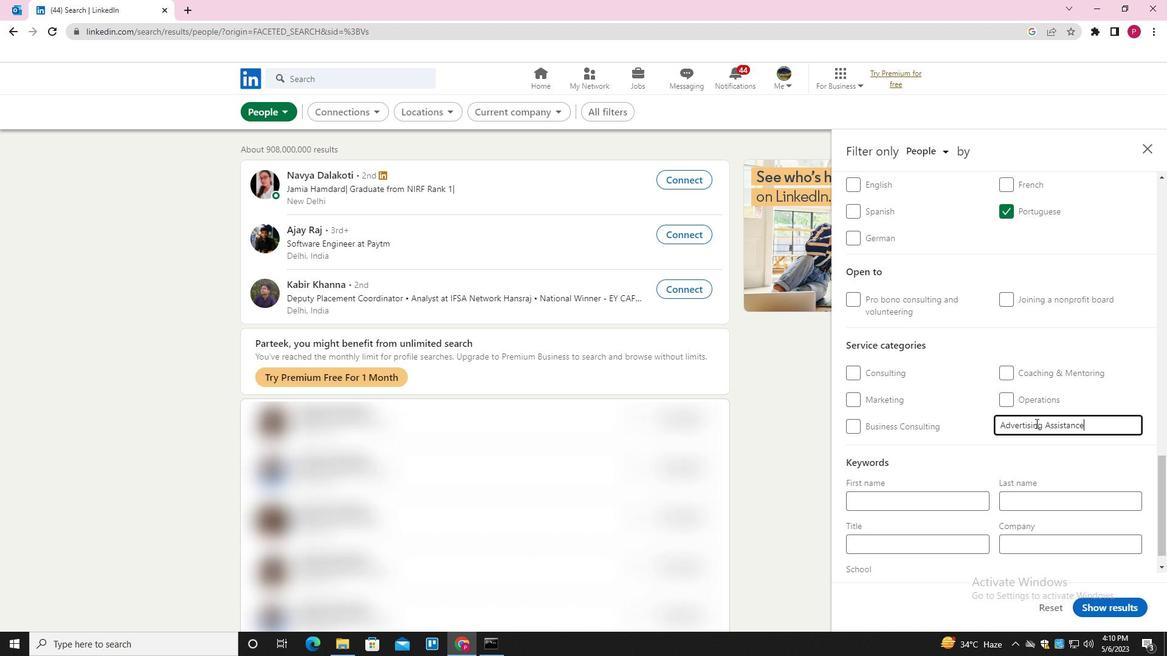 
Action: Mouse scrolled (1033, 422) with delta (0, 0)
Screenshot: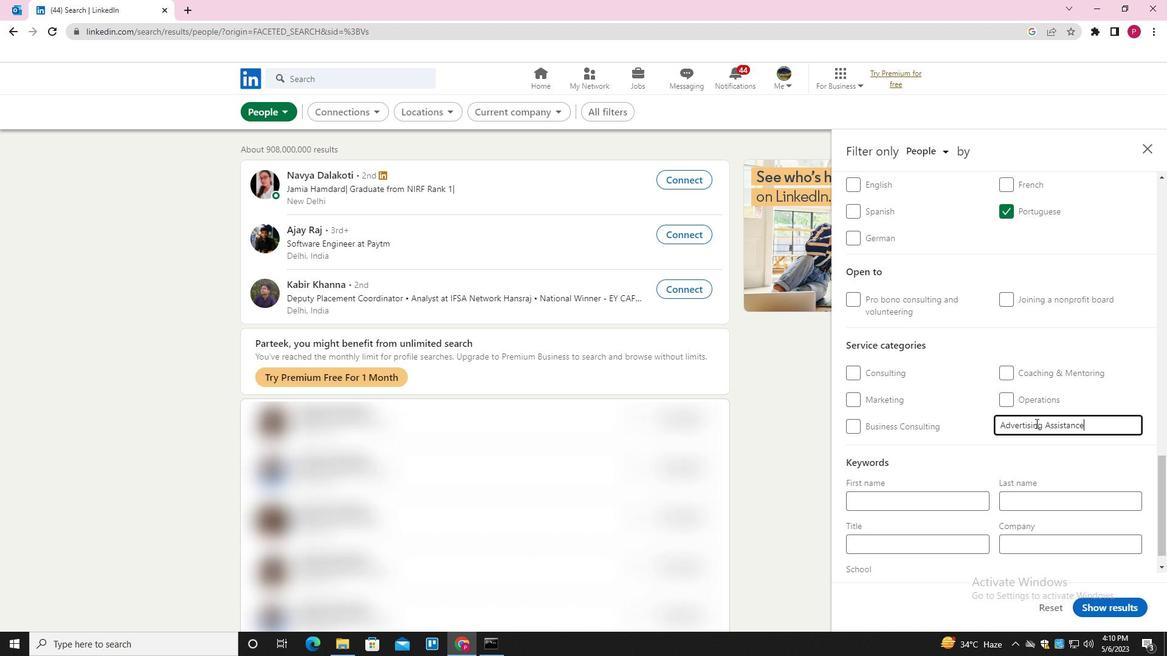 
Action: Mouse moved to (1025, 428)
Screenshot: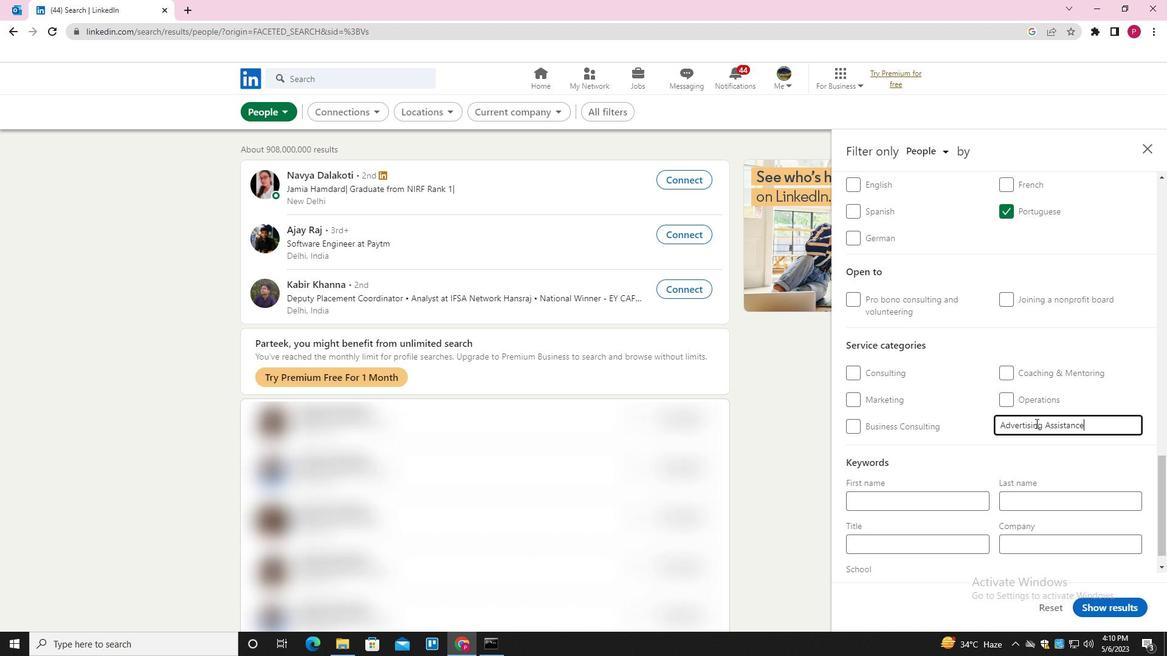 
Action: Mouse scrolled (1025, 427) with delta (0, 0)
Screenshot: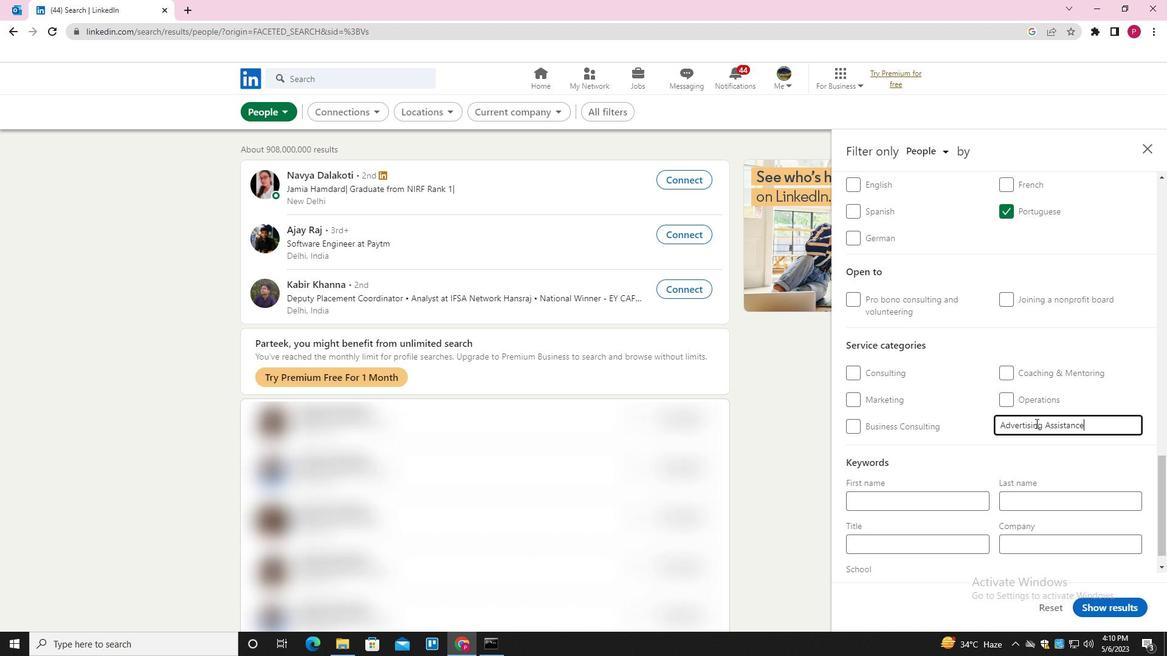 
Action: Mouse moved to (1017, 448)
Screenshot: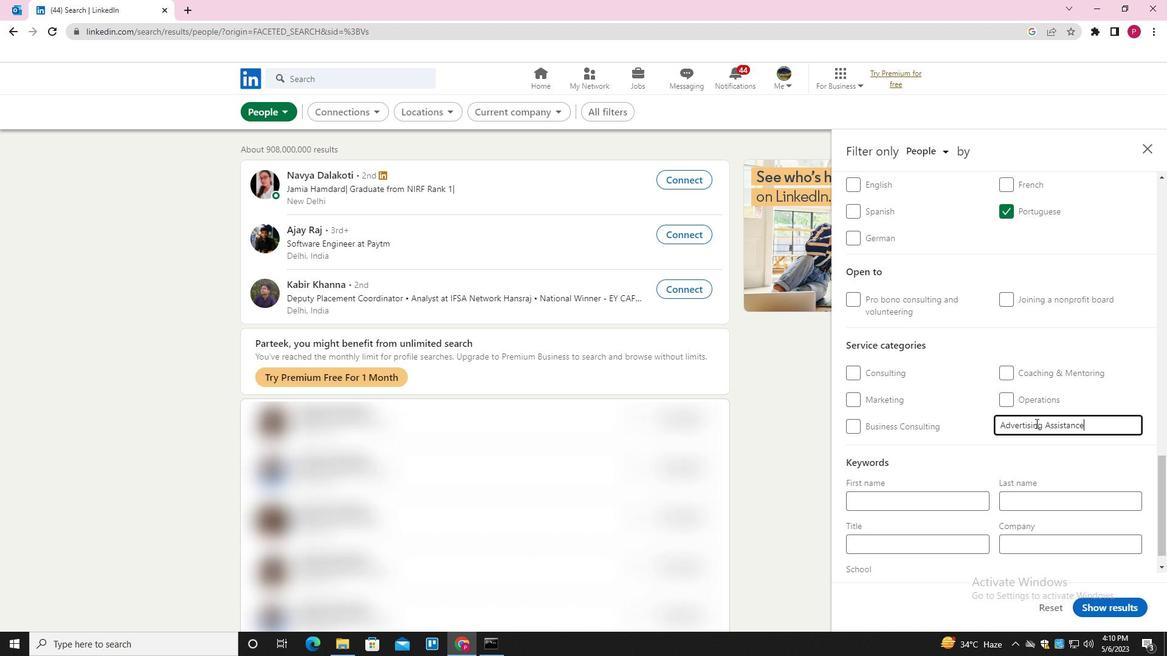 
Action: Mouse scrolled (1017, 448) with delta (0, 0)
Screenshot: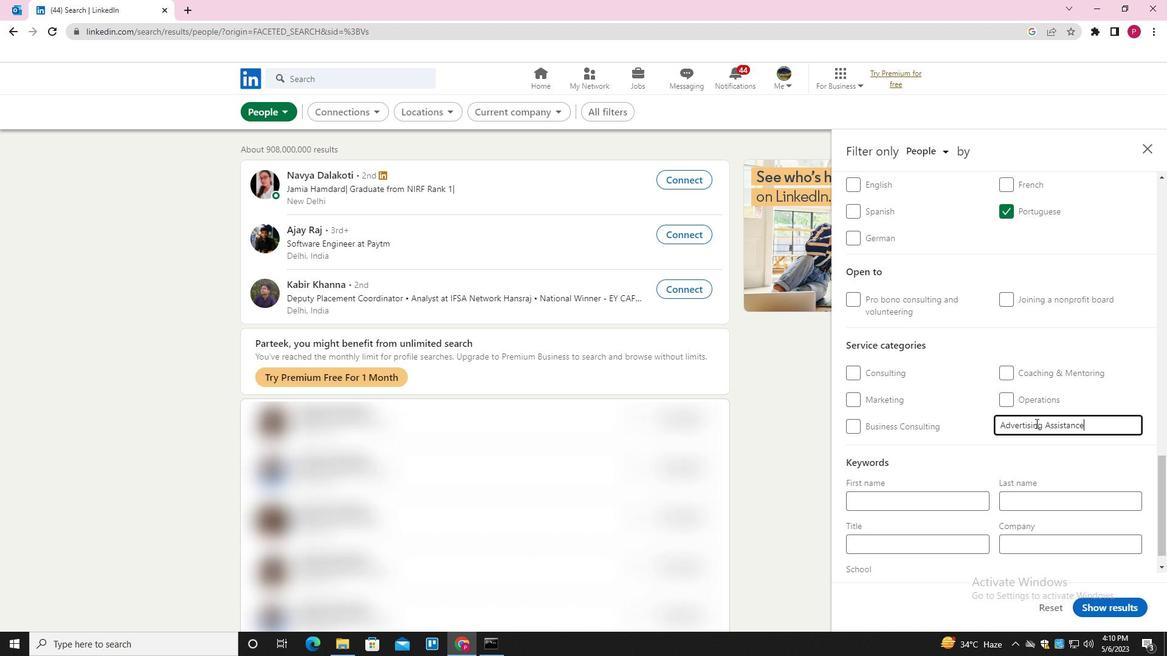 
Action: Mouse moved to (1004, 465)
Screenshot: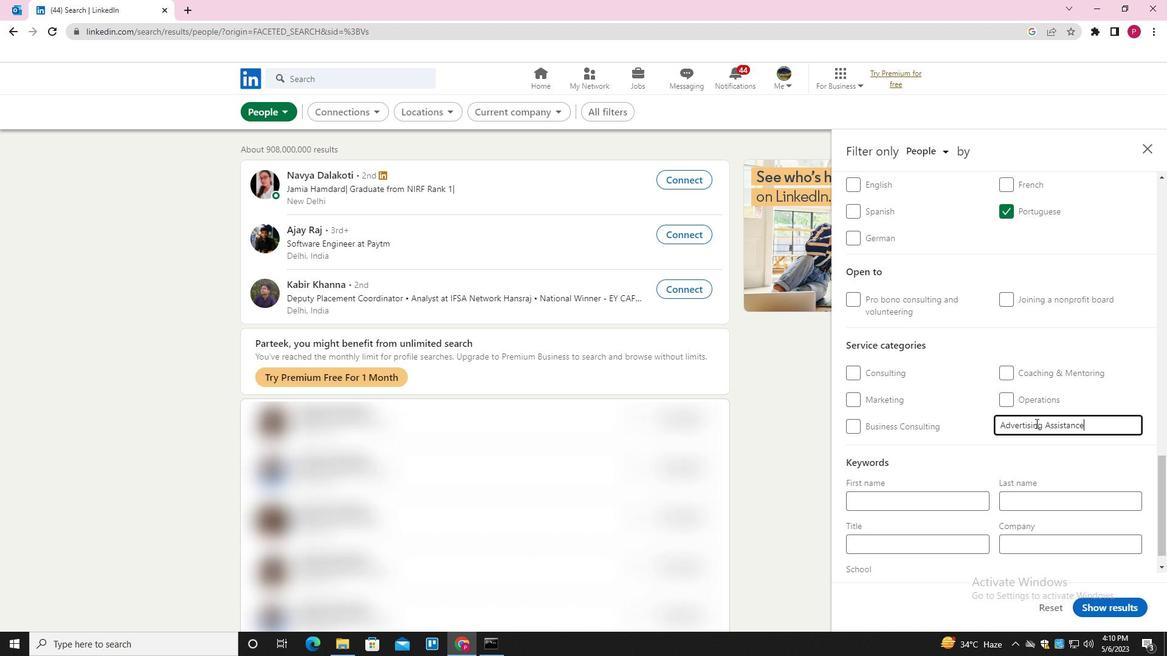 
Action: Mouse scrolled (1004, 464) with delta (0, 0)
Screenshot: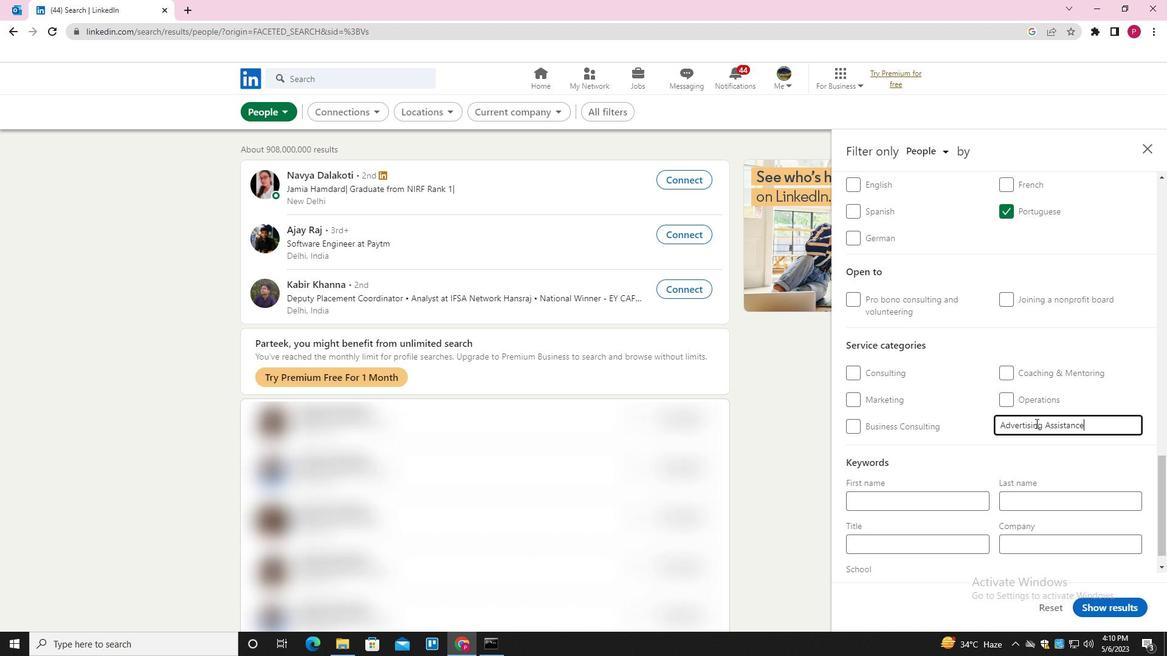 
Action: Mouse moved to (962, 513)
Screenshot: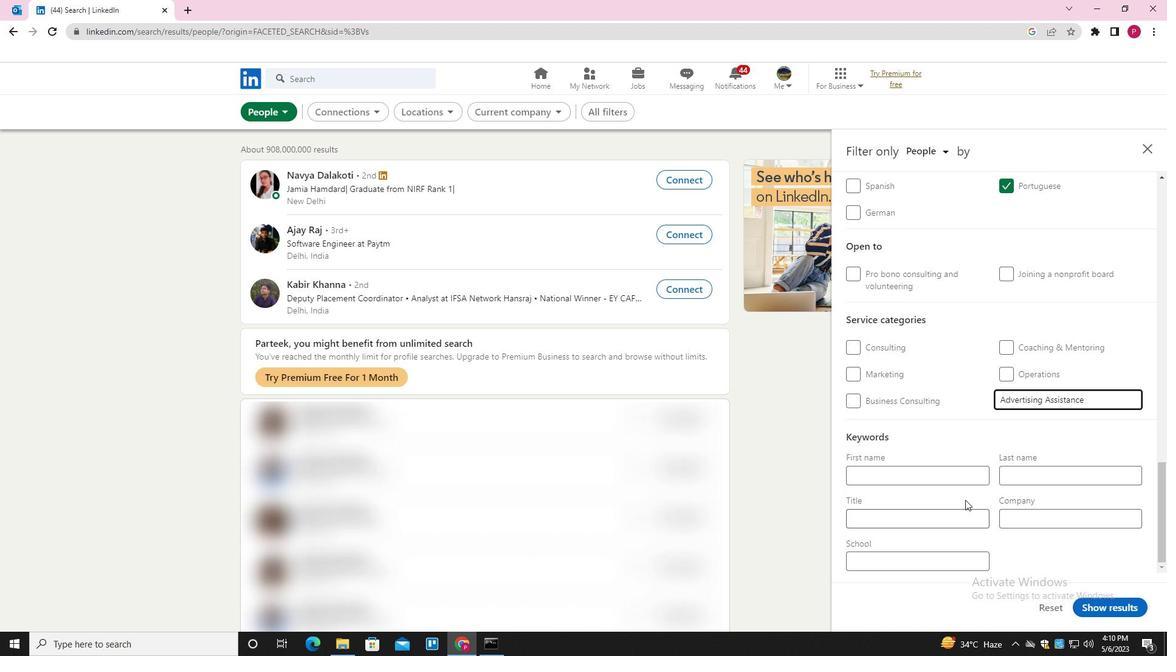 
Action: Mouse pressed left at (962, 513)
Screenshot: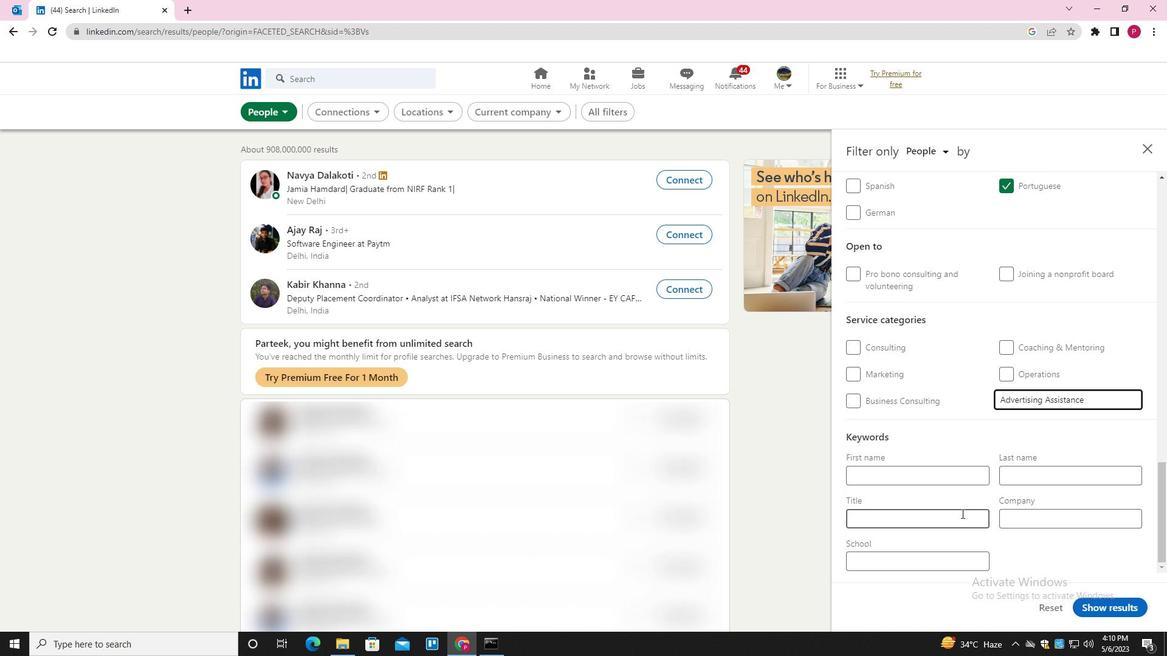 
Action: Key pressed <Key.shift>CHIEF<Key.space><Key.shift><Key.shift><Key.shift><Key.shift>INFORMATION<Key.space><Key.shift>OFFICER<Key.space><Key.shift>(CIO)
Screenshot: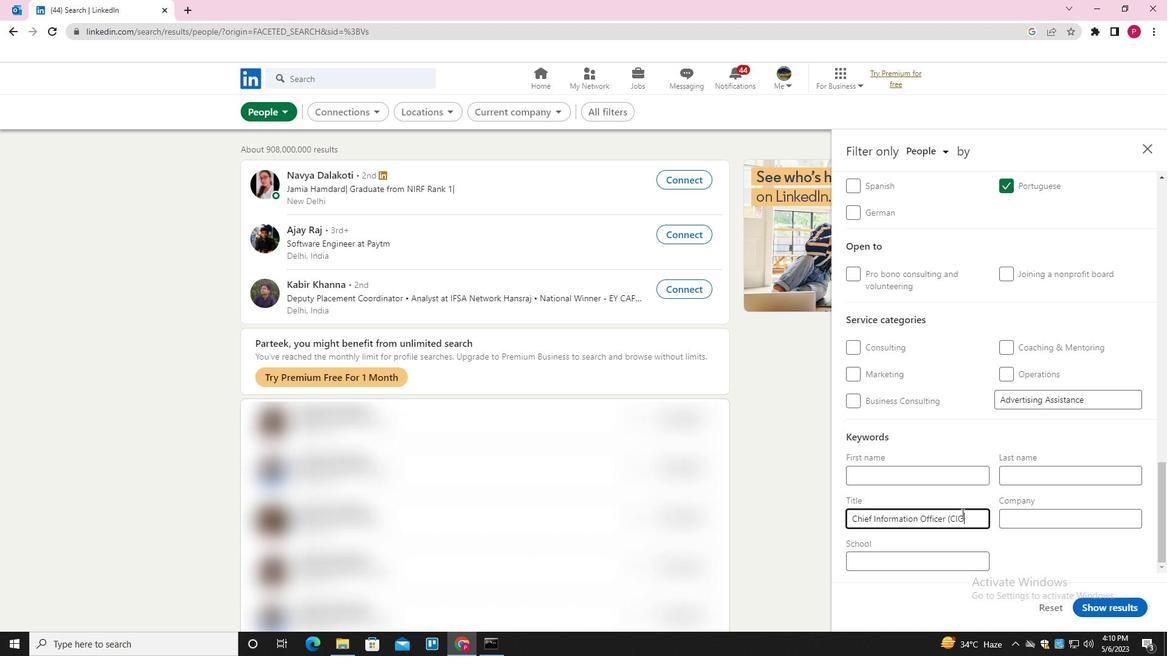 
Action: Mouse moved to (1097, 605)
Screenshot: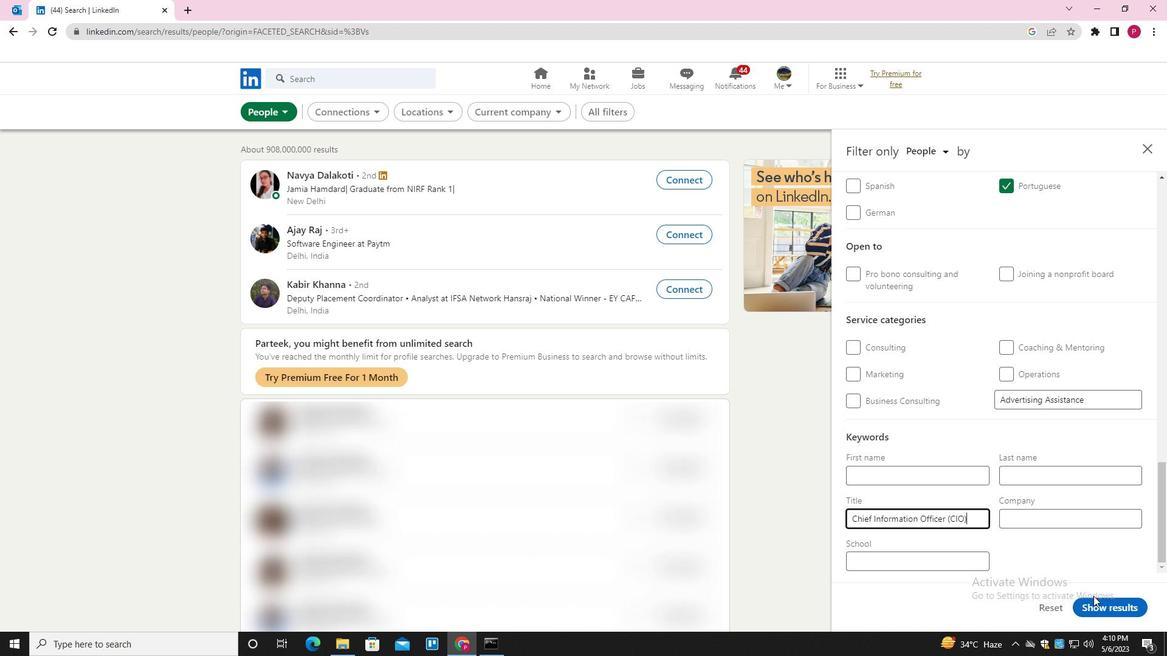 
Action: Mouse pressed left at (1097, 605)
Screenshot: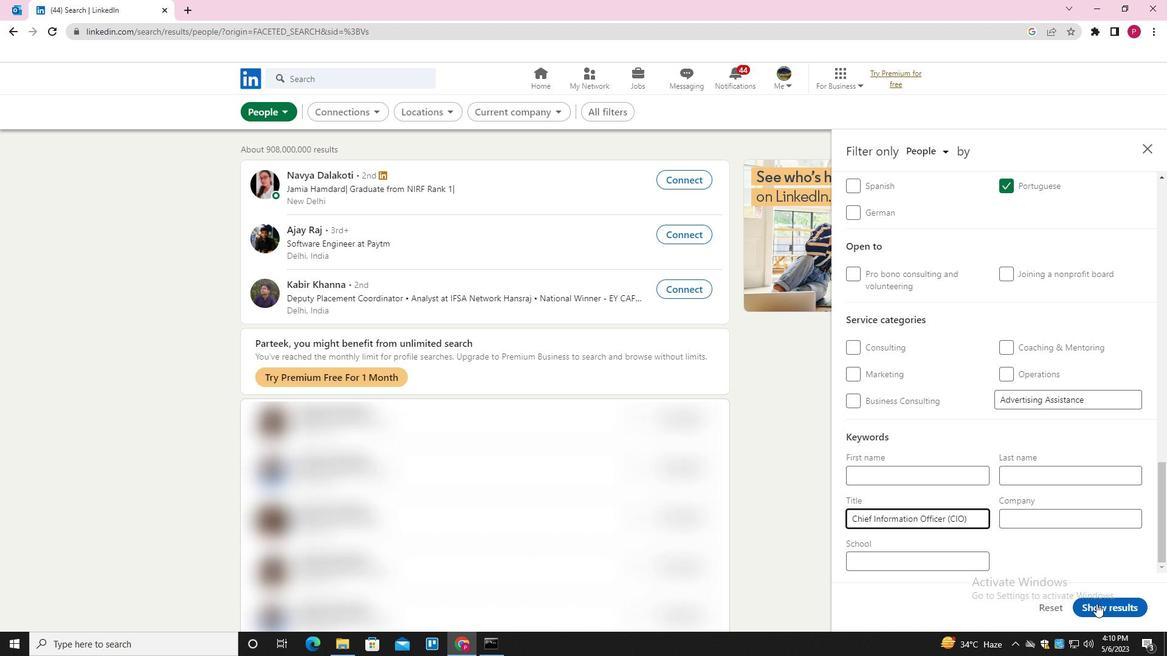 
Action: Mouse moved to (736, 409)
Screenshot: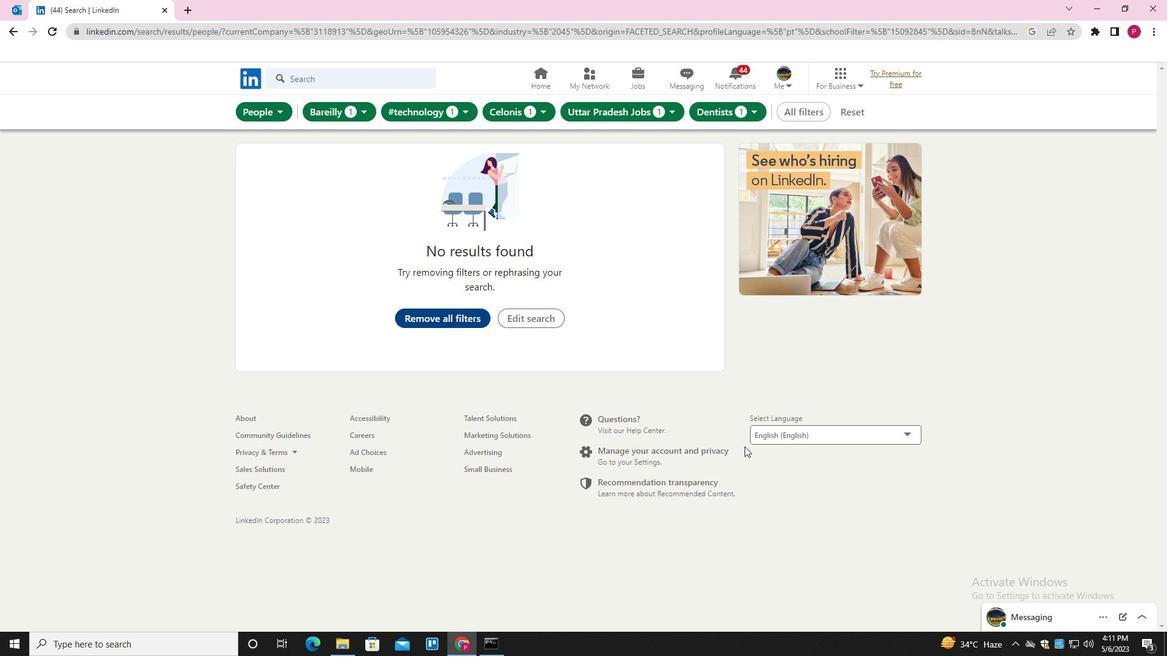 
